 Task: Look for space in Hope Mills, United States from 12th August, 2023 to 16th August, 2023 for 8 adults in price range Rs.10000 to Rs.16000. Place can be private room with 8 bedrooms having 8 beds and 8 bathrooms. Property type can be house, flat, guest house, hotel. Amenities needed are: wifi, TV, free parkinig on premises, gym, breakfast. Booking option can be shelf check-in. Required host language is English.
Action: Mouse moved to (607, 142)
Screenshot: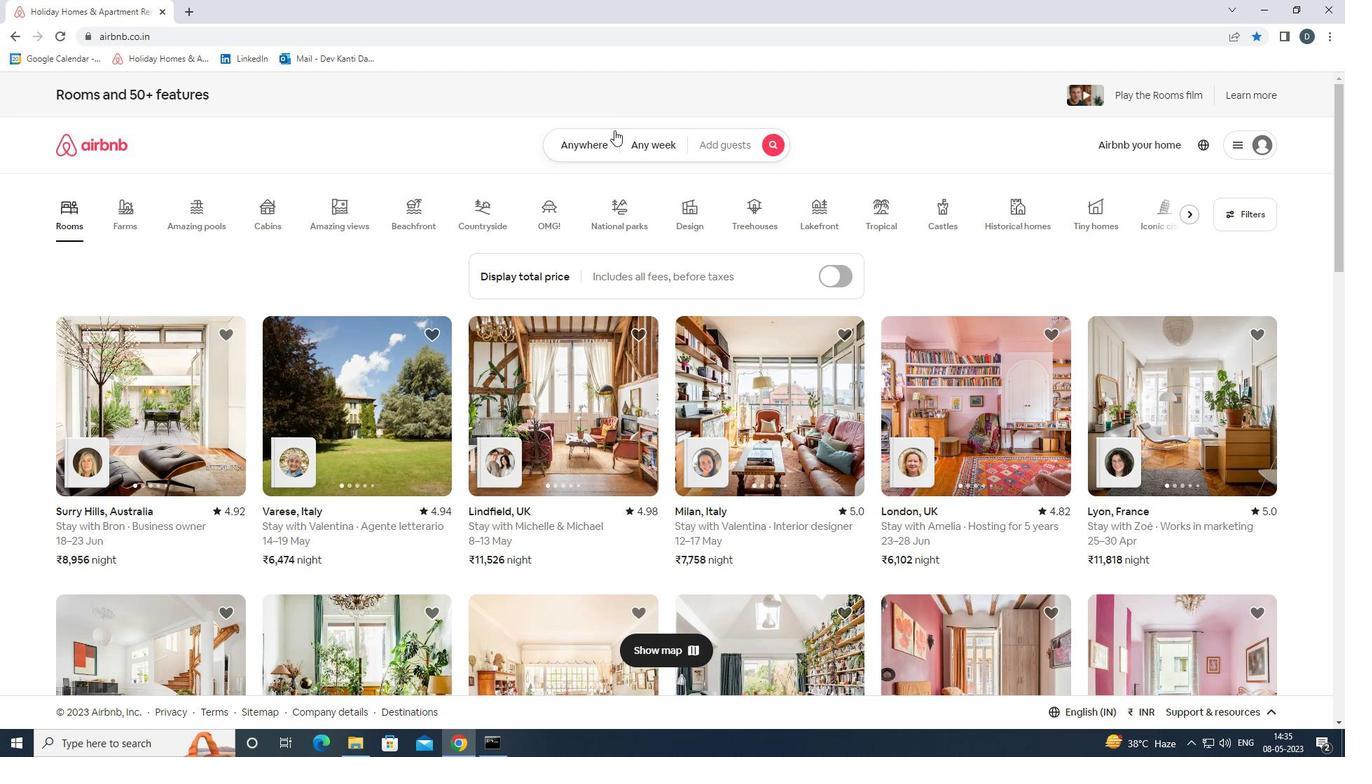 
Action: Mouse pressed left at (607, 142)
Screenshot: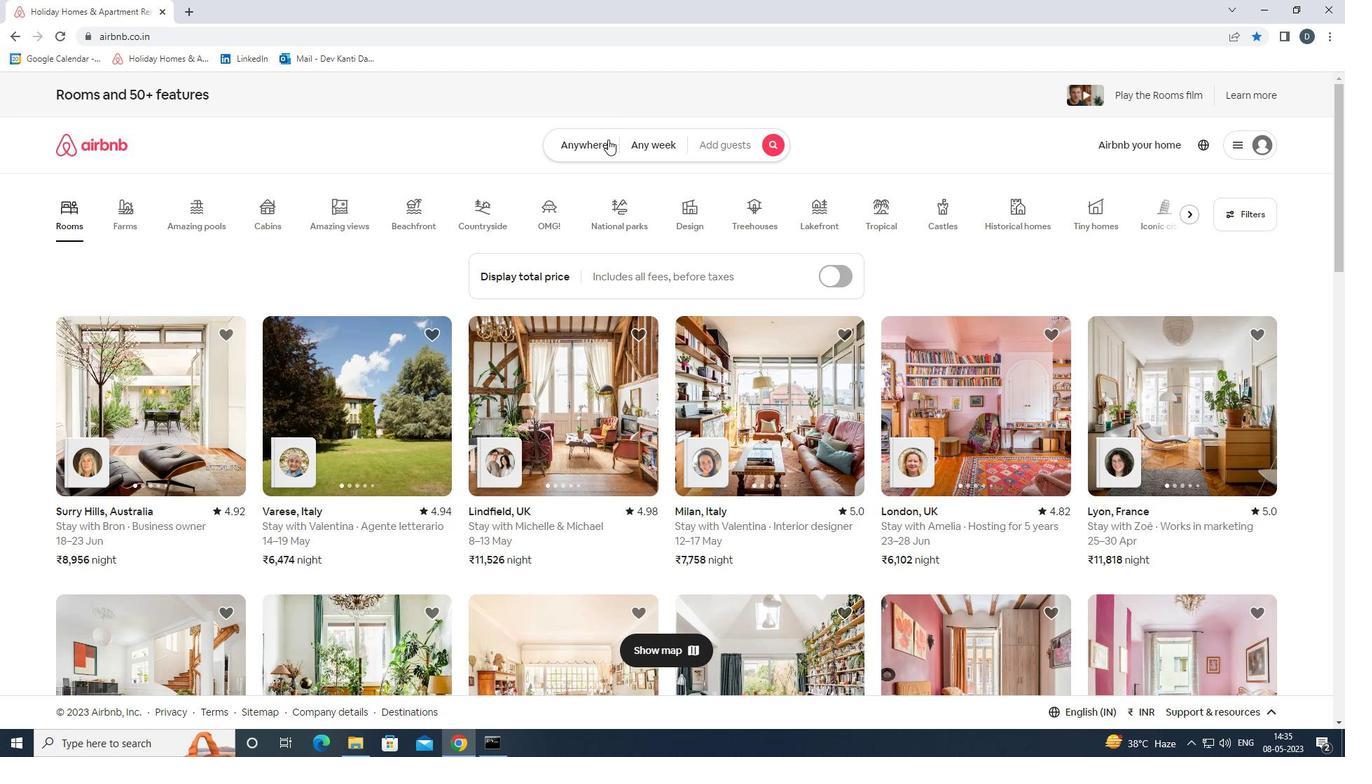 
Action: Mouse moved to (533, 202)
Screenshot: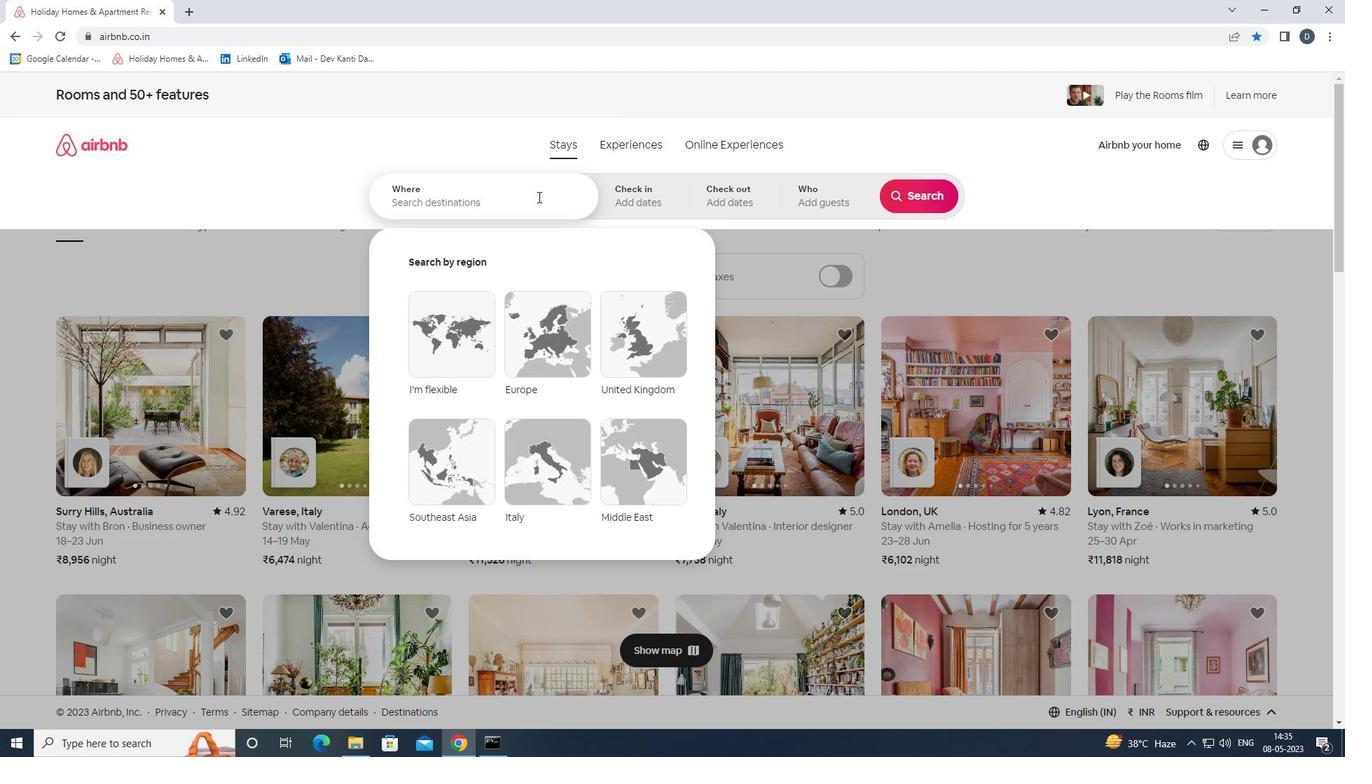 
Action: Mouse pressed left at (533, 202)
Screenshot: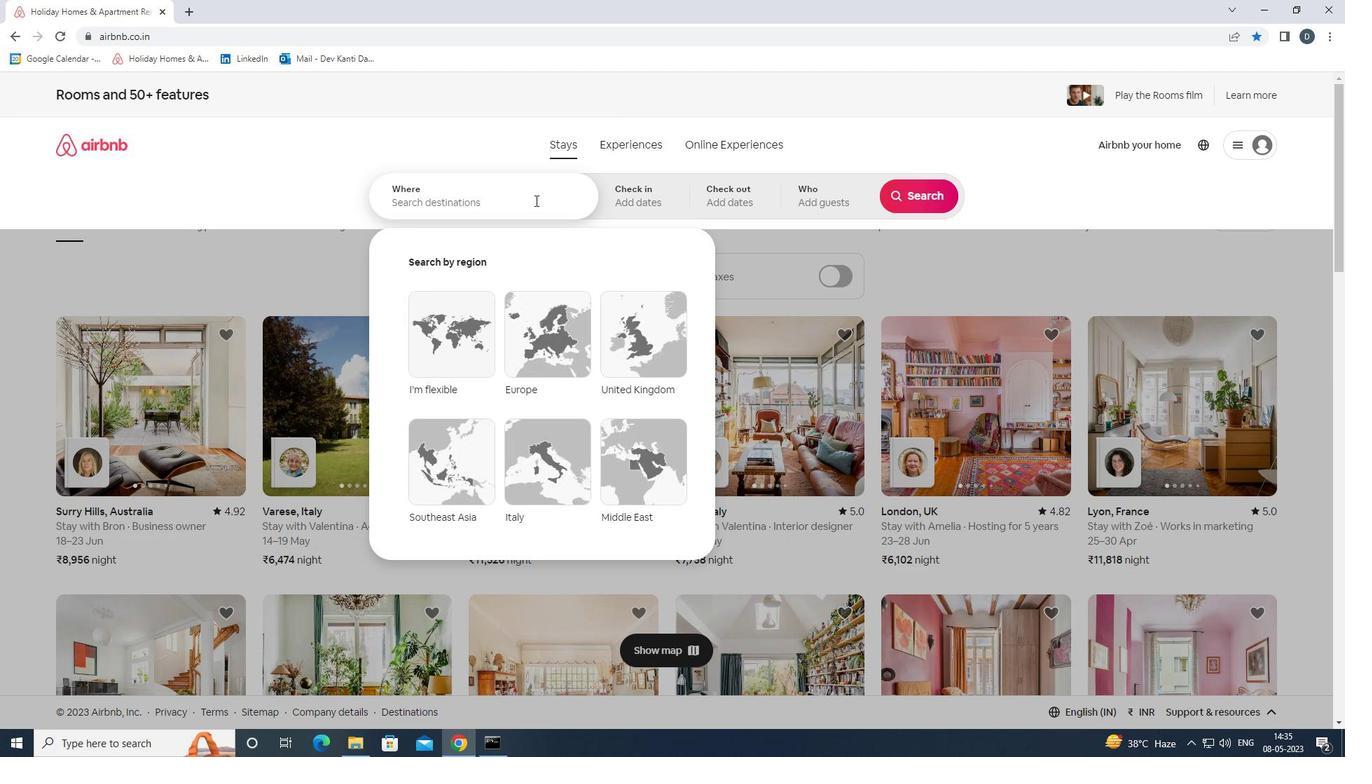 
Action: Mouse moved to (529, 203)
Screenshot: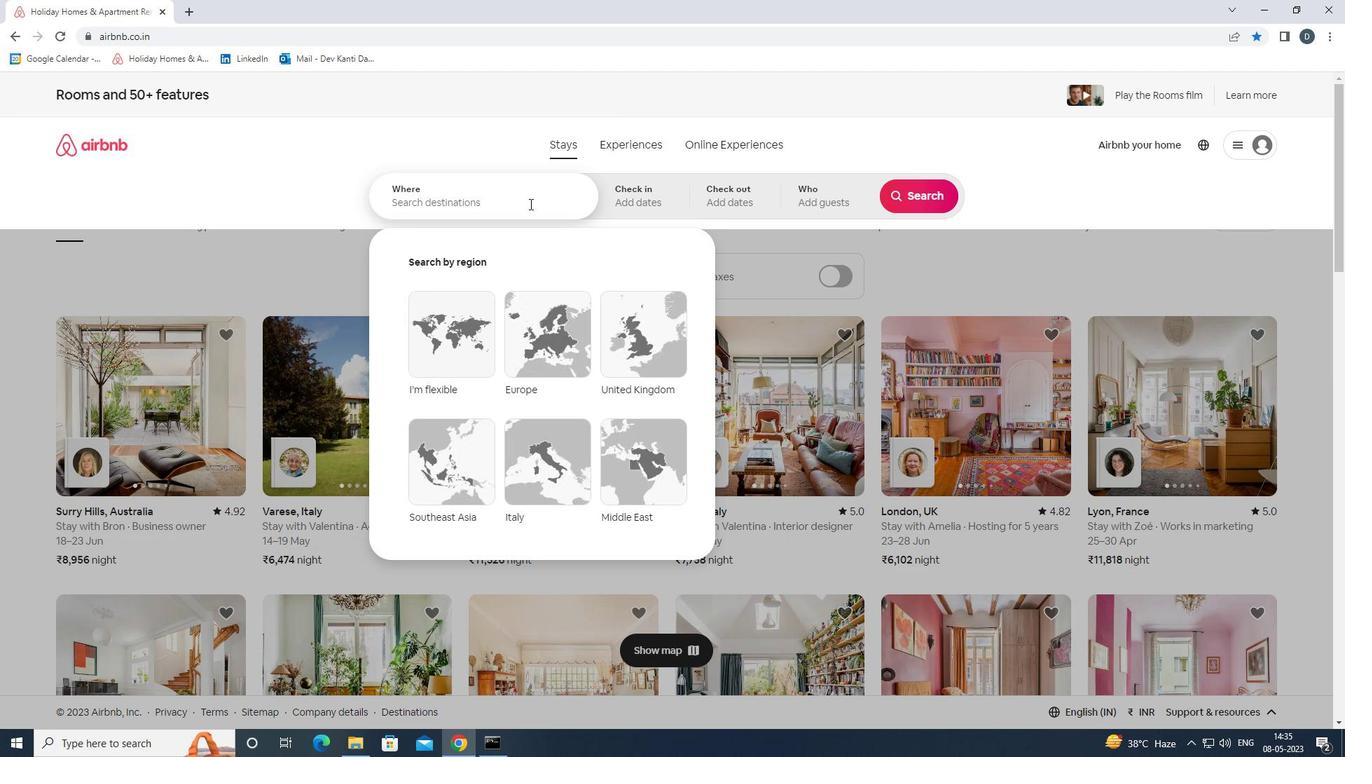 
Action: Key pressed <Key.shift>HOPE<Key.space><Key.shift><Key.shift>MILLS,<Key.shift><Key.shift><Key.shift><Key.shift><Key.shift><Key.shift><Key.shift><Key.shift><Key.shift><Key.shift><Key.shift><Key.shift><Key.shift><Key.shift><Key.shift><Key.shift><Key.shift><Key.shift><Key.shift><Key.shift><Key.shift><Key.shift><Key.shift><Key.shift><Key.shift><Key.shift><Key.shift><Key.shift><Key.shift><Key.shift>UNITED<Key.space><Key.shift><Key.shift>STATES<Key.enter>
Screenshot: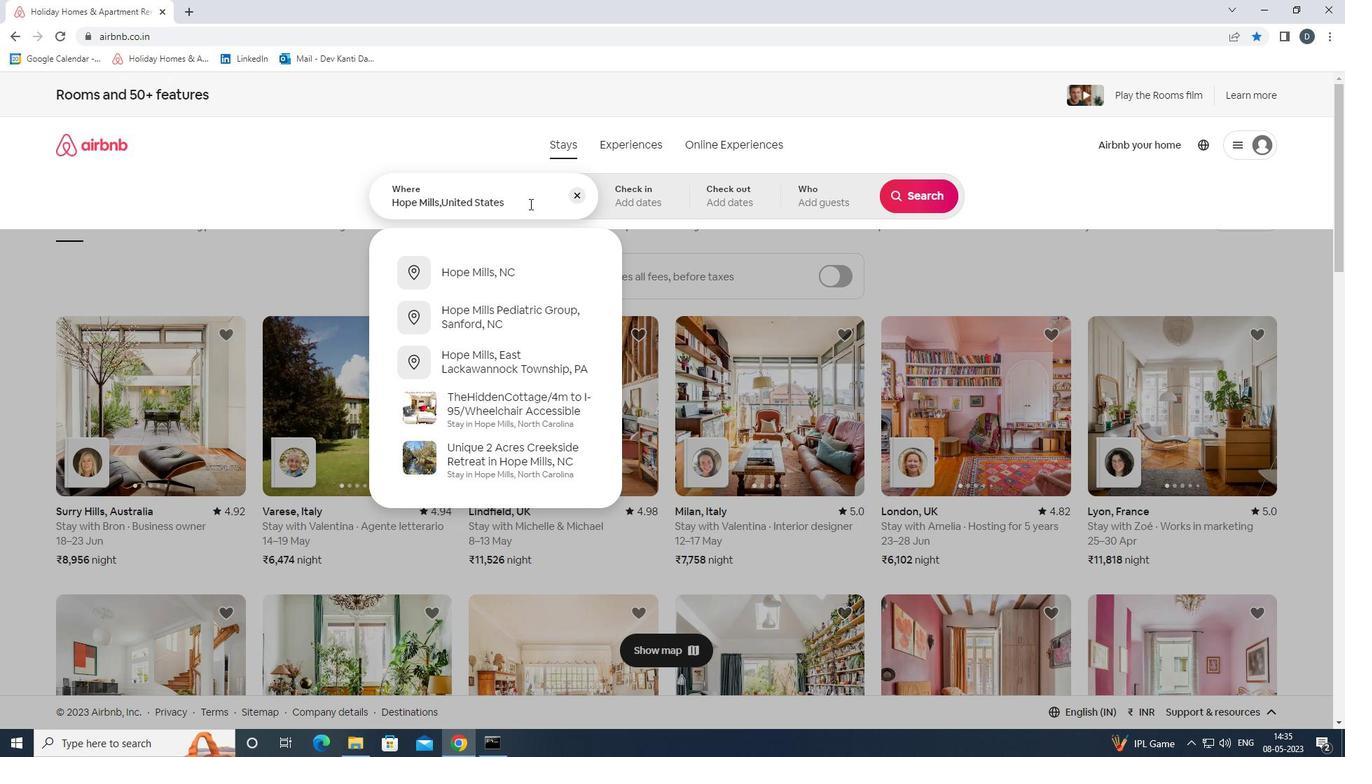 
Action: Mouse moved to (911, 305)
Screenshot: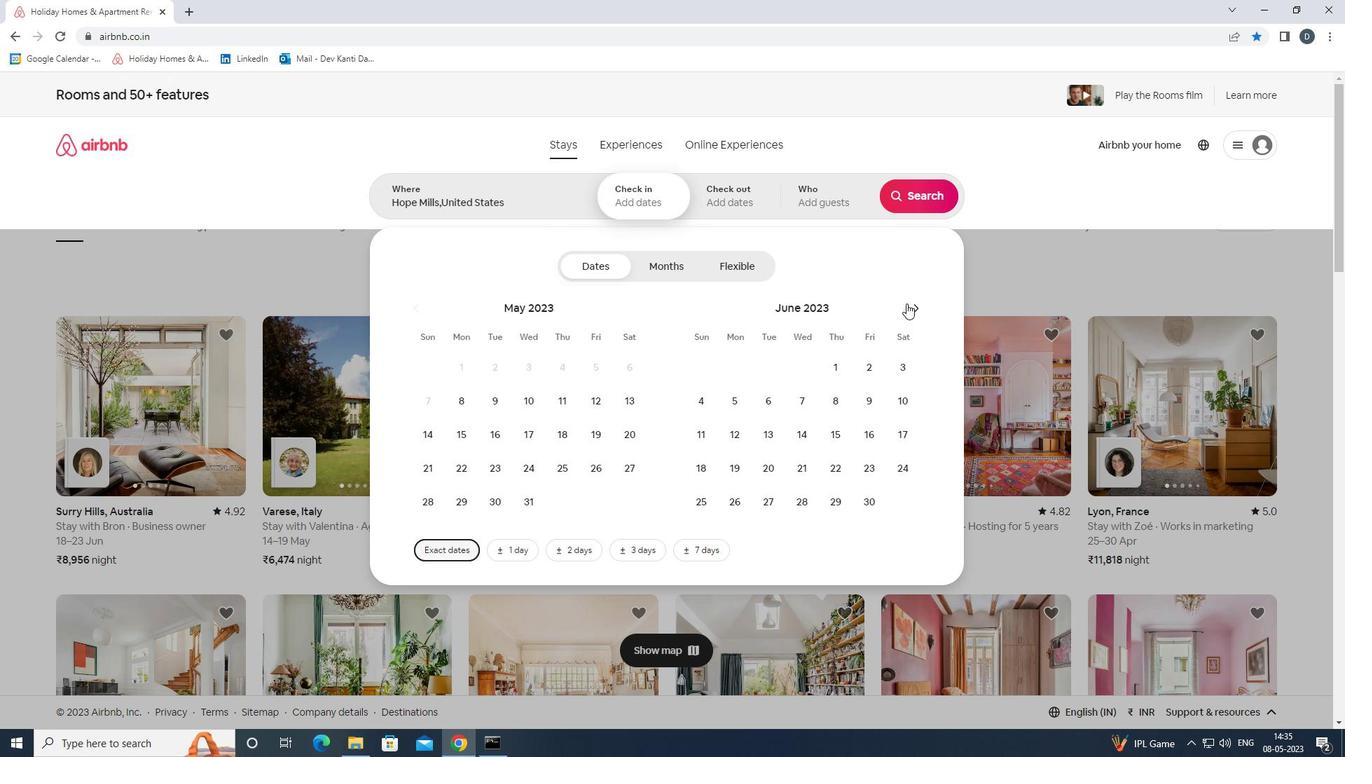 
Action: Mouse pressed left at (911, 305)
Screenshot: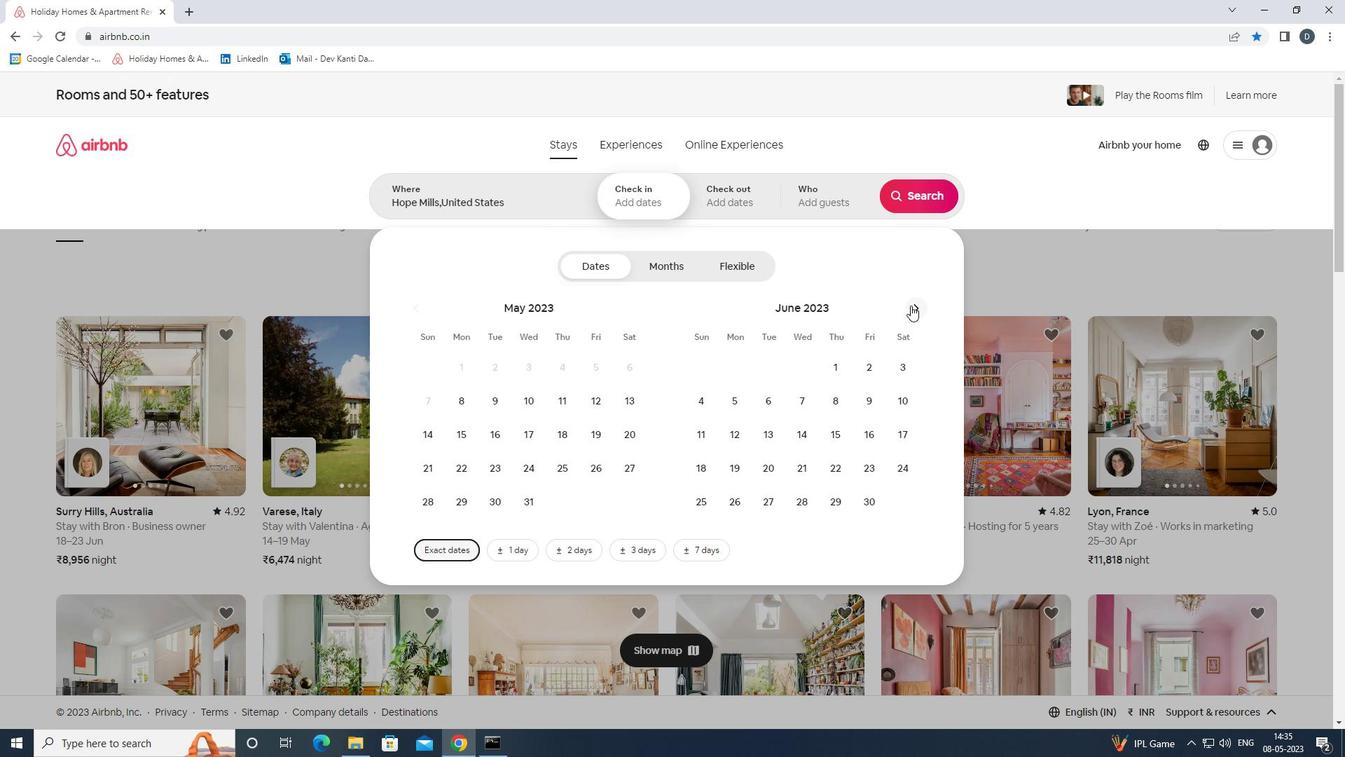 
Action: Mouse pressed left at (911, 305)
Screenshot: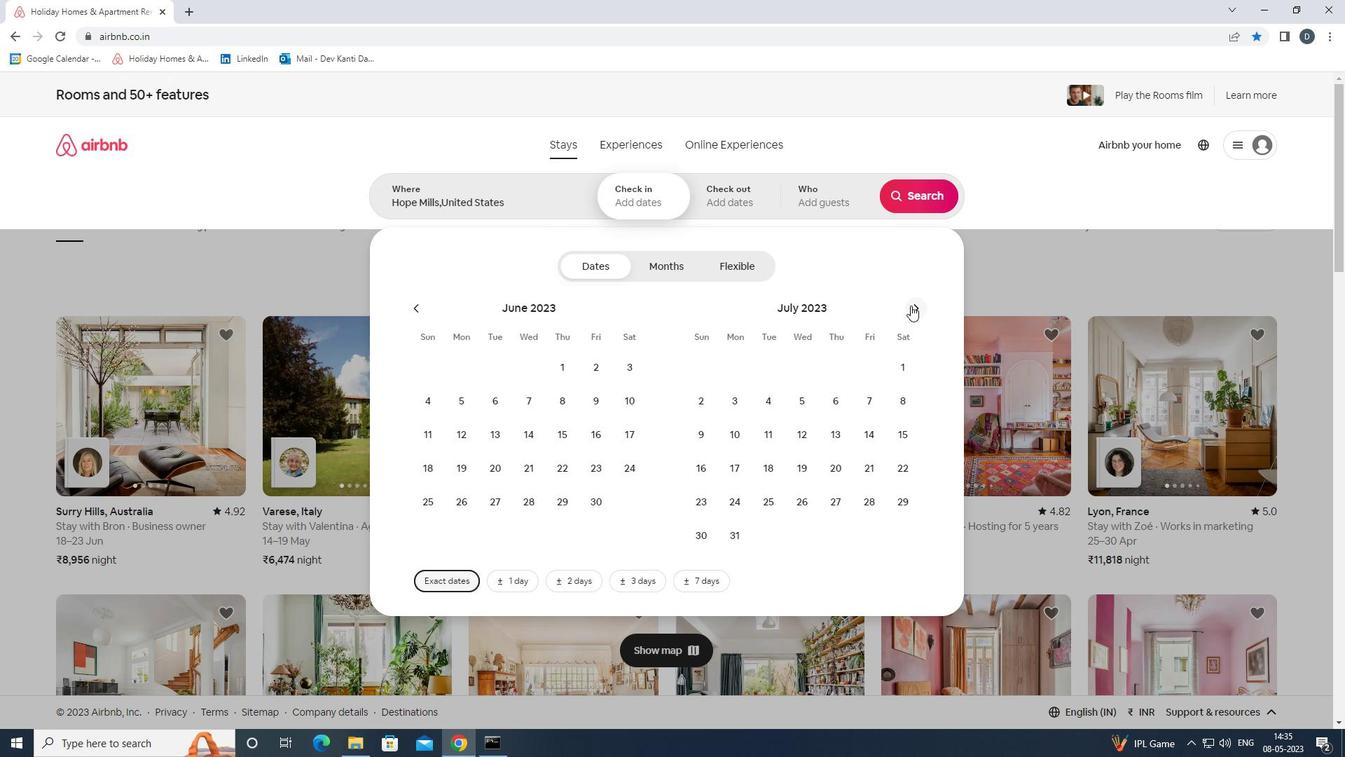 
Action: Mouse moved to (904, 393)
Screenshot: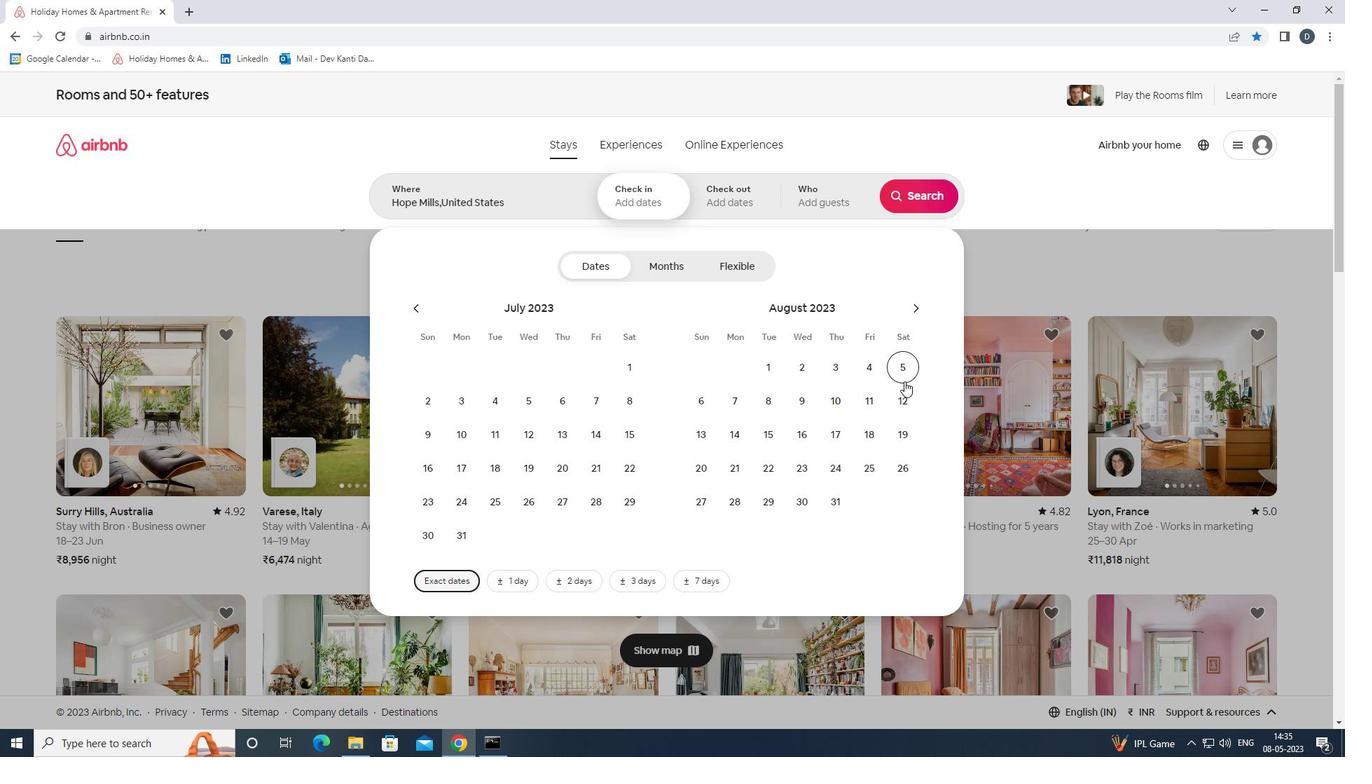 
Action: Mouse pressed left at (904, 393)
Screenshot: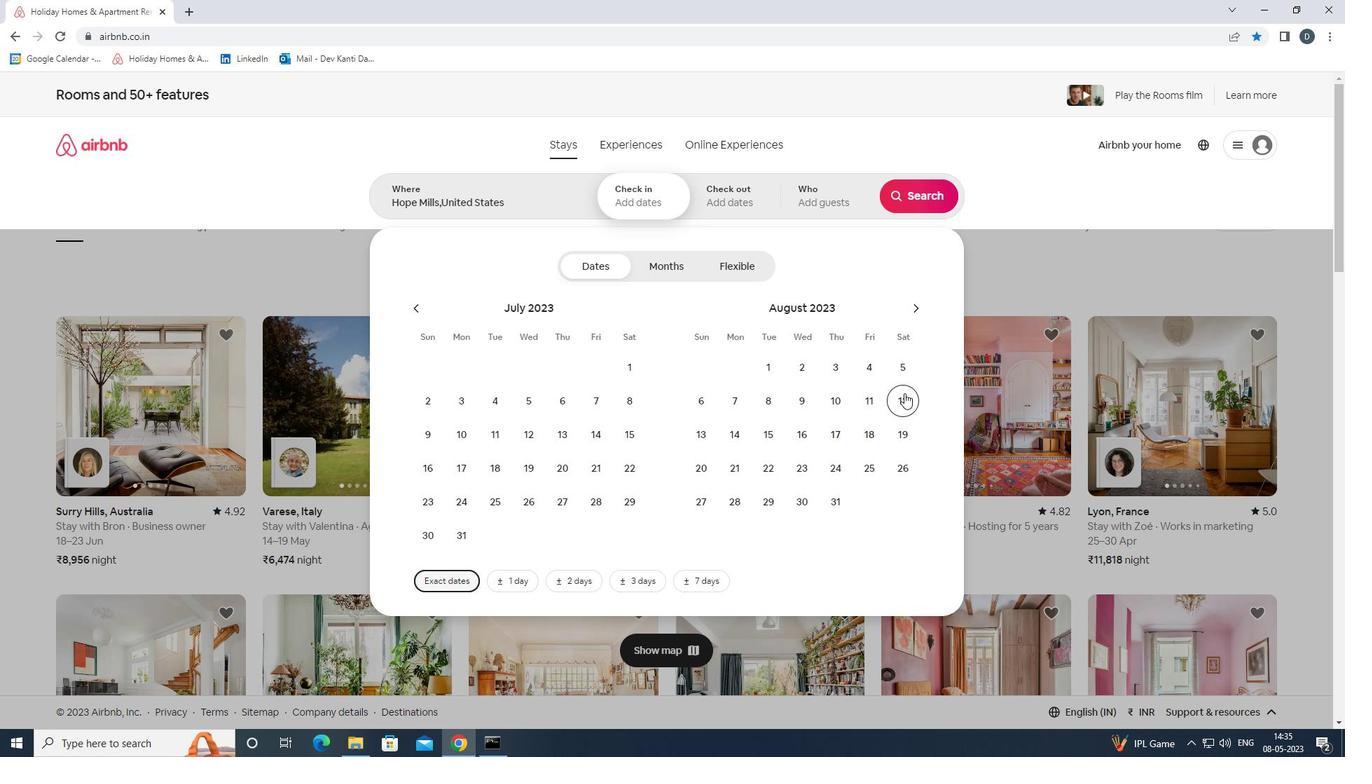 
Action: Mouse moved to (811, 431)
Screenshot: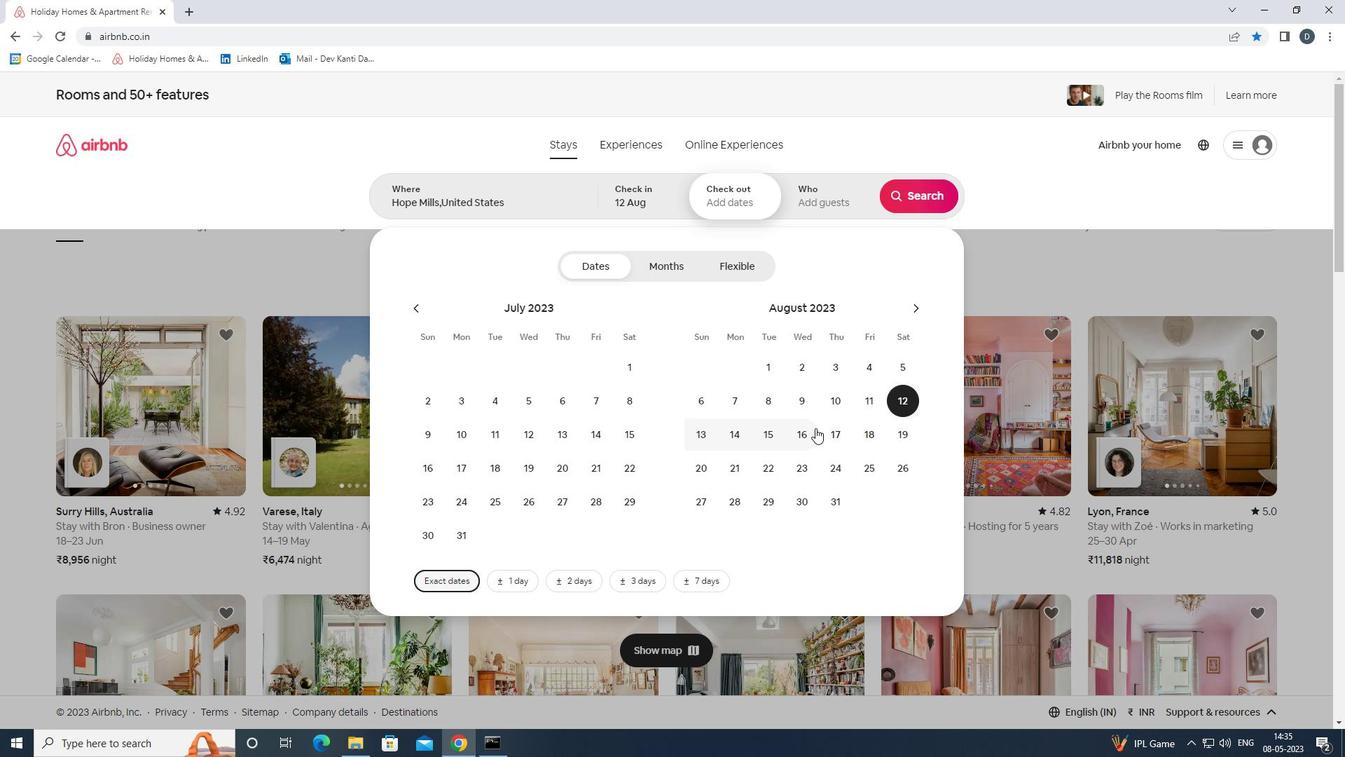 
Action: Mouse pressed left at (811, 431)
Screenshot: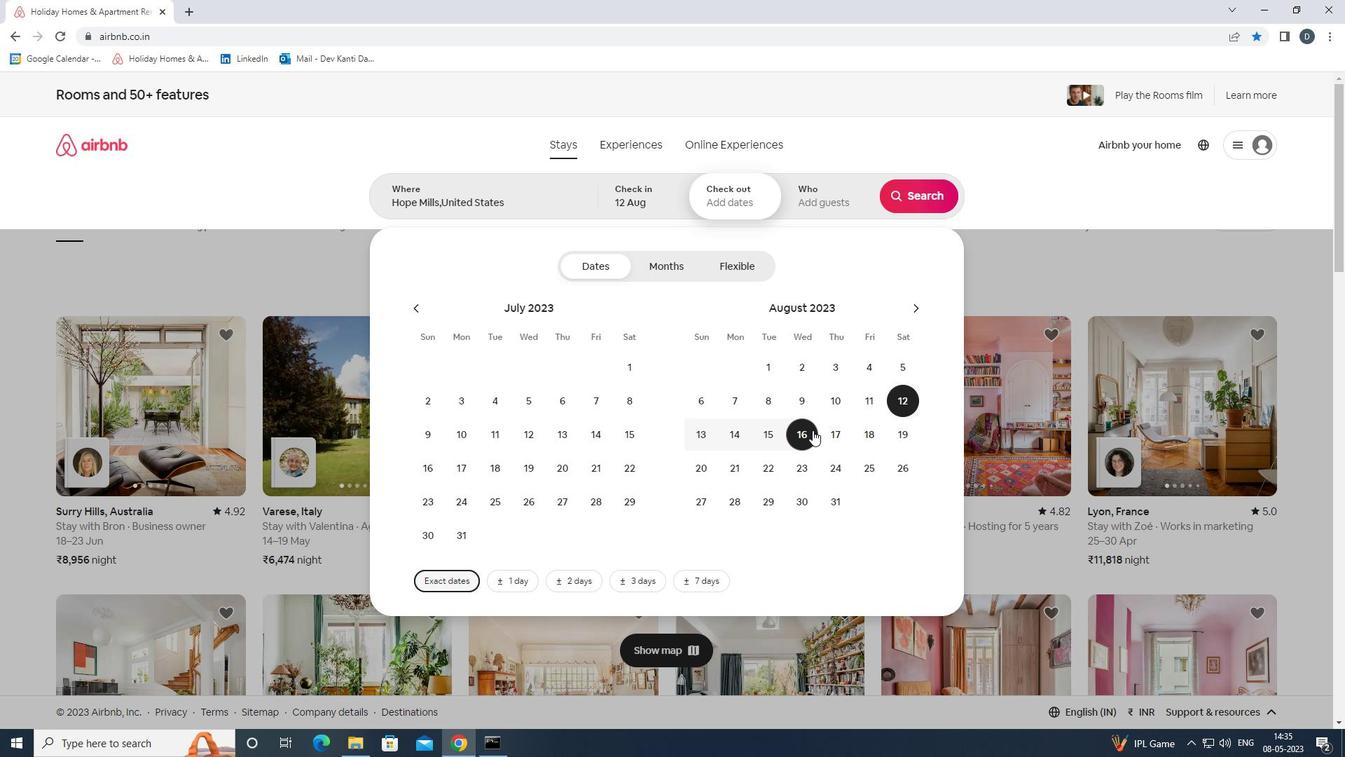
Action: Mouse moved to (835, 219)
Screenshot: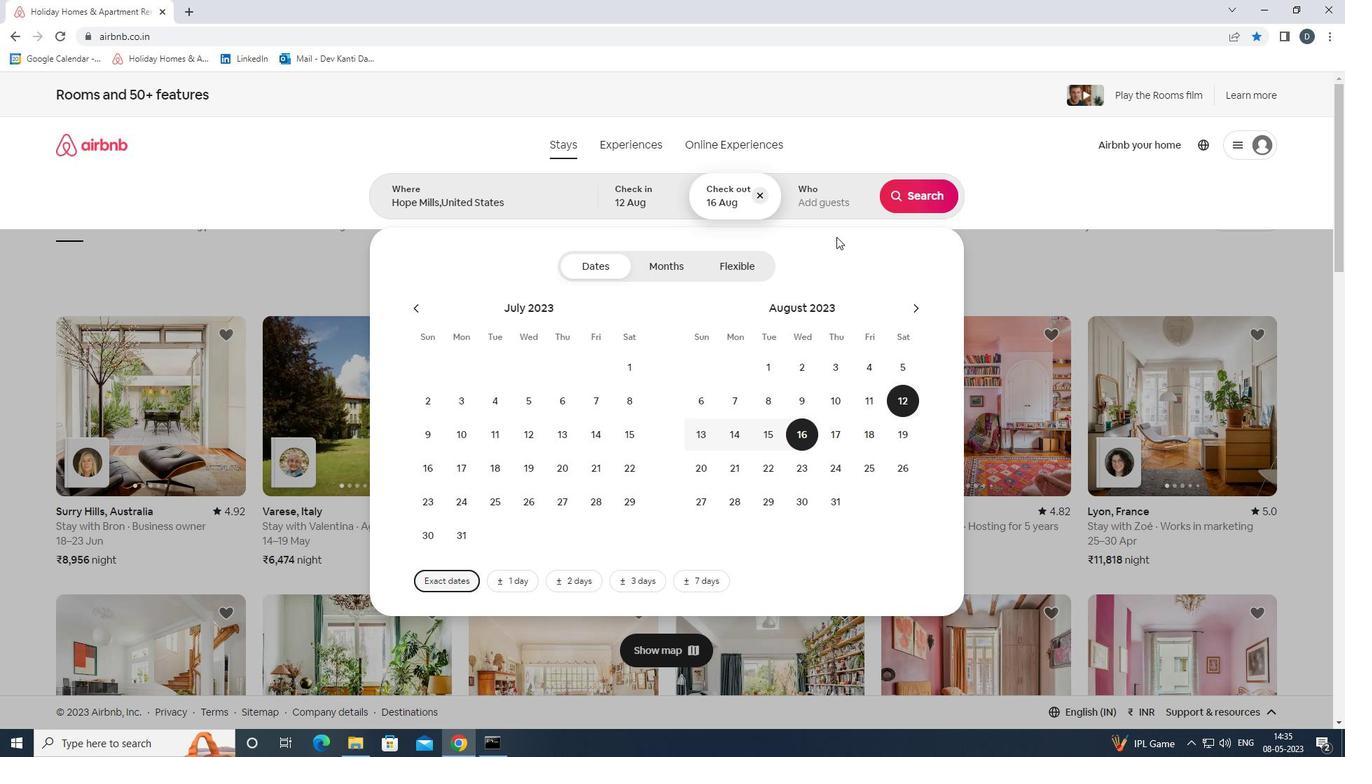
Action: Mouse pressed left at (835, 219)
Screenshot: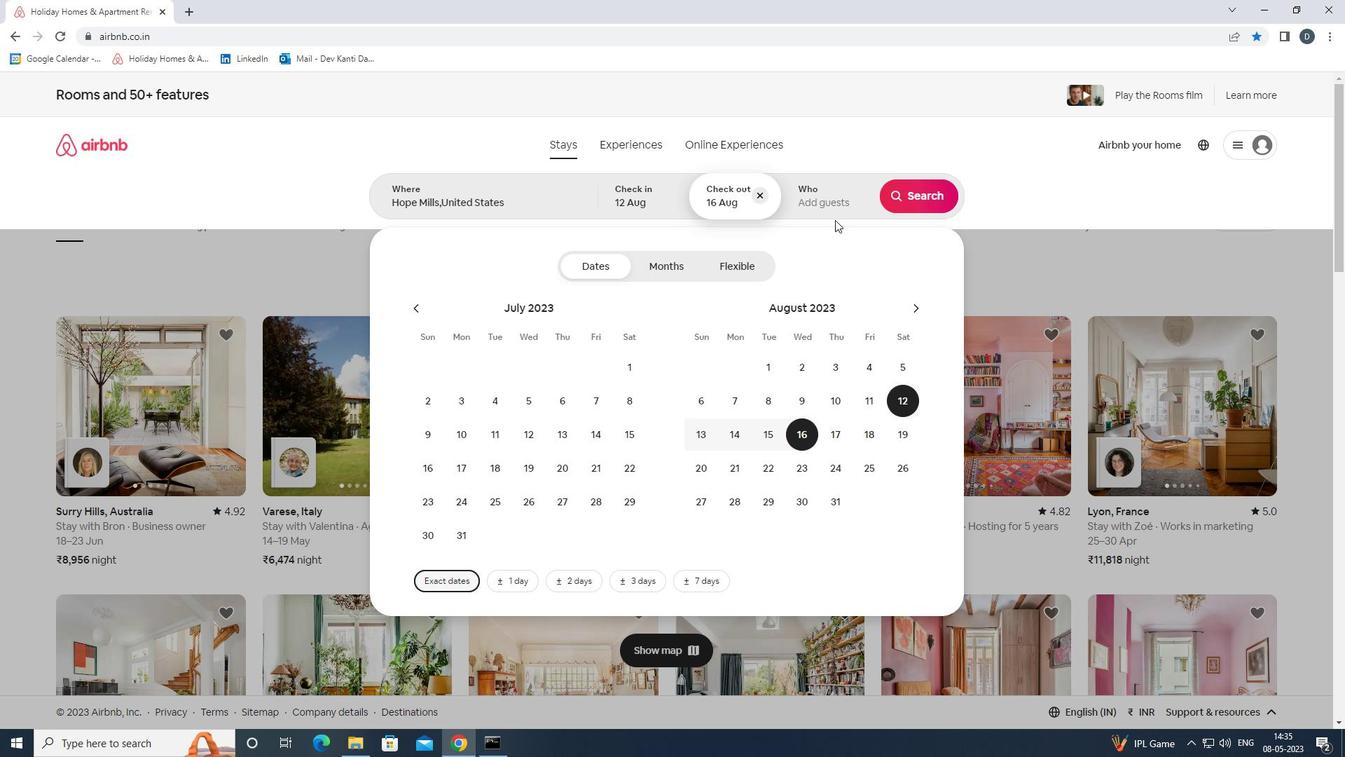 
Action: Mouse moved to (835, 213)
Screenshot: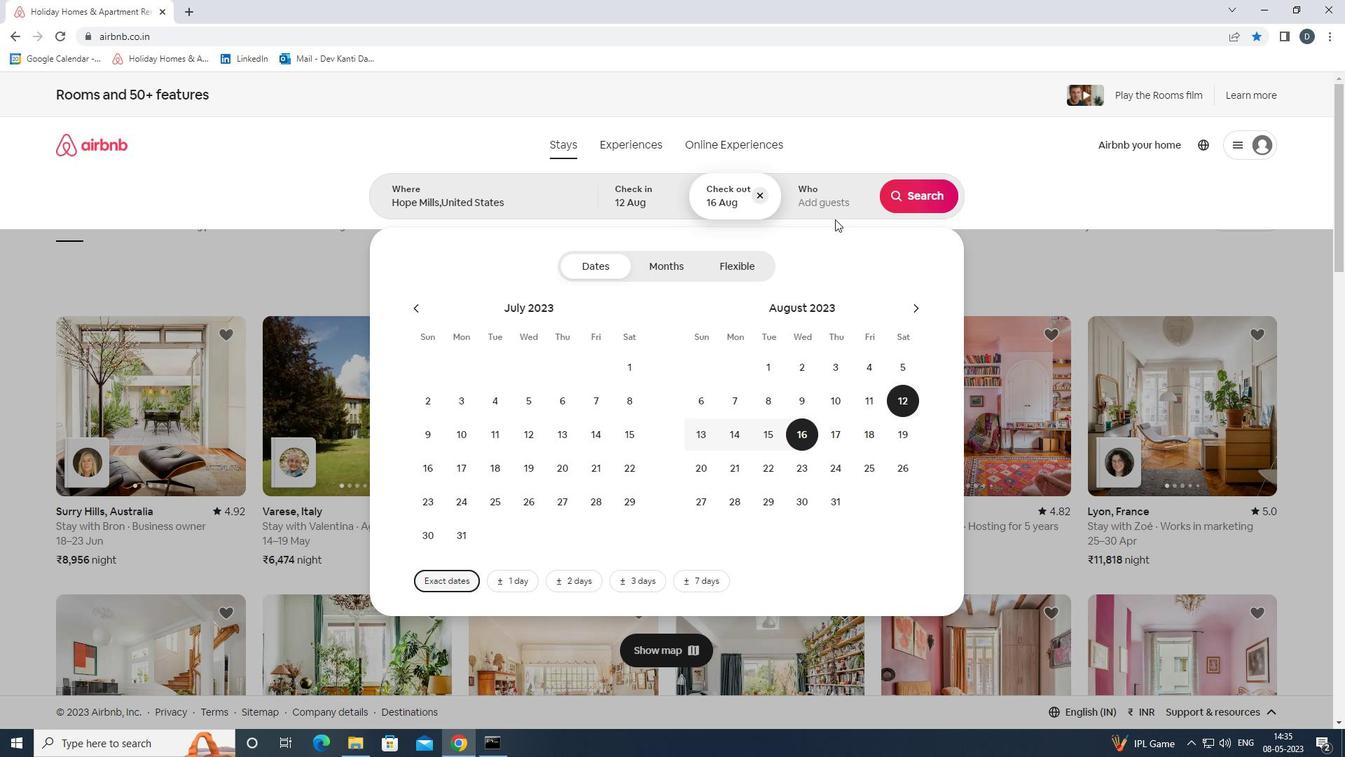 
Action: Mouse pressed left at (835, 213)
Screenshot: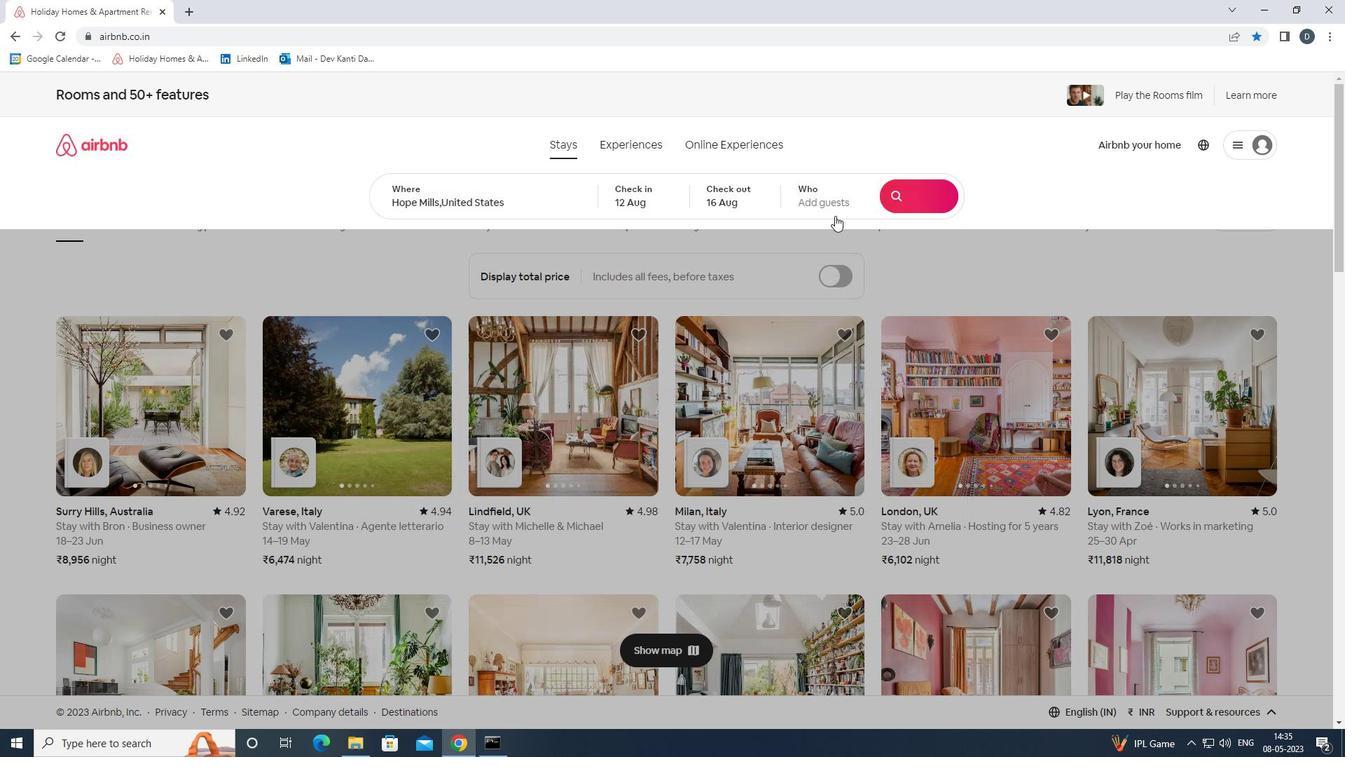 
Action: Mouse moved to (919, 270)
Screenshot: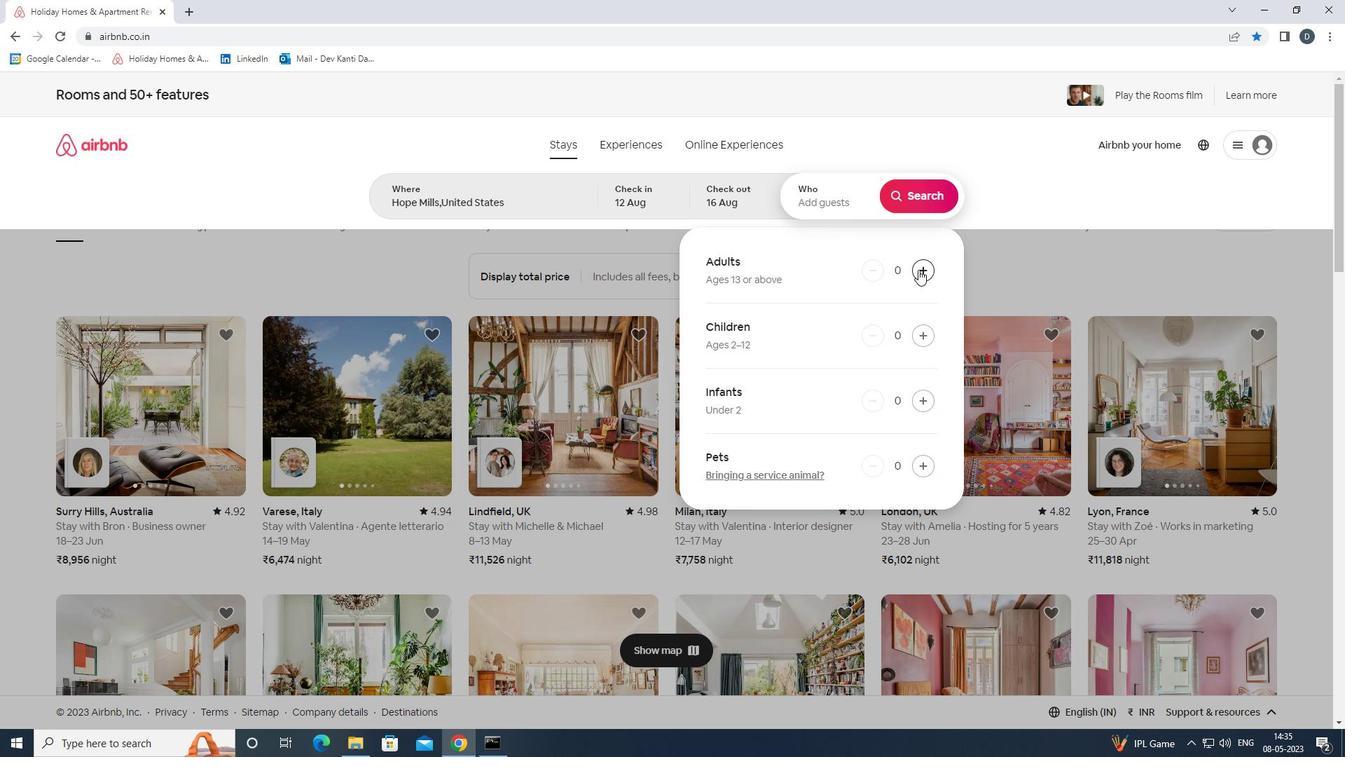 
Action: Mouse pressed left at (919, 270)
Screenshot: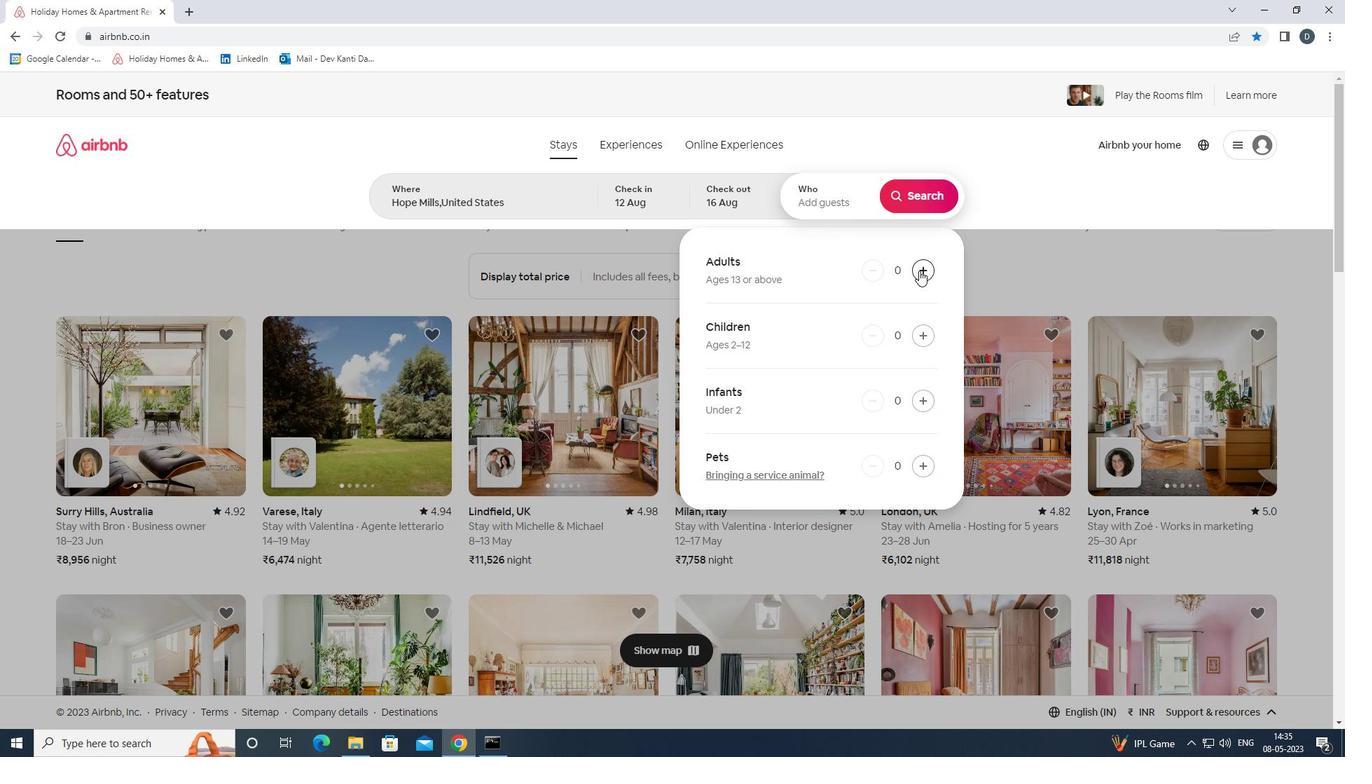 
Action: Mouse pressed left at (919, 270)
Screenshot: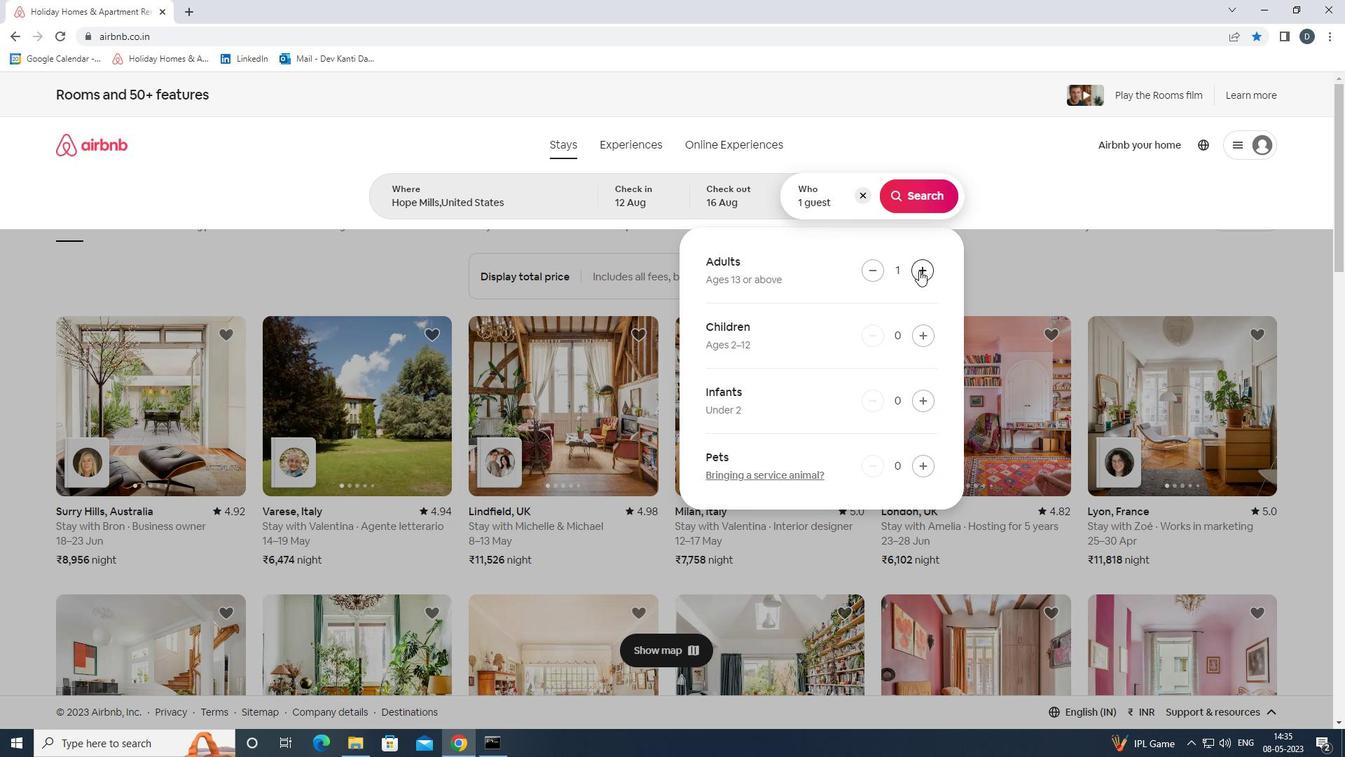 
Action: Mouse pressed left at (919, 270)
Screenshot: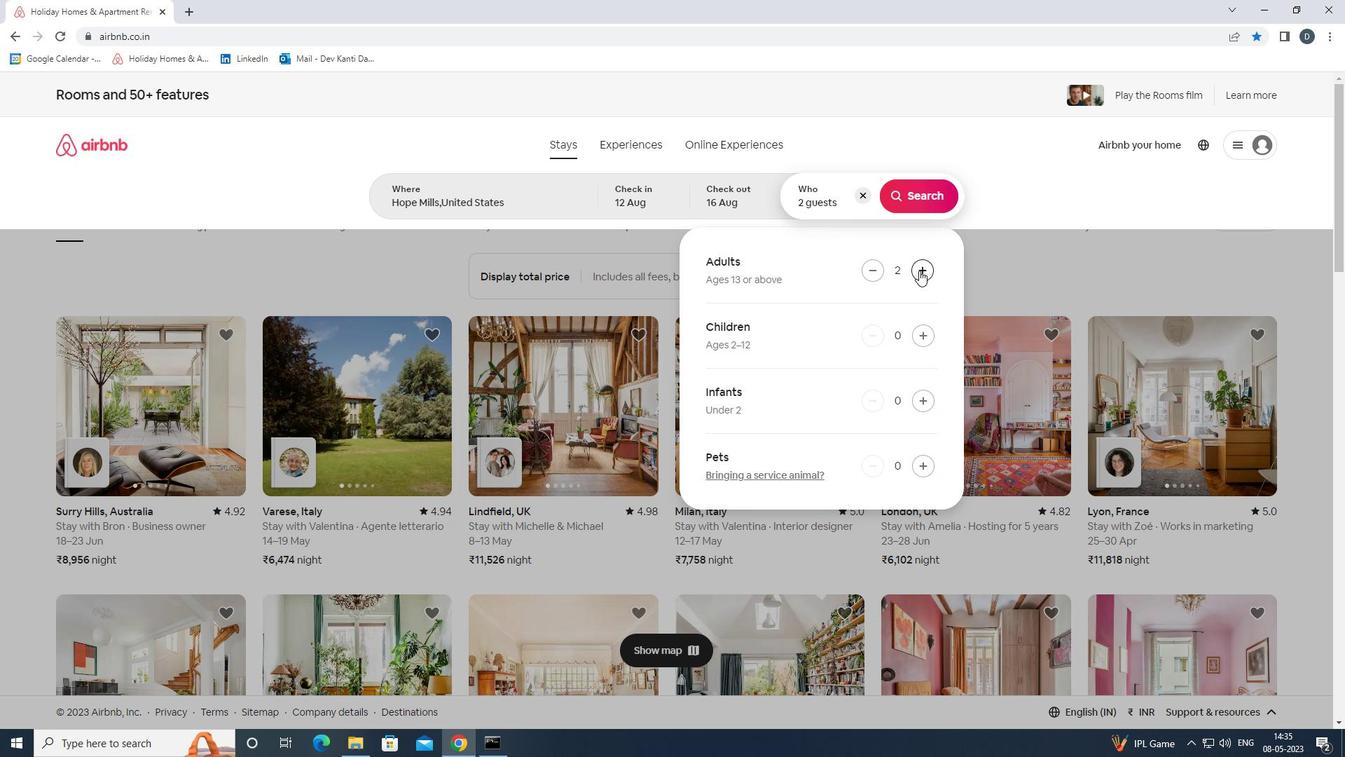
Action: Mouse pressed left at (919, 270)
Screenshot: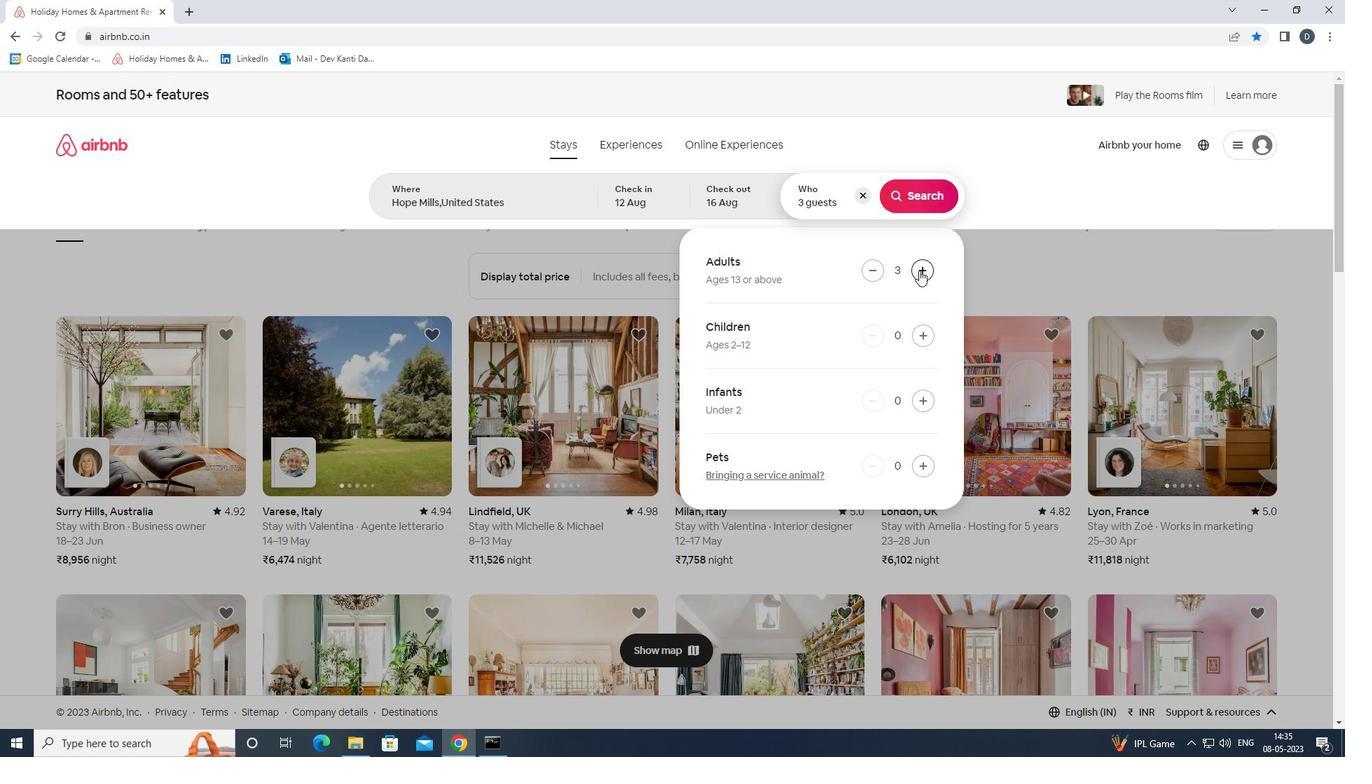 
Action: Mouse pressed left at (919, 270)
Screenshot: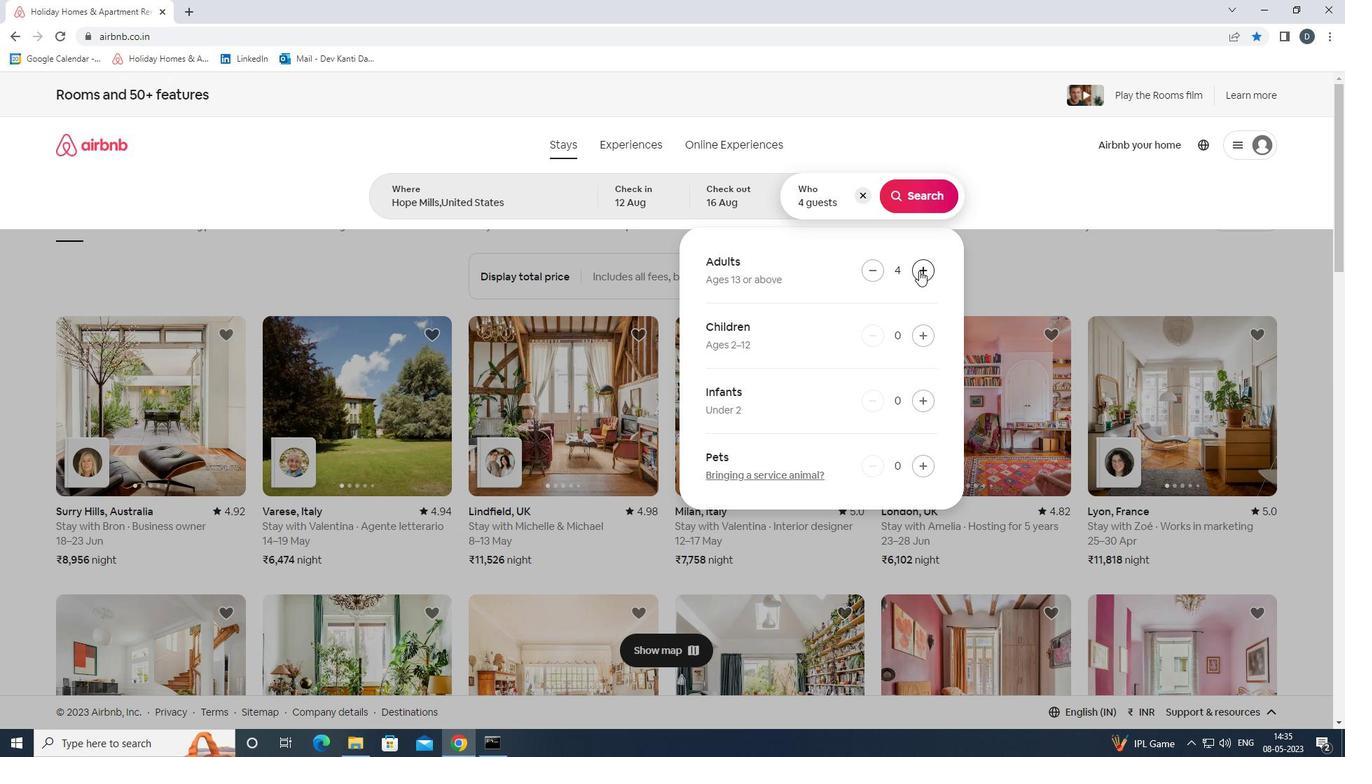 
Action: Mouse pressed left at (919, 270)
Screenshot: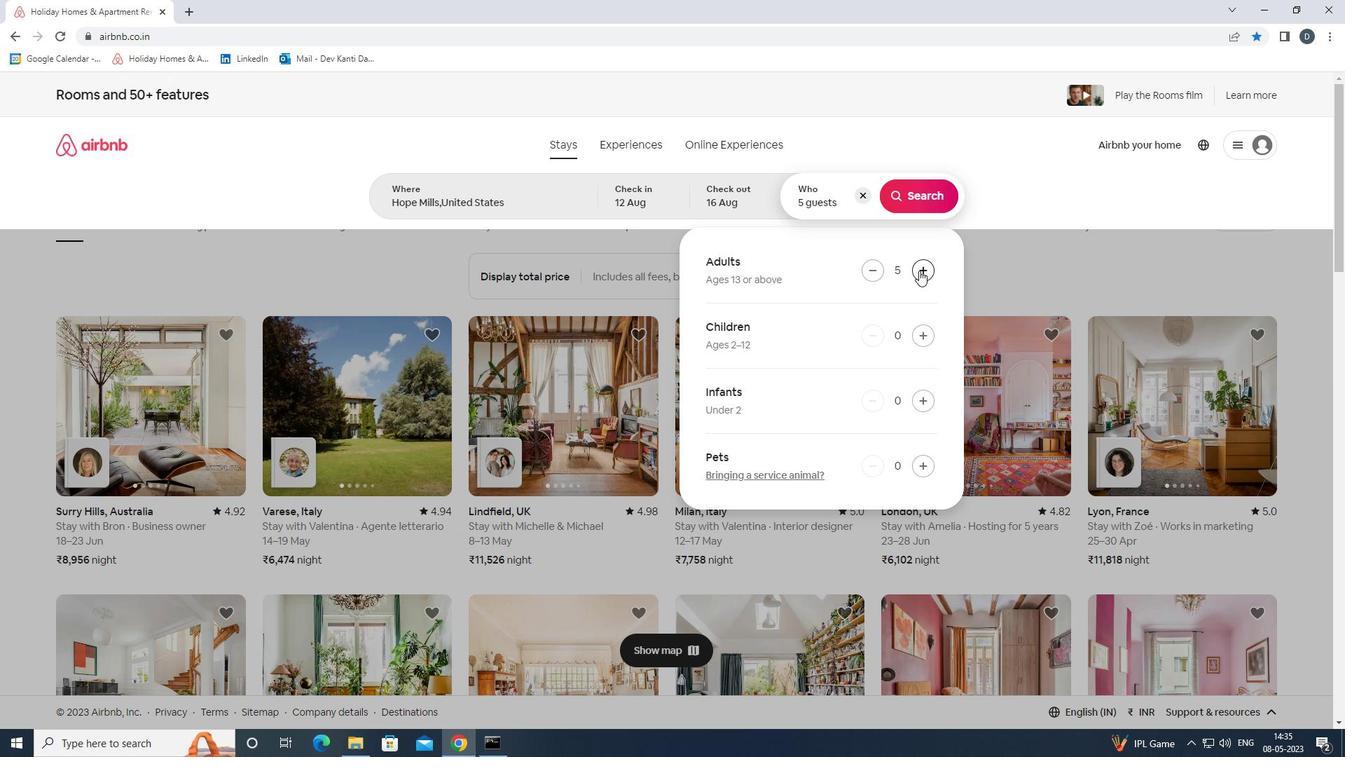 
Action: Mouse pressed left at (919, 270)
Screenshot: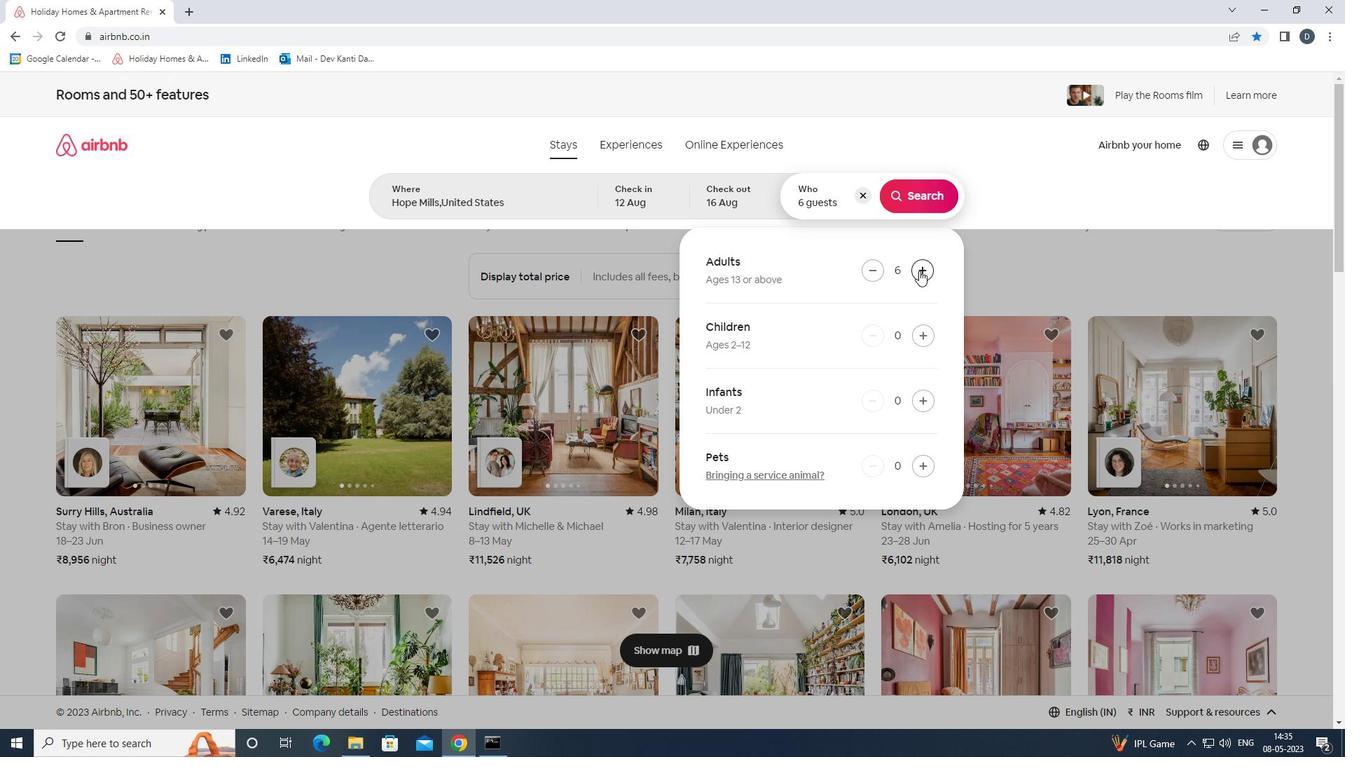 
Action: Mouse pressed left at (919, 270)
Screenshot: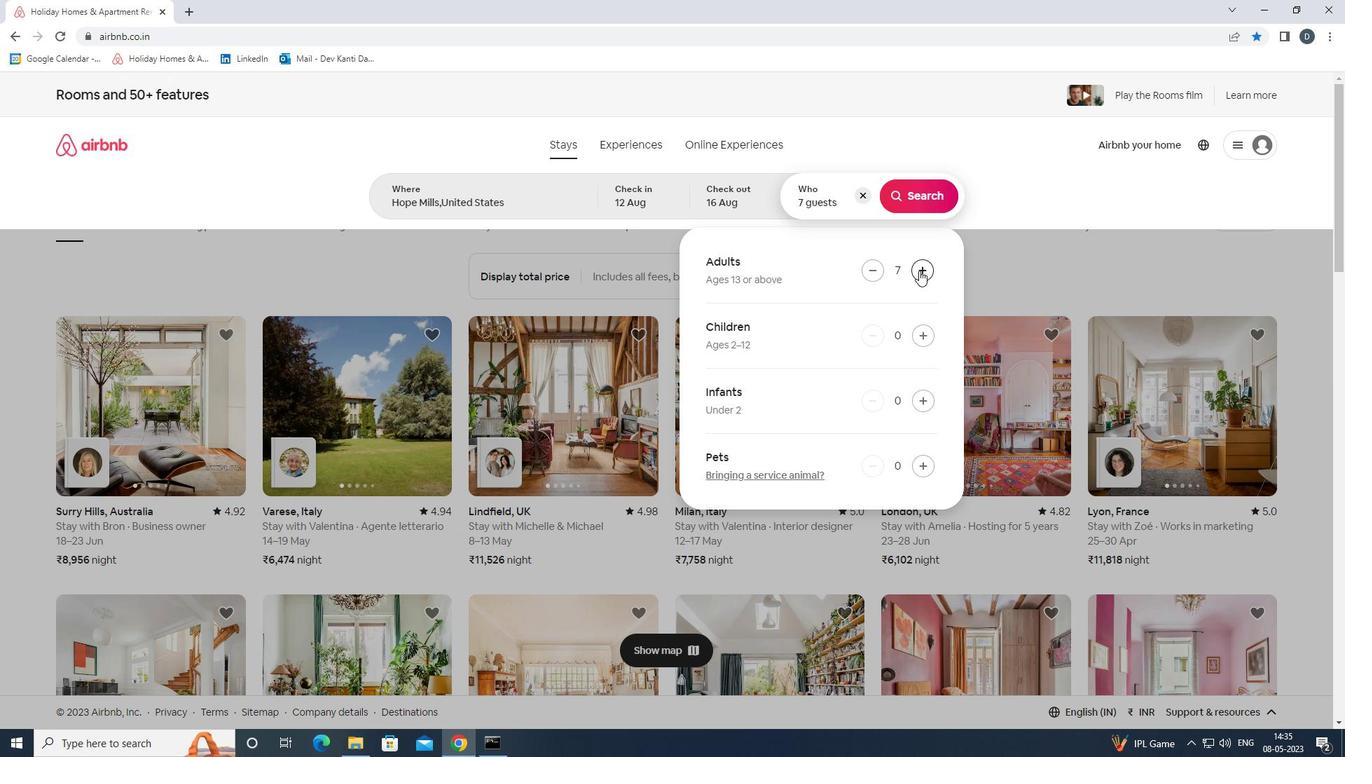 
Action: Mouse moved to (925, 204)
Screenshot: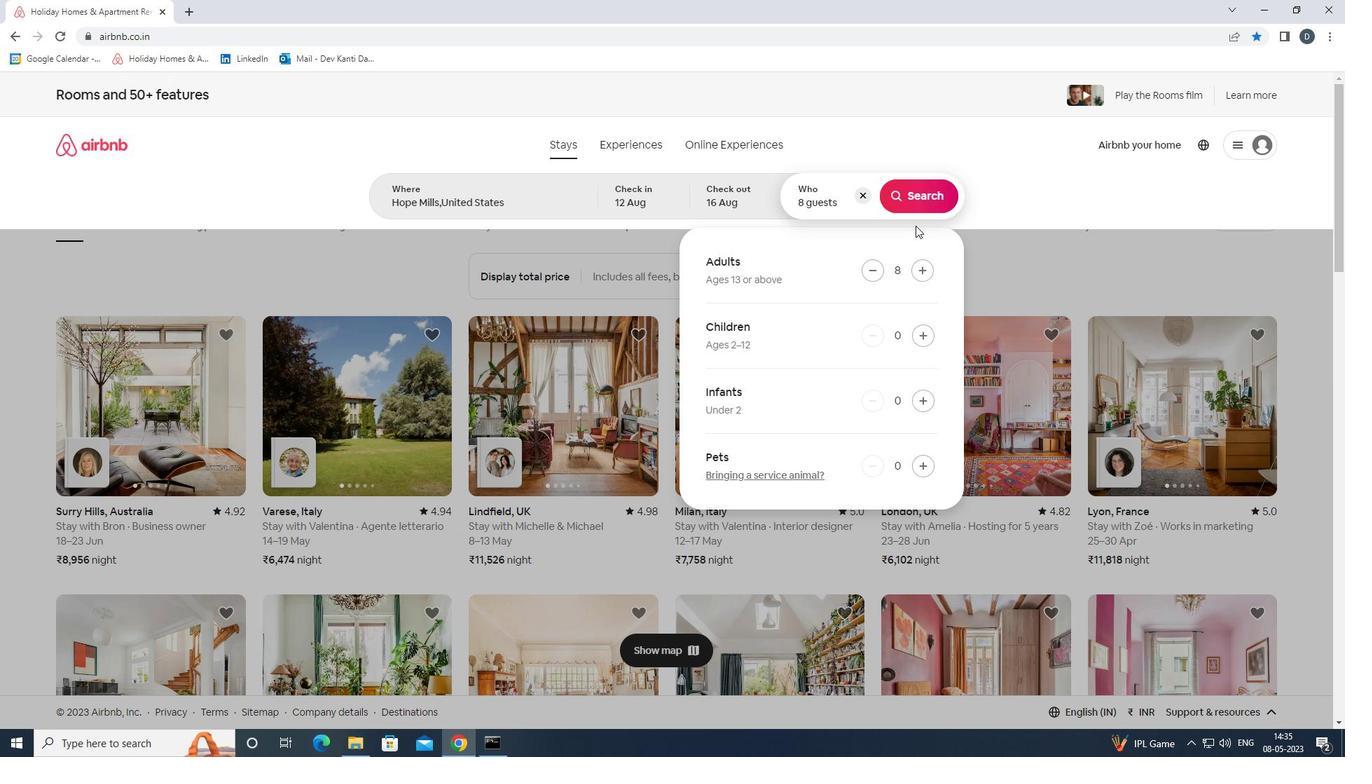 
Action: Mouse pressed left at (925, 204)
Screenshot: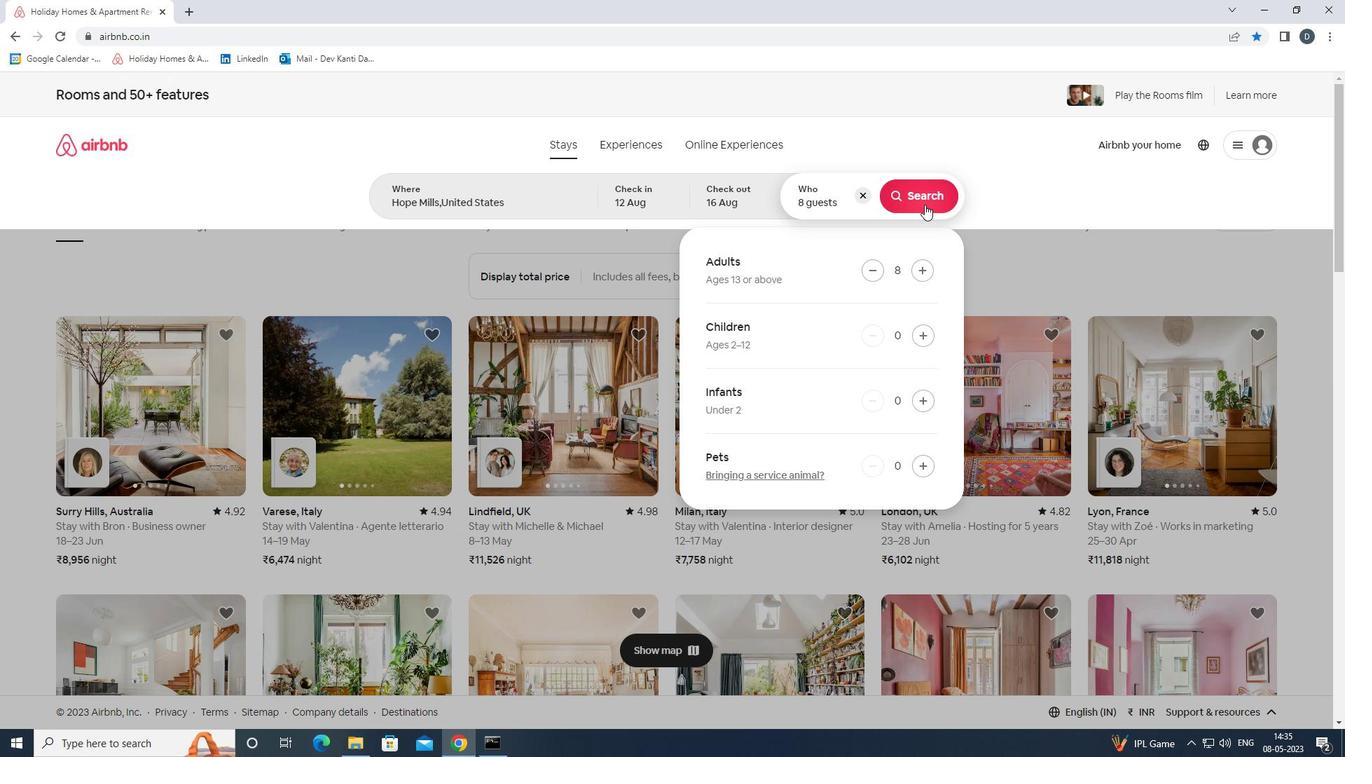 
Action: Mouse moved to (1282, 160)
Screenshot: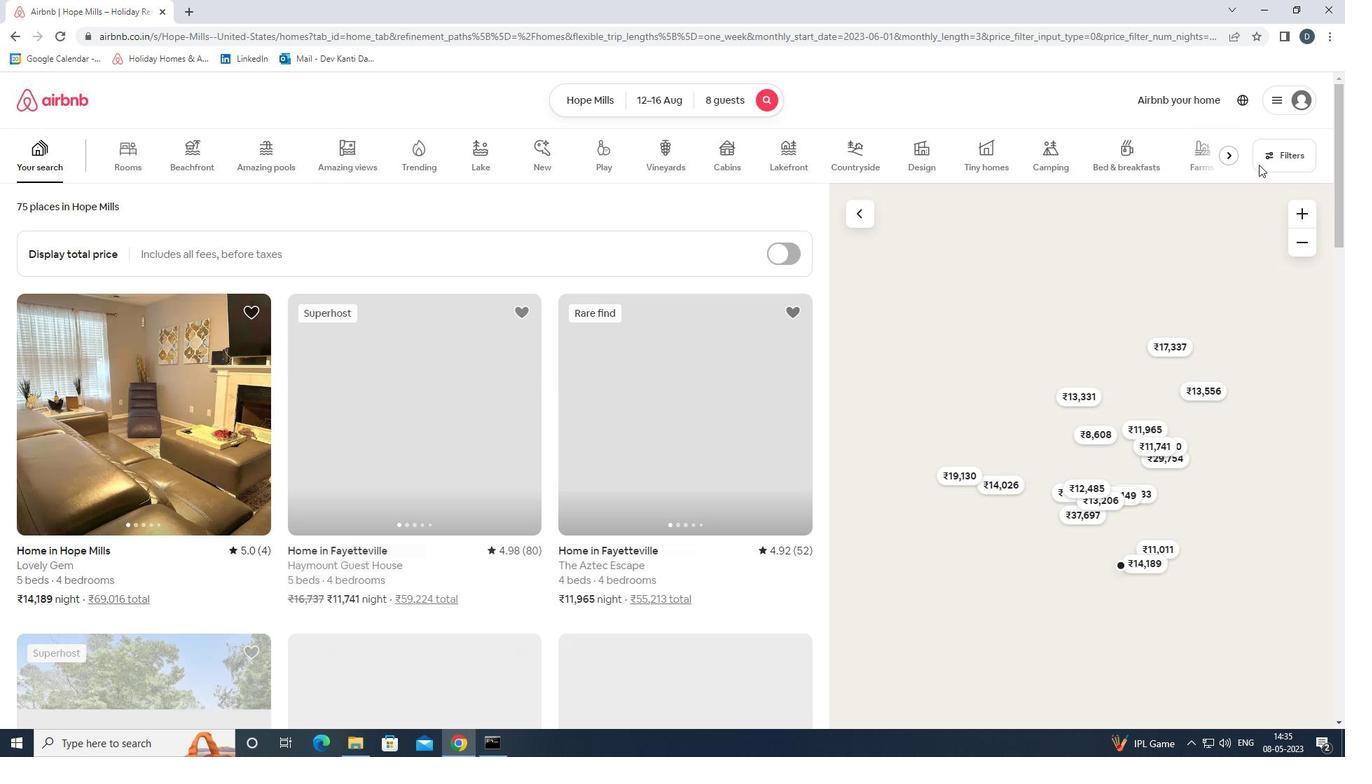 
Action: Mouse pressed left at (1282, 160)
Screenshot: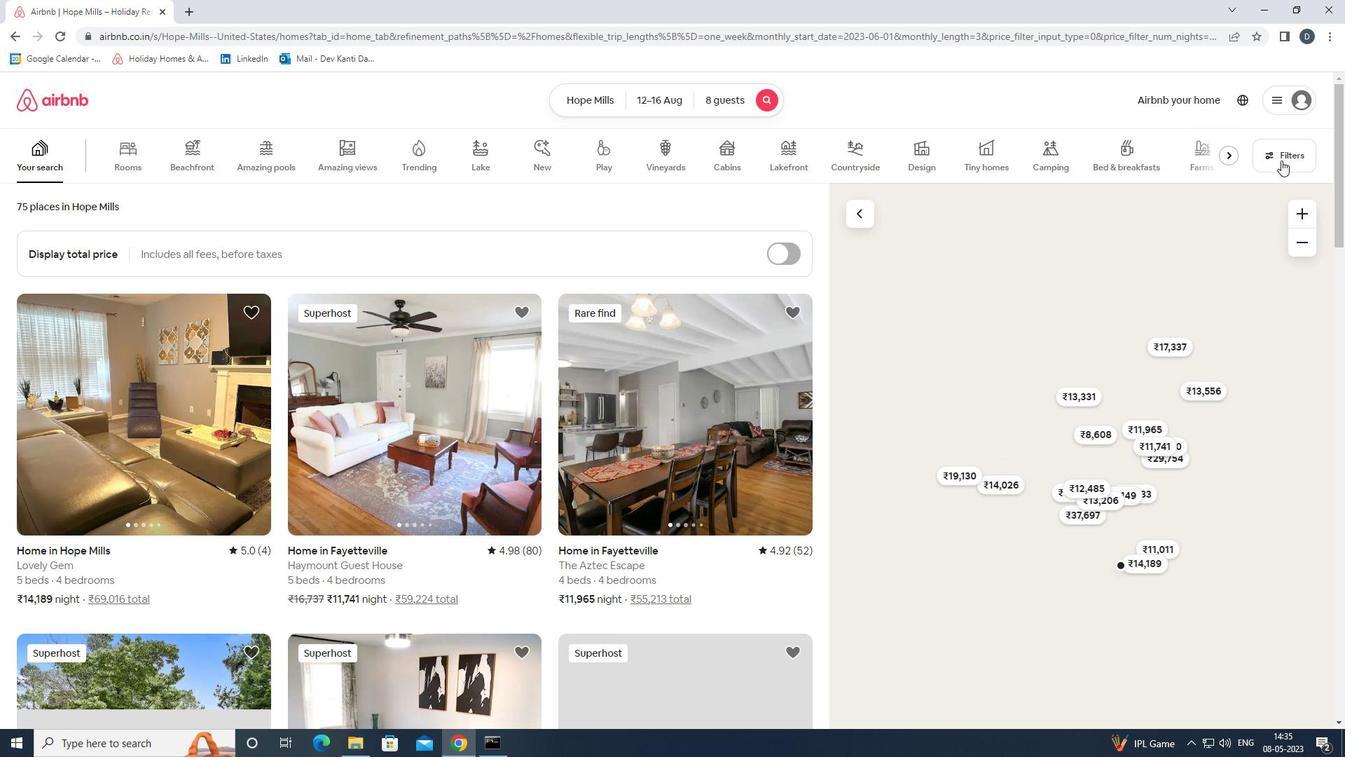 
Action: Mouse moved to (564, 504)
Screenshot: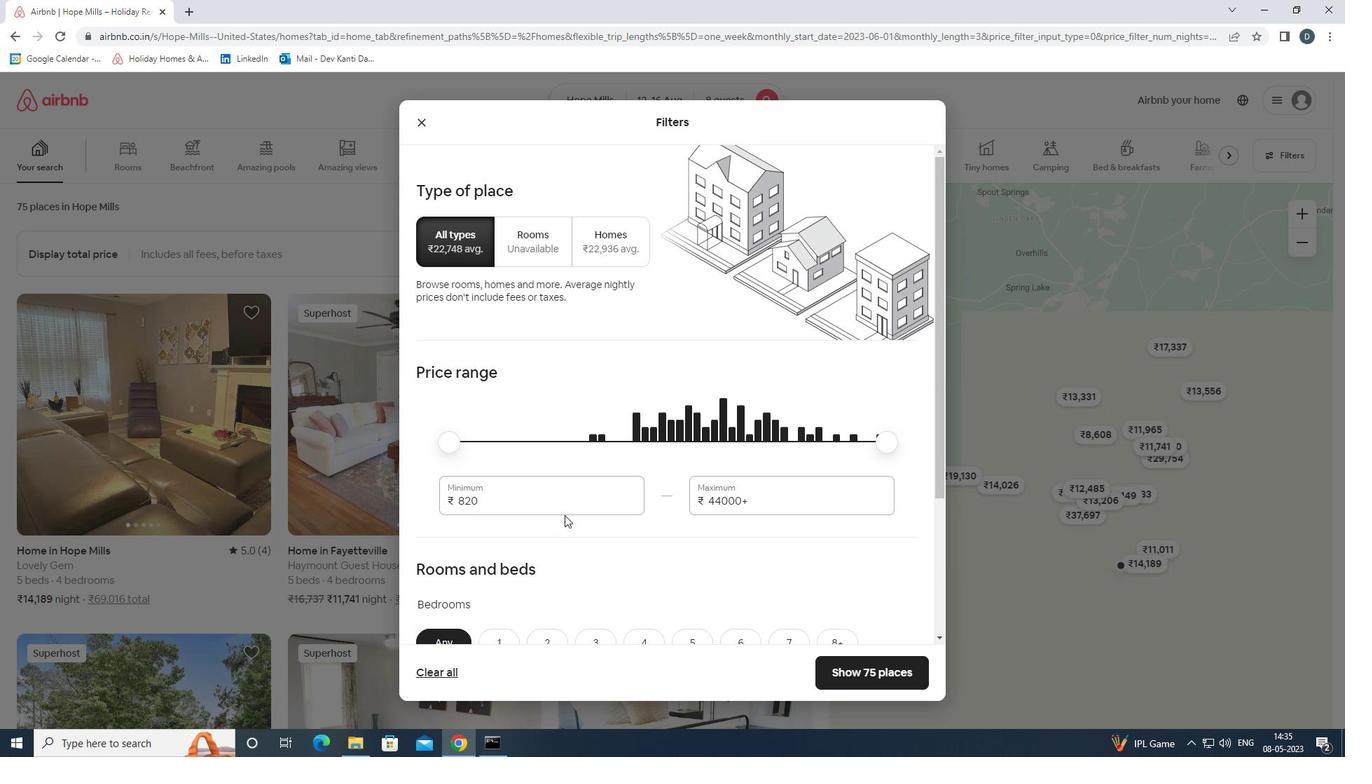 
Action: Mouse pressed left at (564, 504)
Screenshot: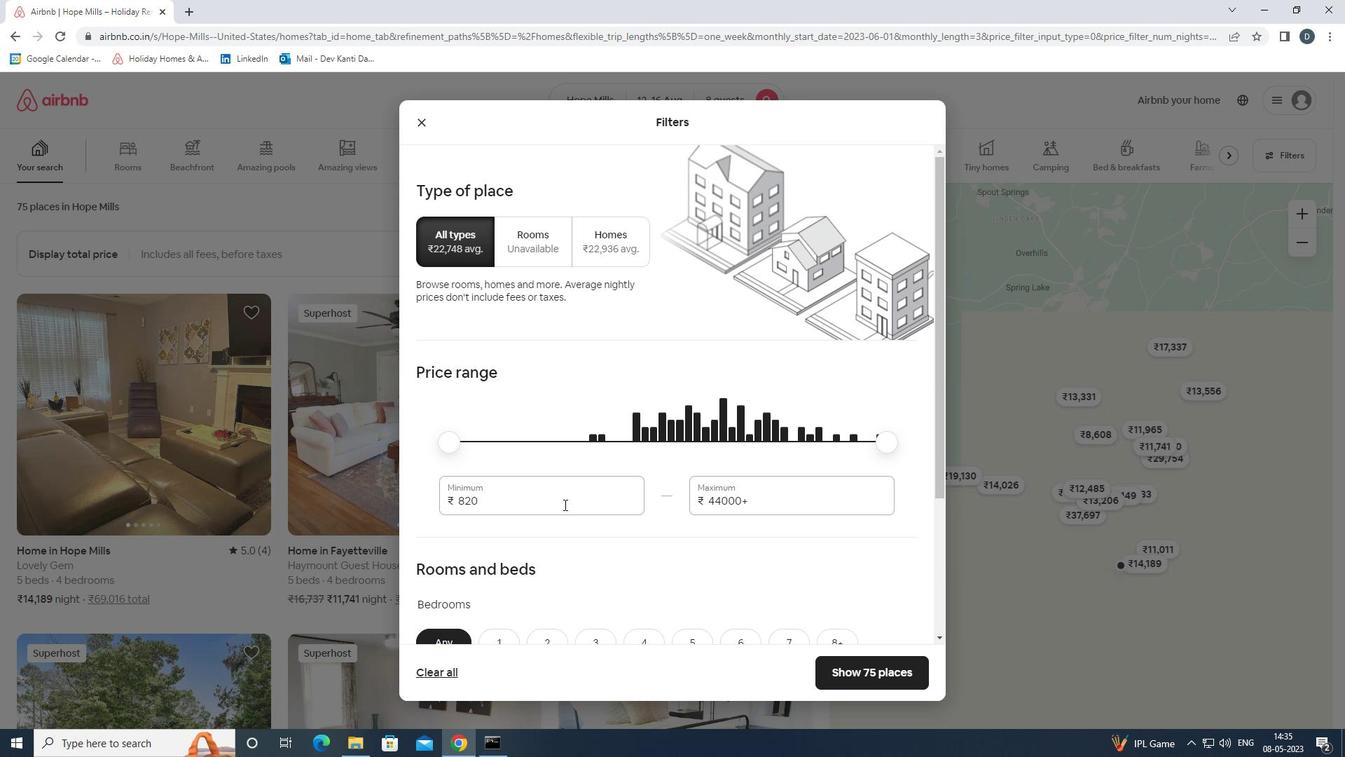 
Action: Mouse pressed left at (564, 504)
Screenshot: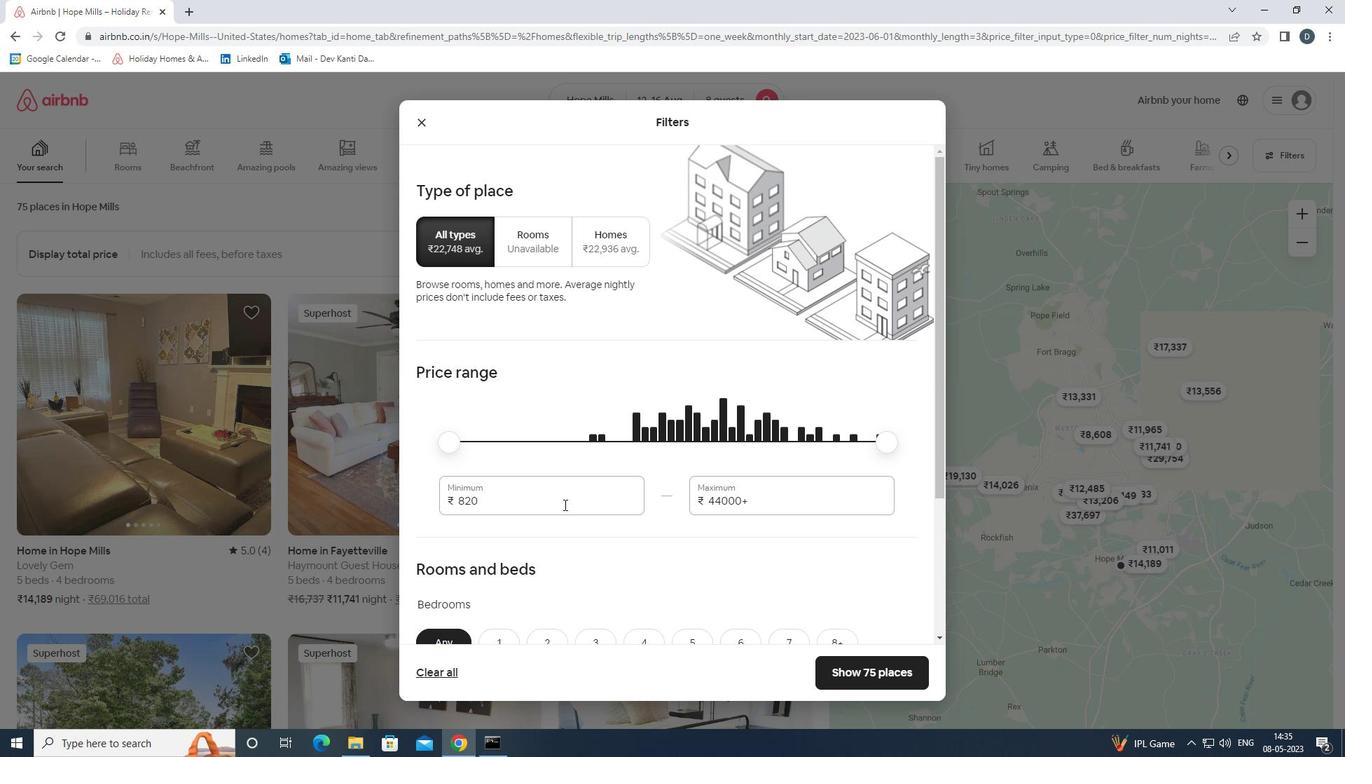 
Action: Mouse moved to (577, 499)
Screenshot: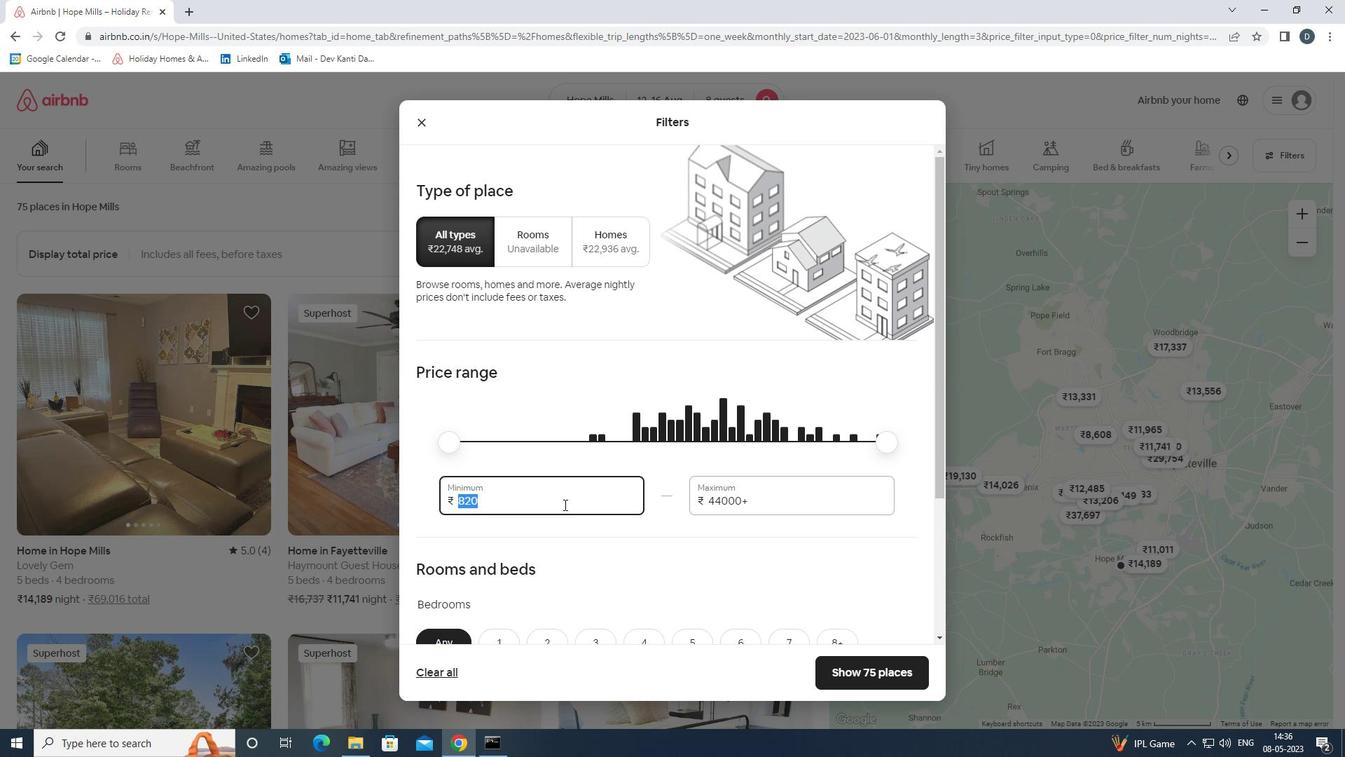 
Action: Key pressed 10000<Key.tab>16000
Screenshot: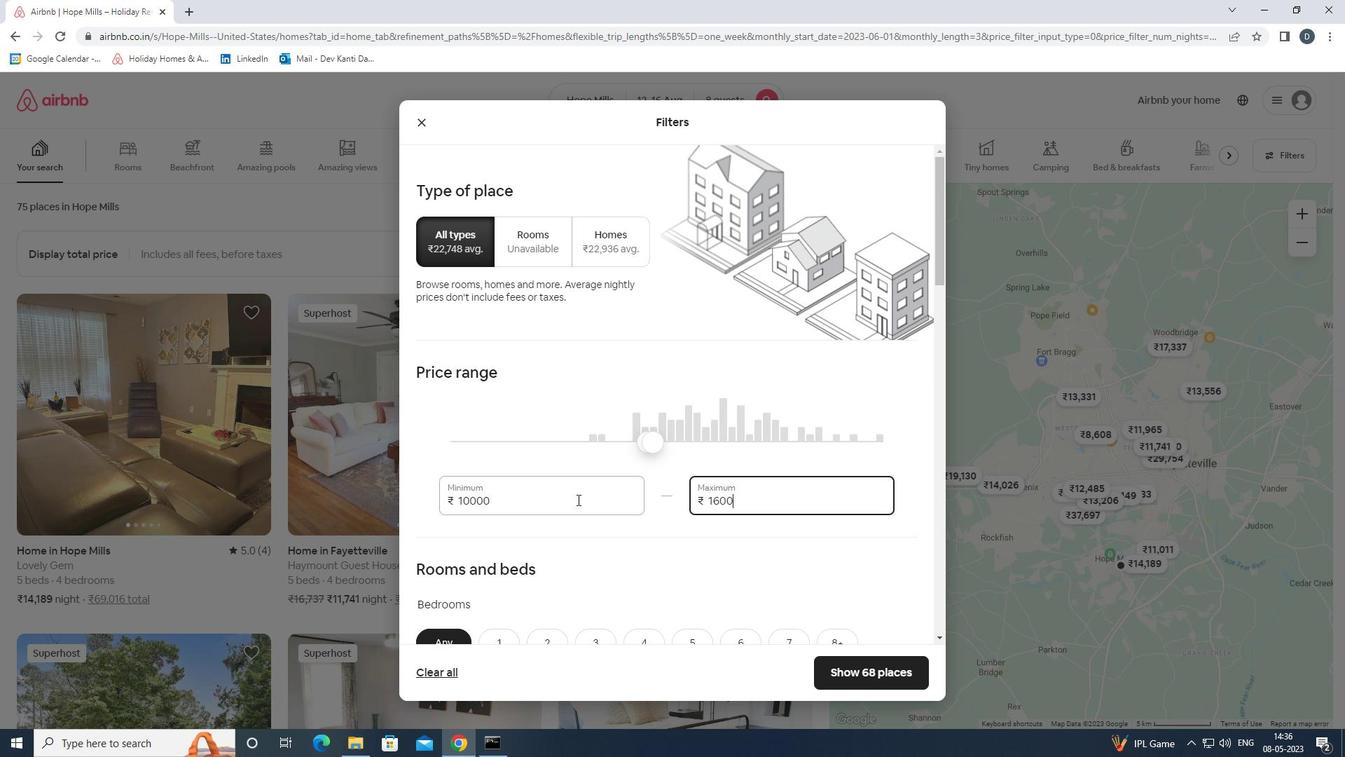 
Action: Mouse scrolled (577, 499) with delta (0, 0)
Screenshot: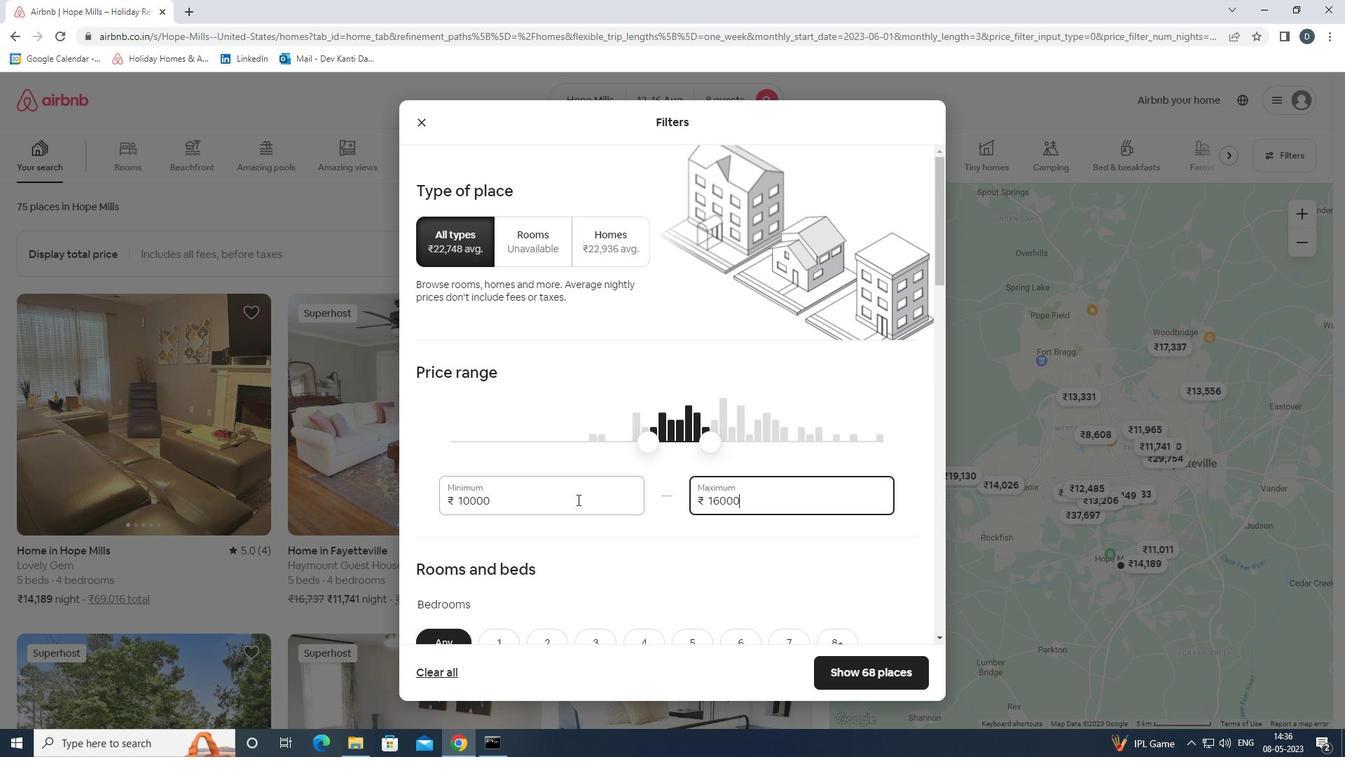 
Action: Mouse scrolled (577, 499) with delta (0, 0)
Screenshot: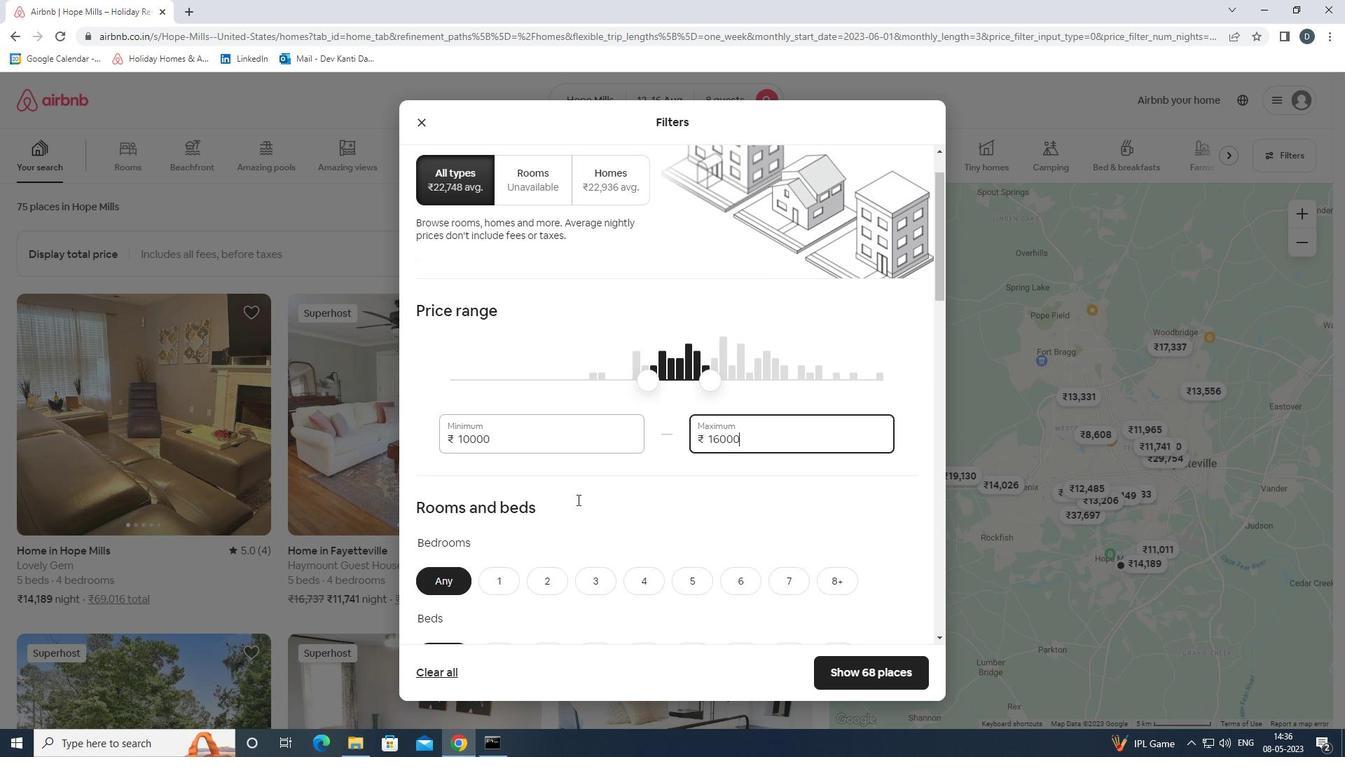 
Action: Mouse scrolled (577, 499) with delta (0, 0)
Screenshot: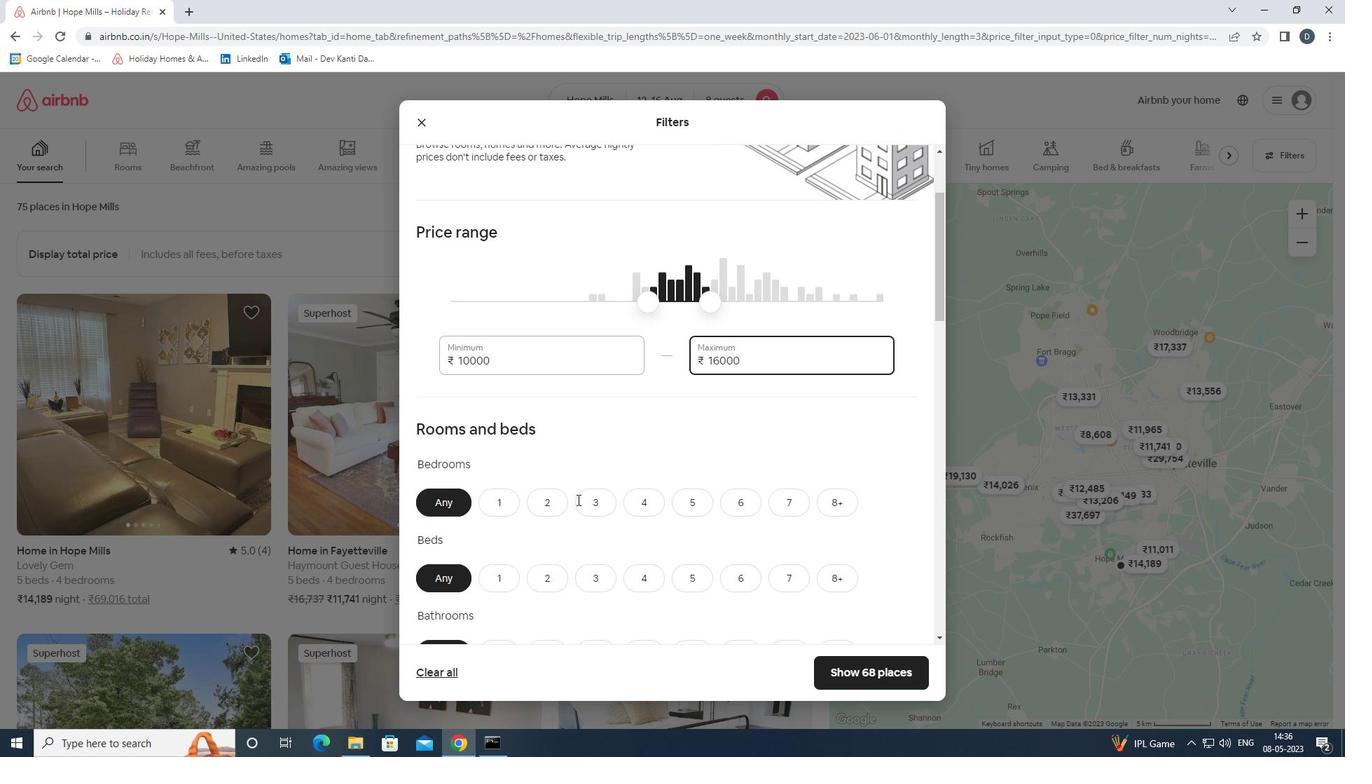 
Action: Mouse moved to (829, 440)
Screenshot: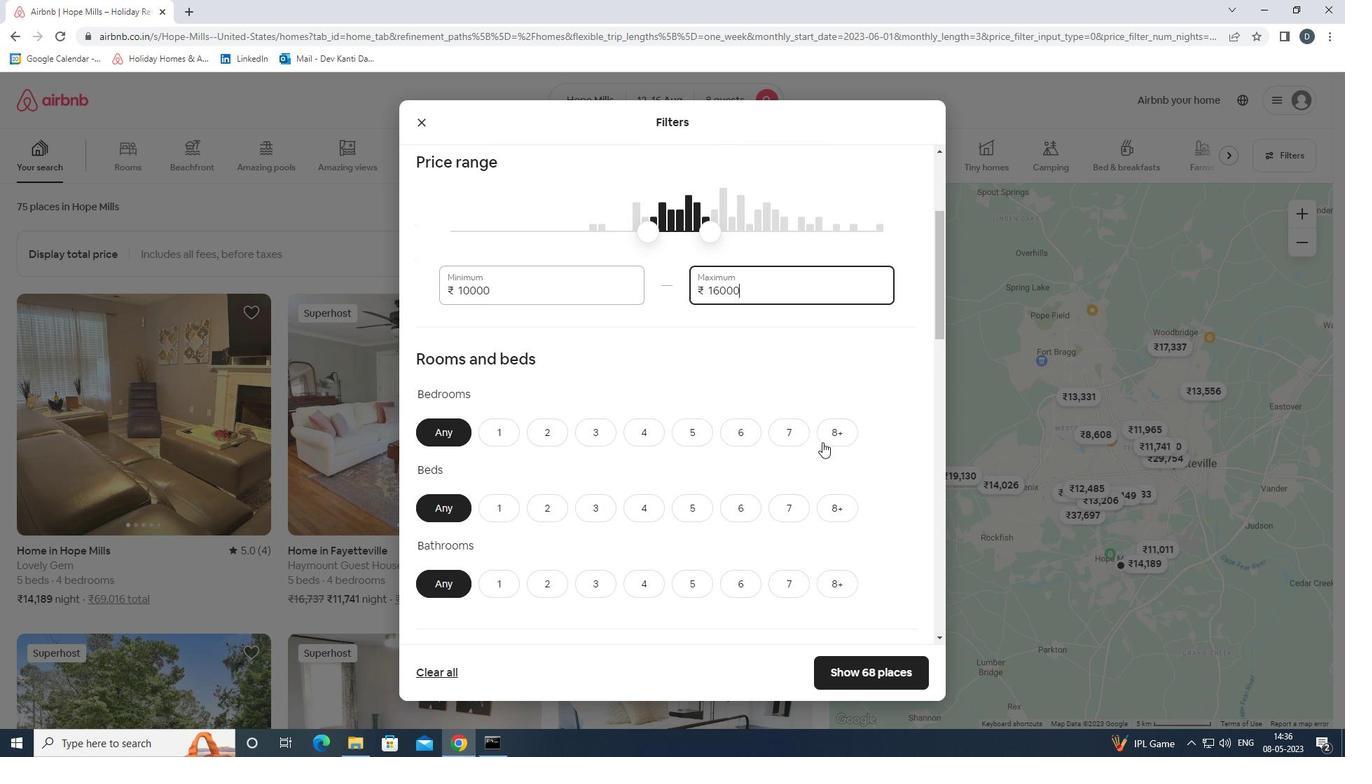
Action: Mouse pressed left at (829, 440)
Screenshot: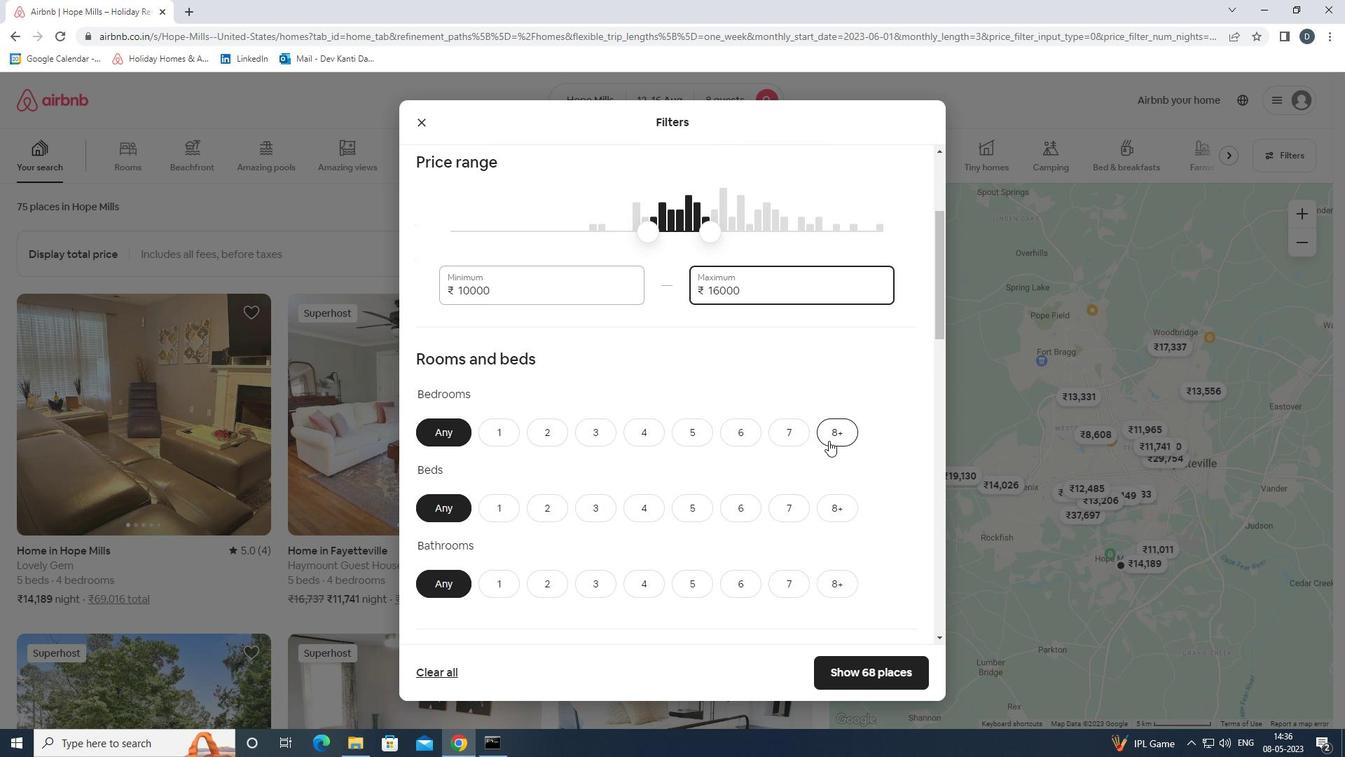 
Action: Mouse moved to (838, 502)
Screenshot: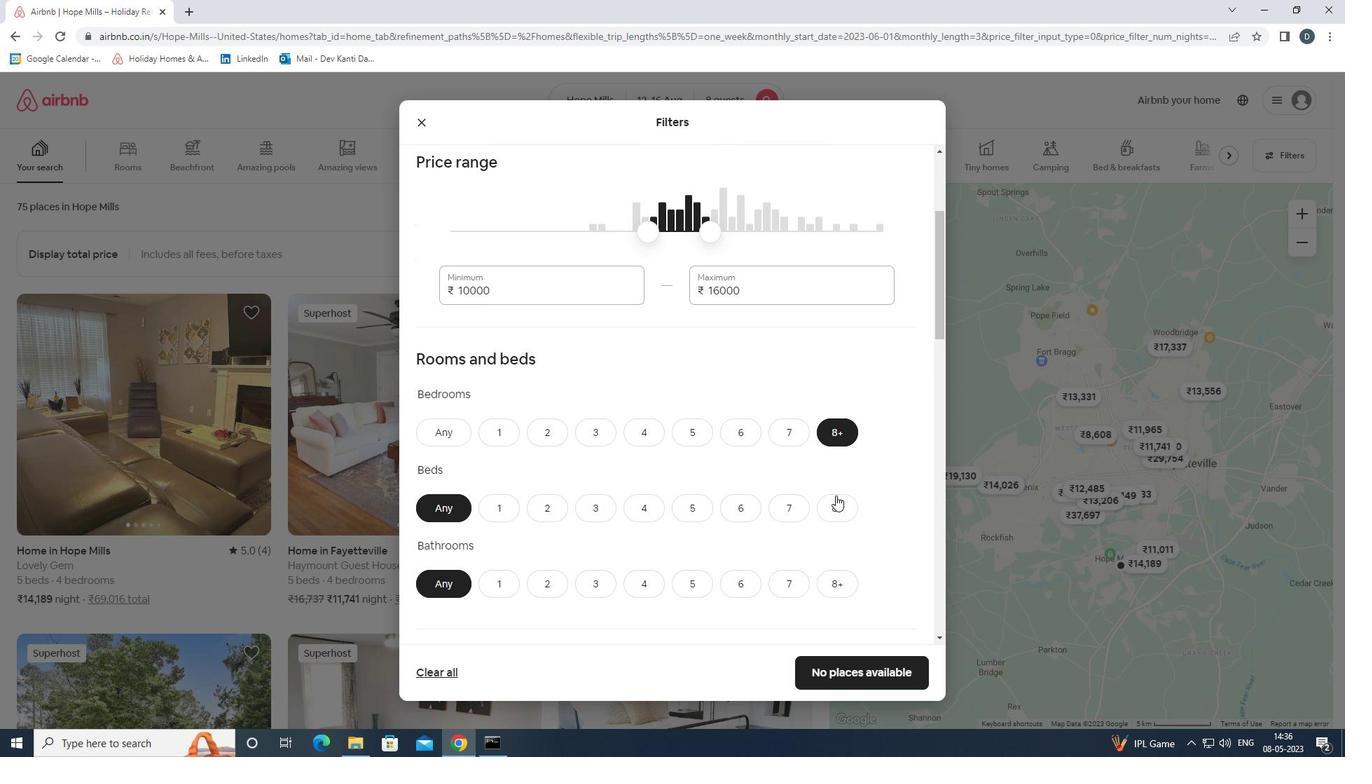 
Action: Mouse pressed left at (838, 502)
Screenshot: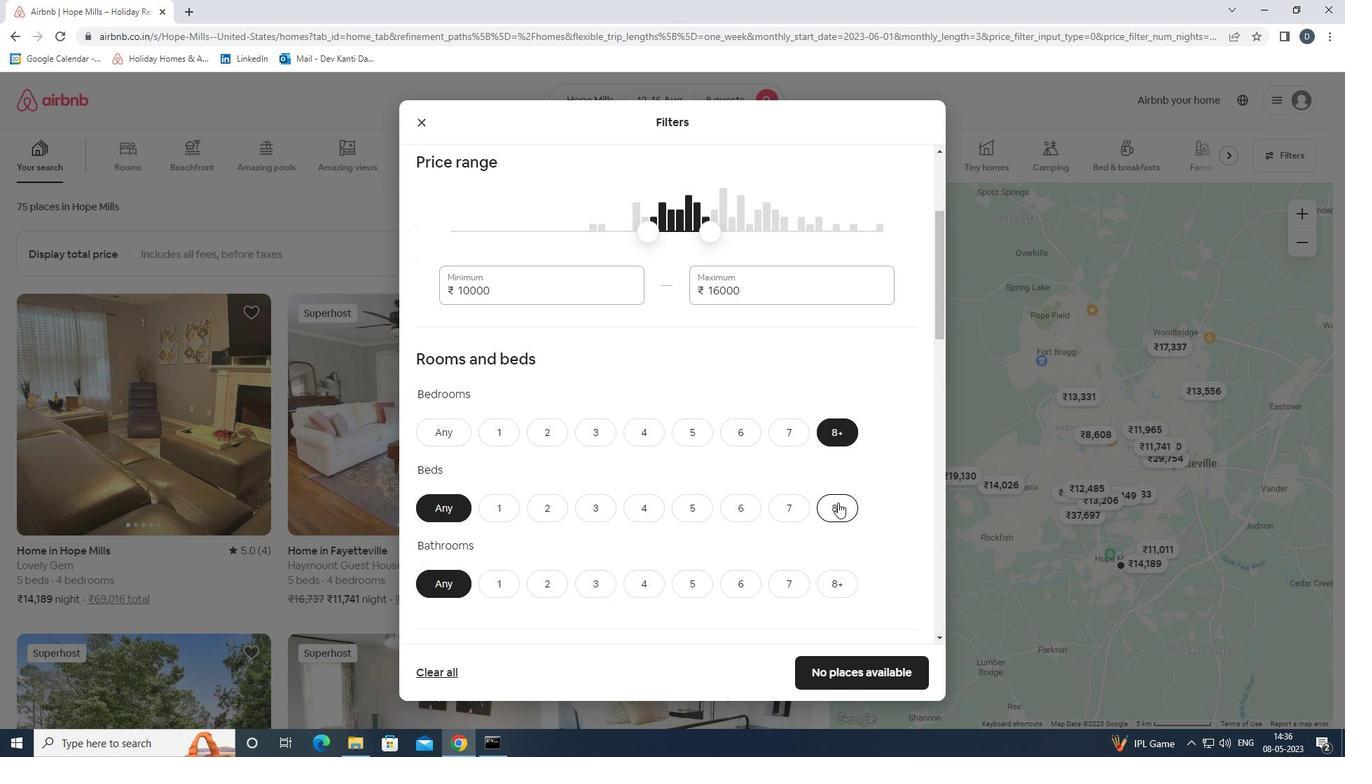 
Action: Mouse moved to (831, 576)
Screenshot: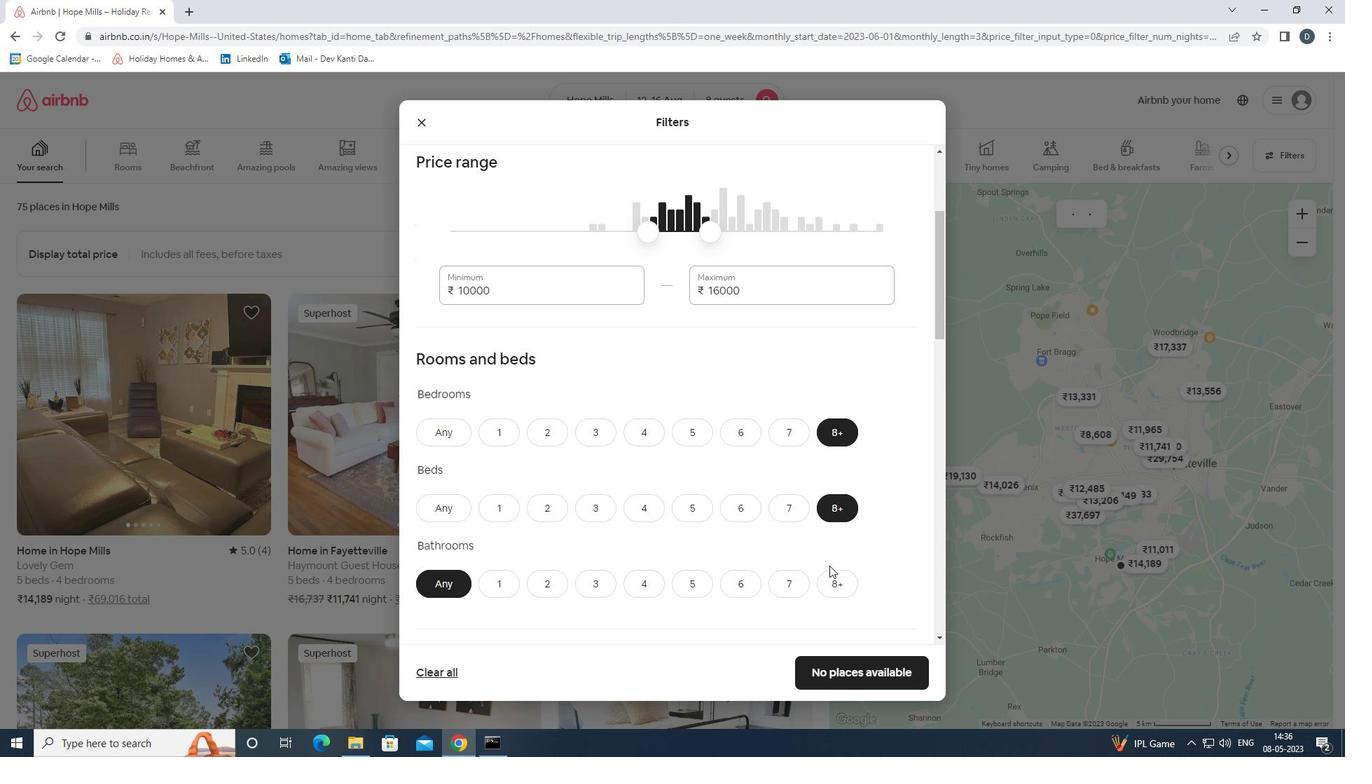 
Action: Mouse pressed left at (831, 576)
Screenshot: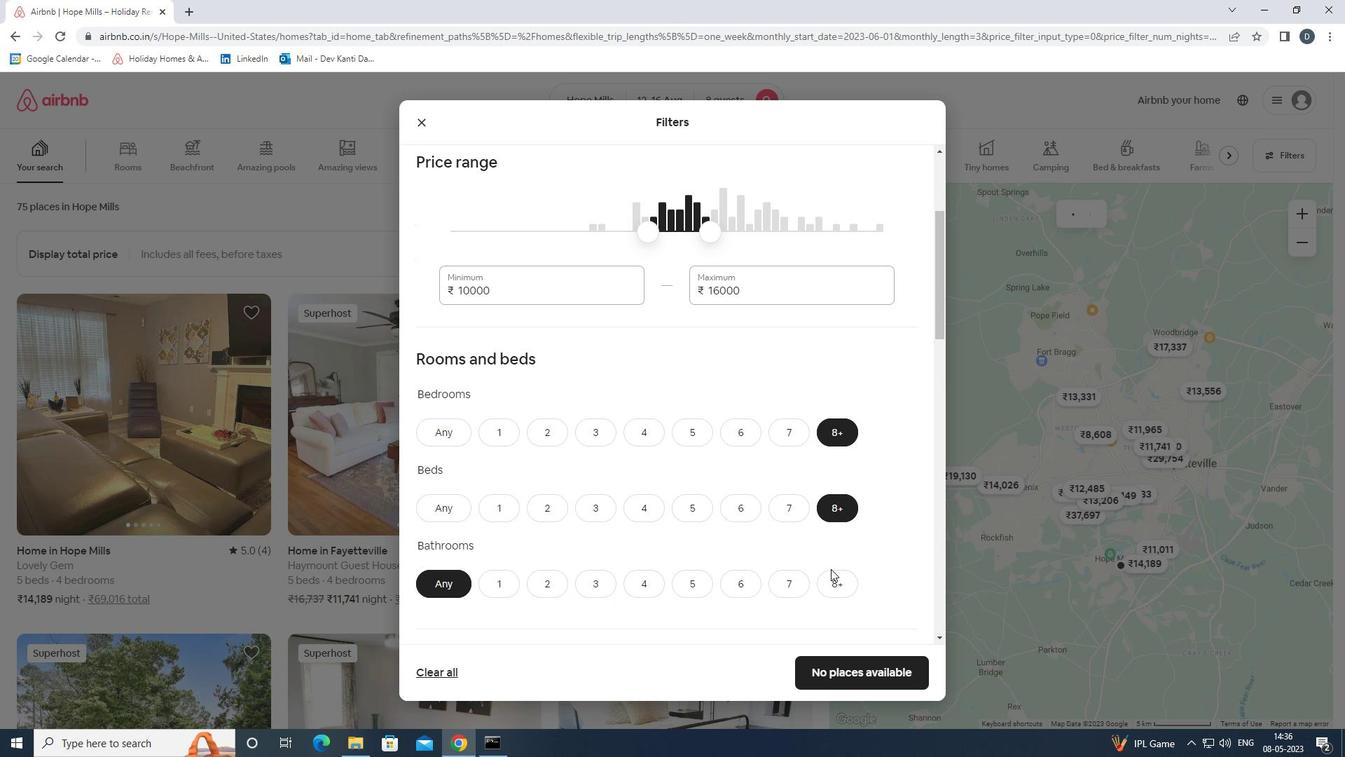 
Action: Mouse scrolled (831, 575) with delta (0, 0)
Screenshot: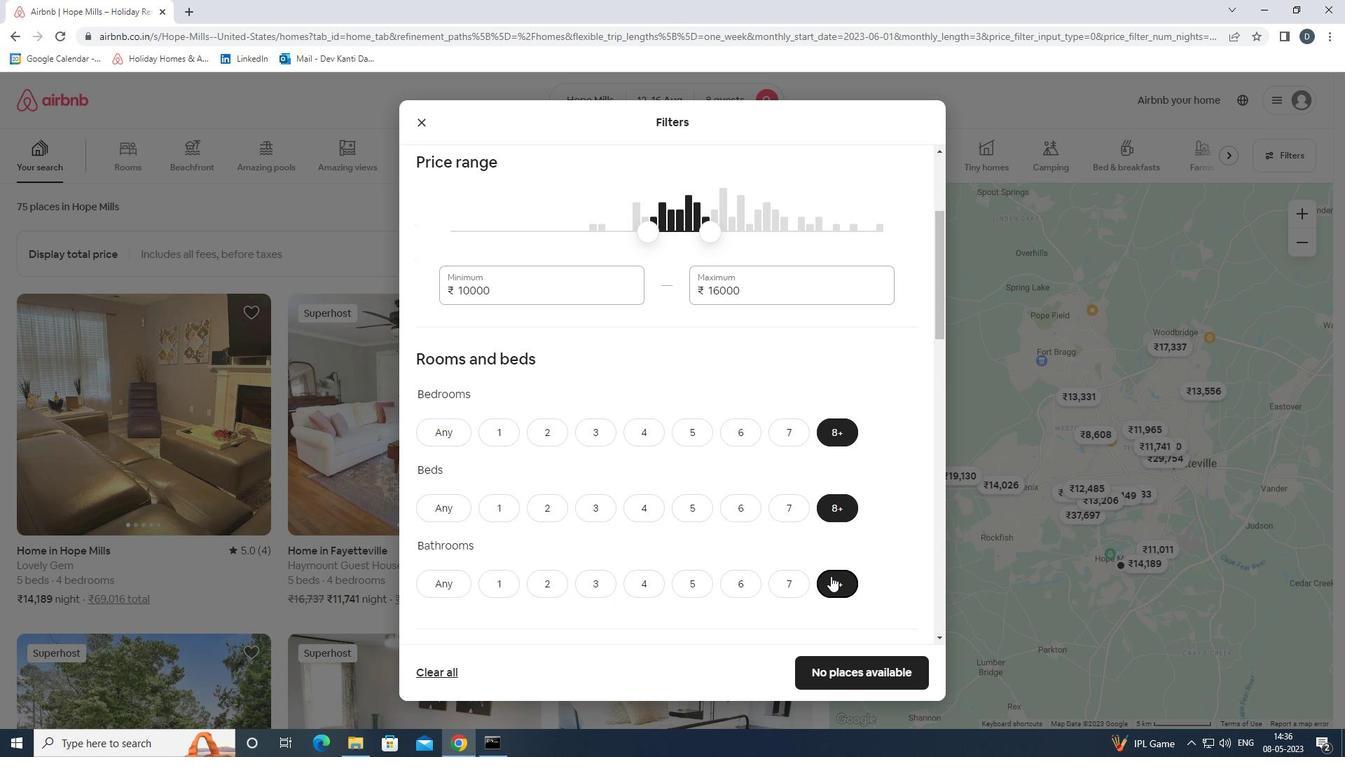 
Action: Mouse scrolled (831, 575) with delta (0, 0)
Screenshot: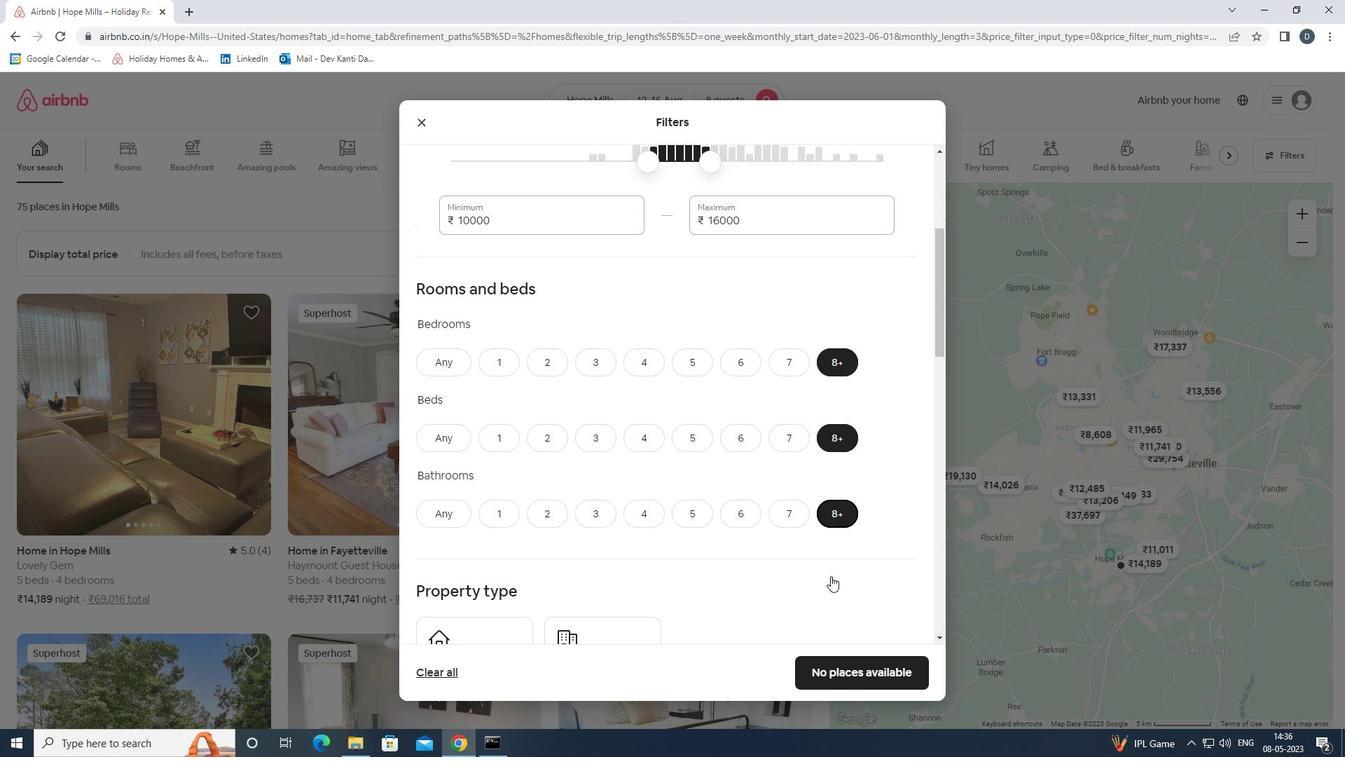 
Action: Mouse scrolled (831, 575) with delta (0, 0)
Screenshot: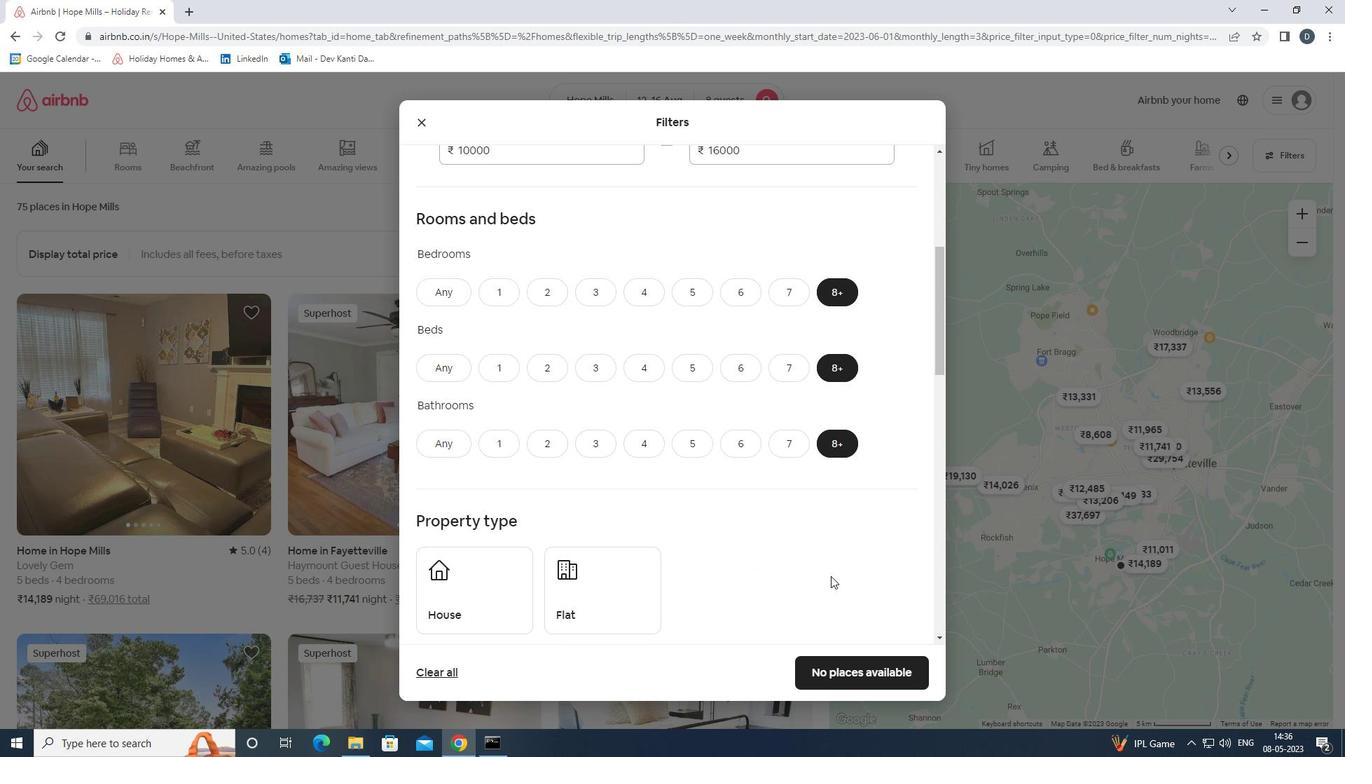 
Action: Mouse moved to (482, 553)
Screenshot: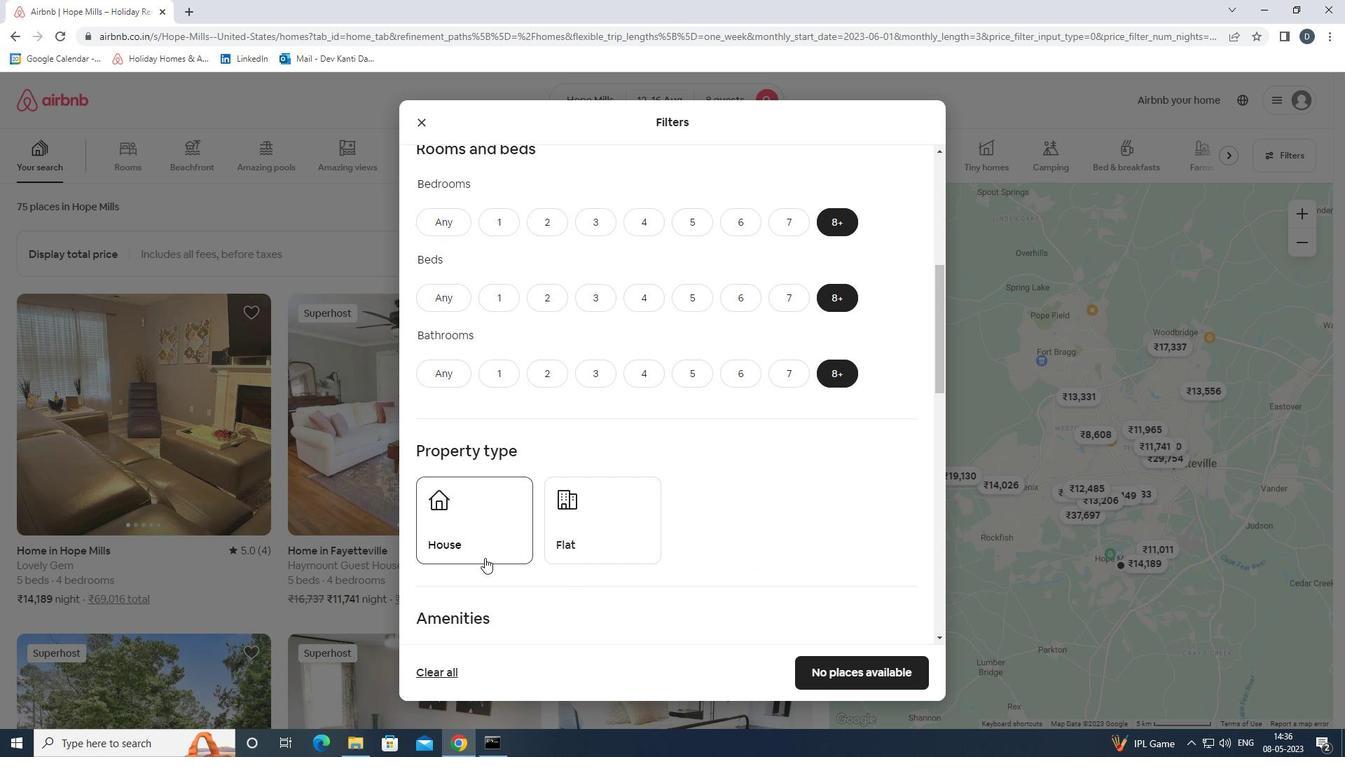 
Action: Mouse pressed left at (482, 553)
Screenshot: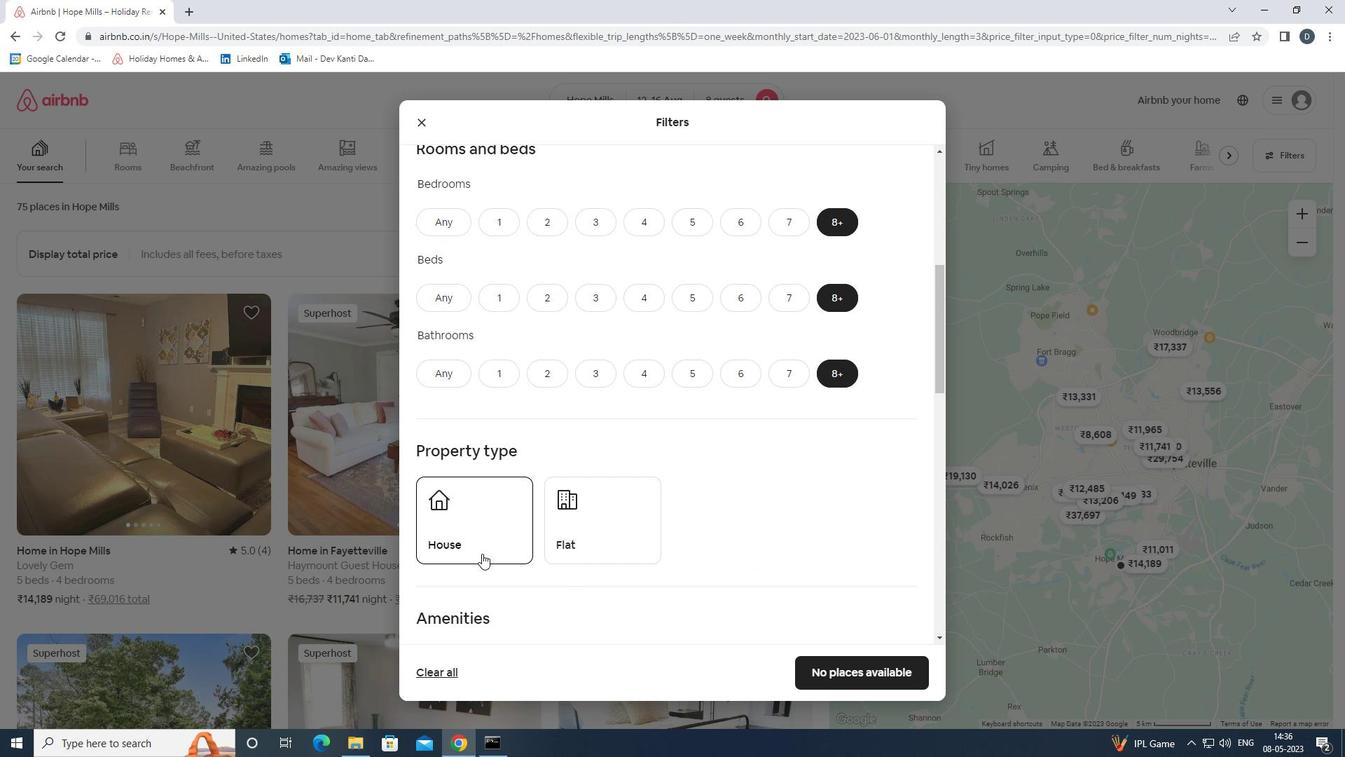 
Action: Mouse moved to (593, 539)
Screenshot: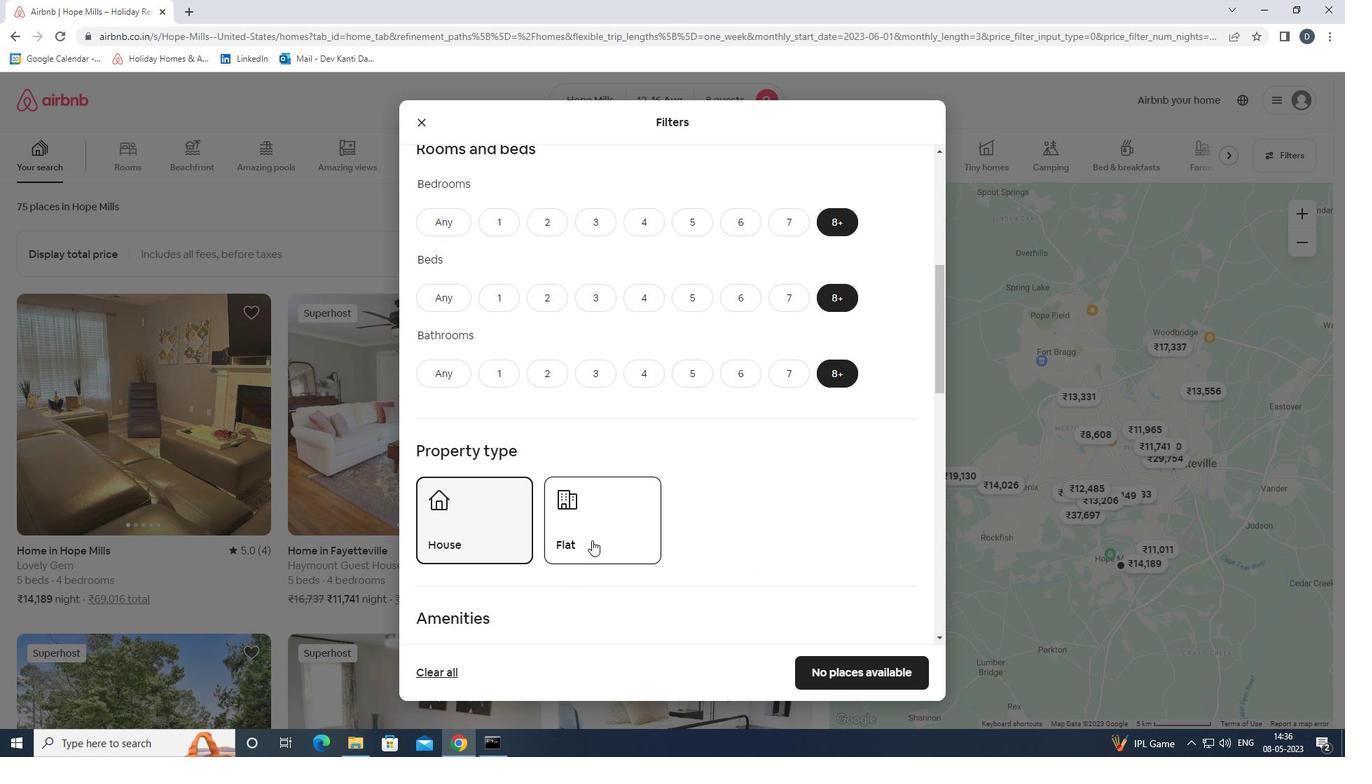 
Action: Mouse pressed left at (593, 539)
Screenshot: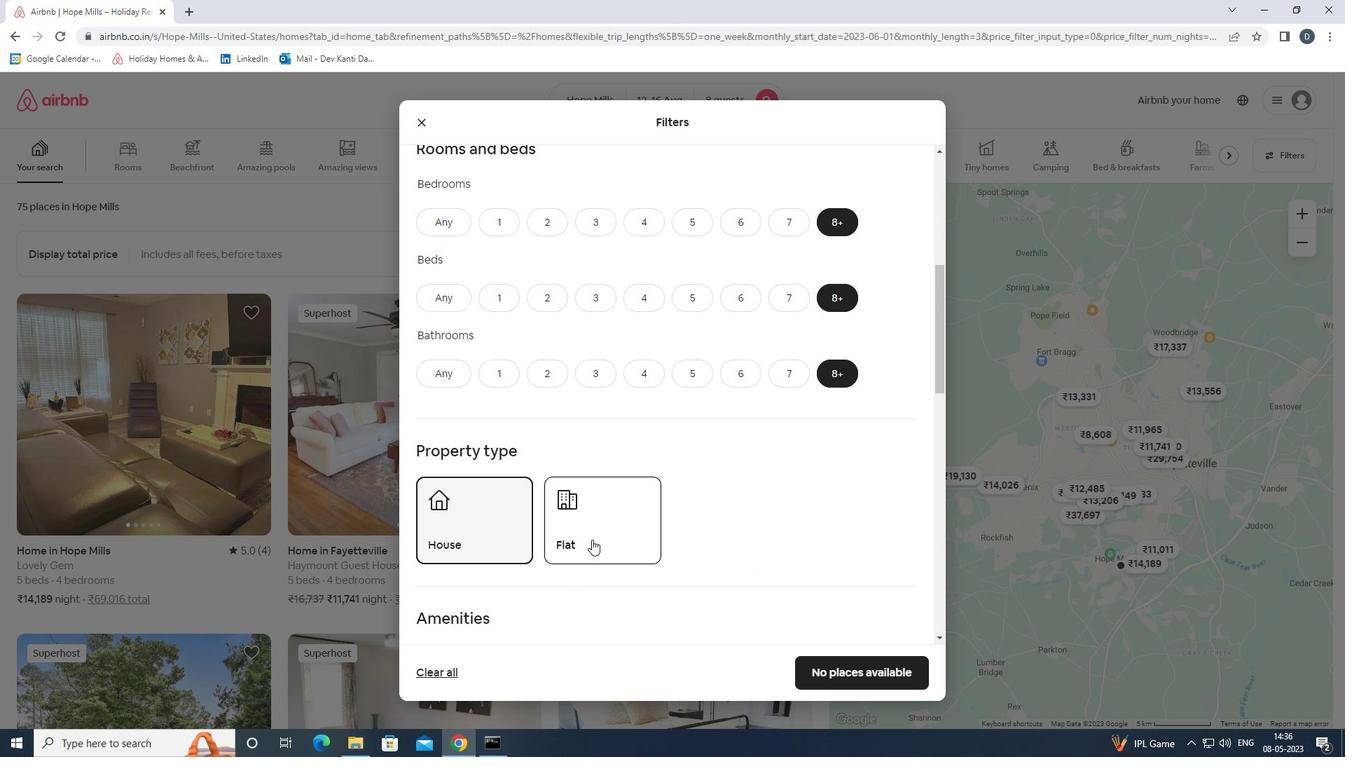 
Action: Mouse moved to (655, 494)
Screenshot: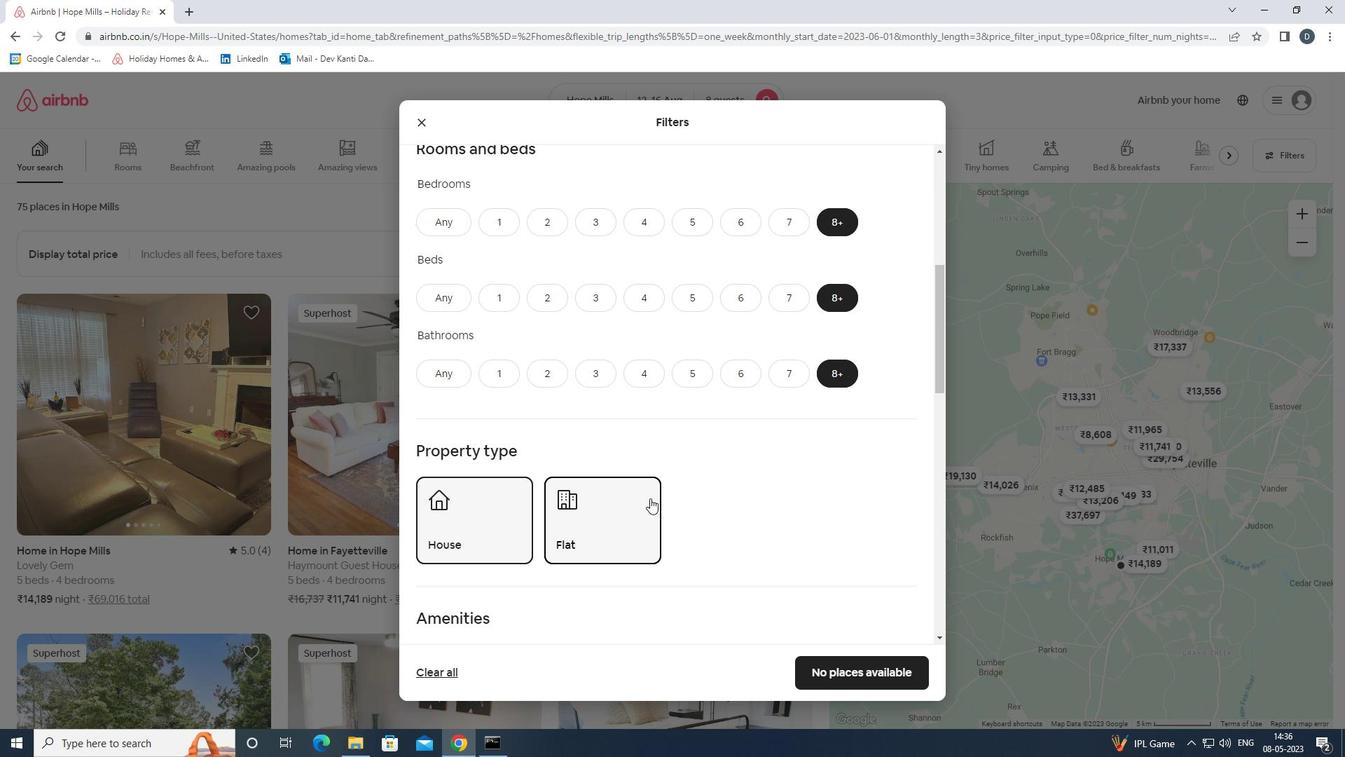 
Action: Mouse scrolled (655, 494) with delta (0, 0)
Screenshot: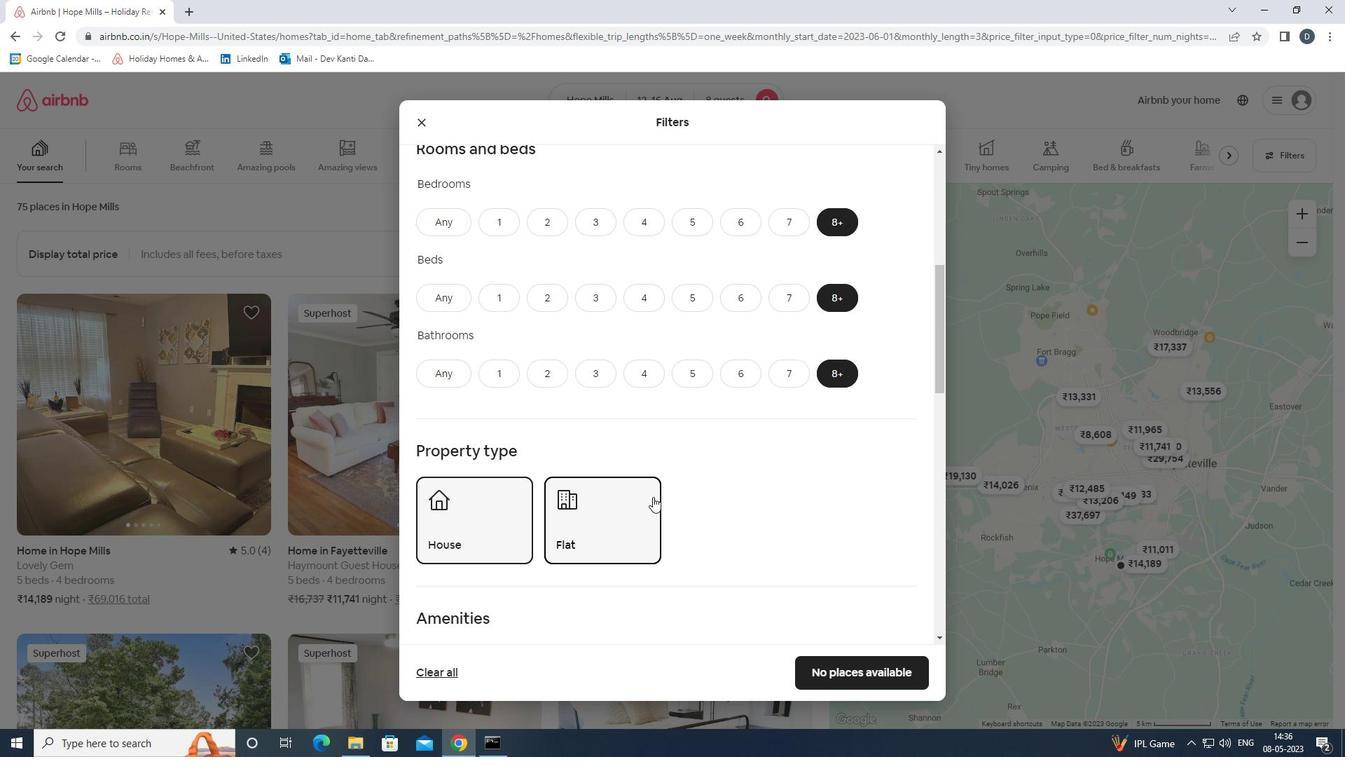 
Action: Mouse moved to (656, 494)
Screenshot: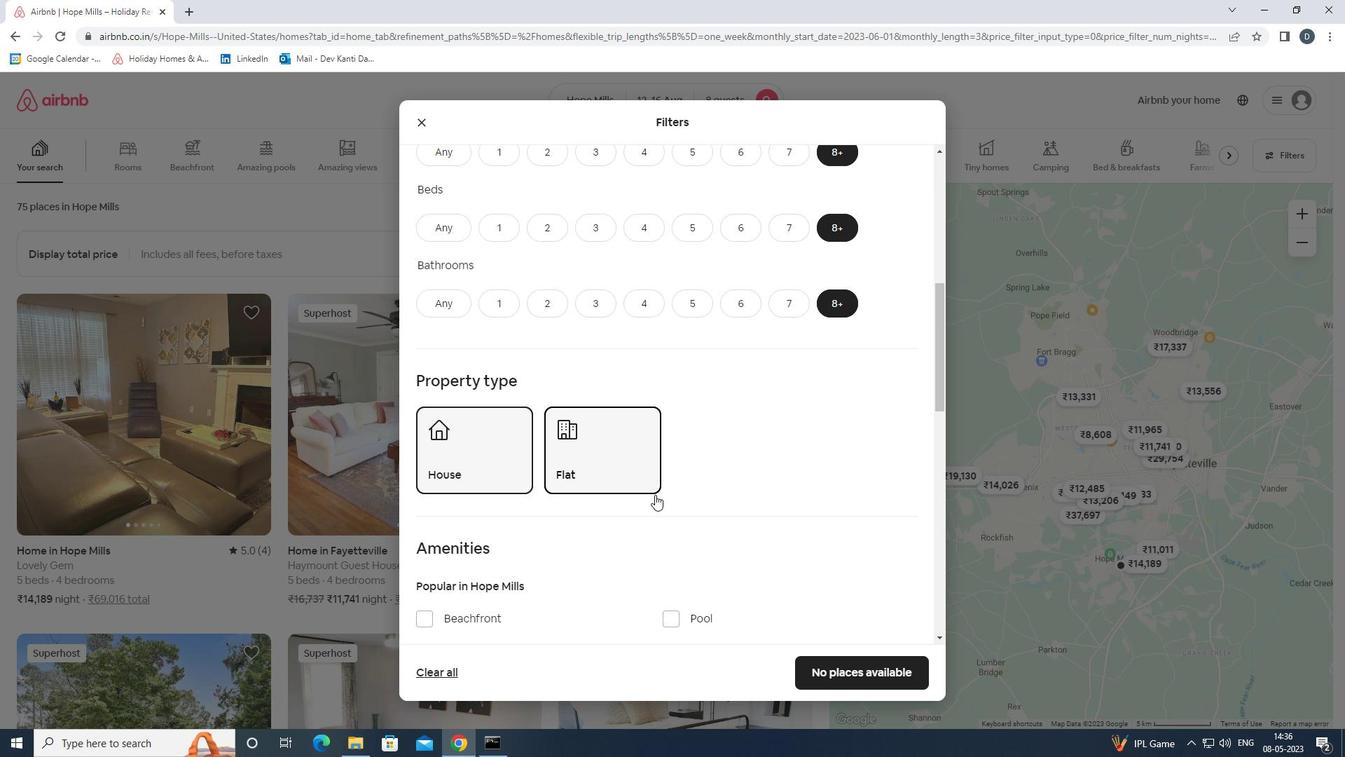 
Action: Mouse scrolled (656, 494) with delta (0, 0)
Screenshot: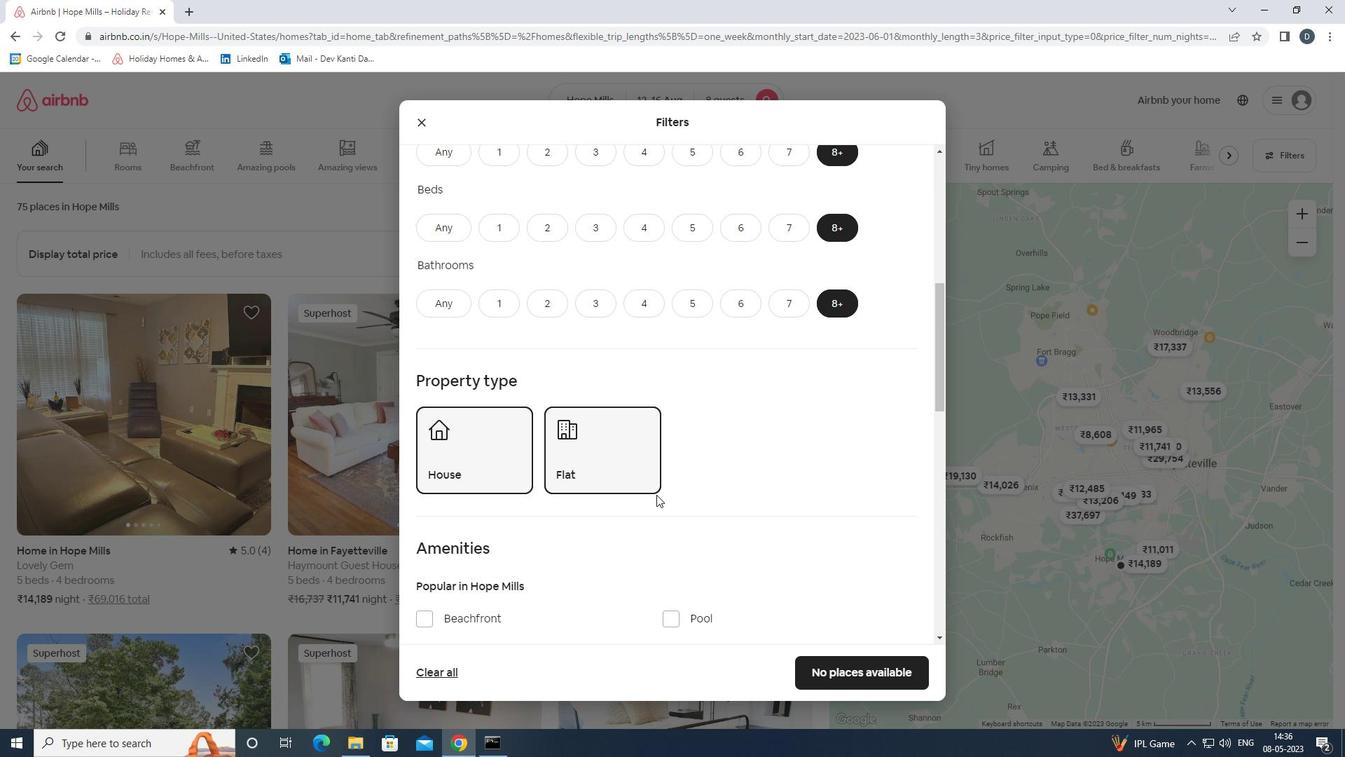 
Action: Mouse moved to (657, 488)
Screenshot: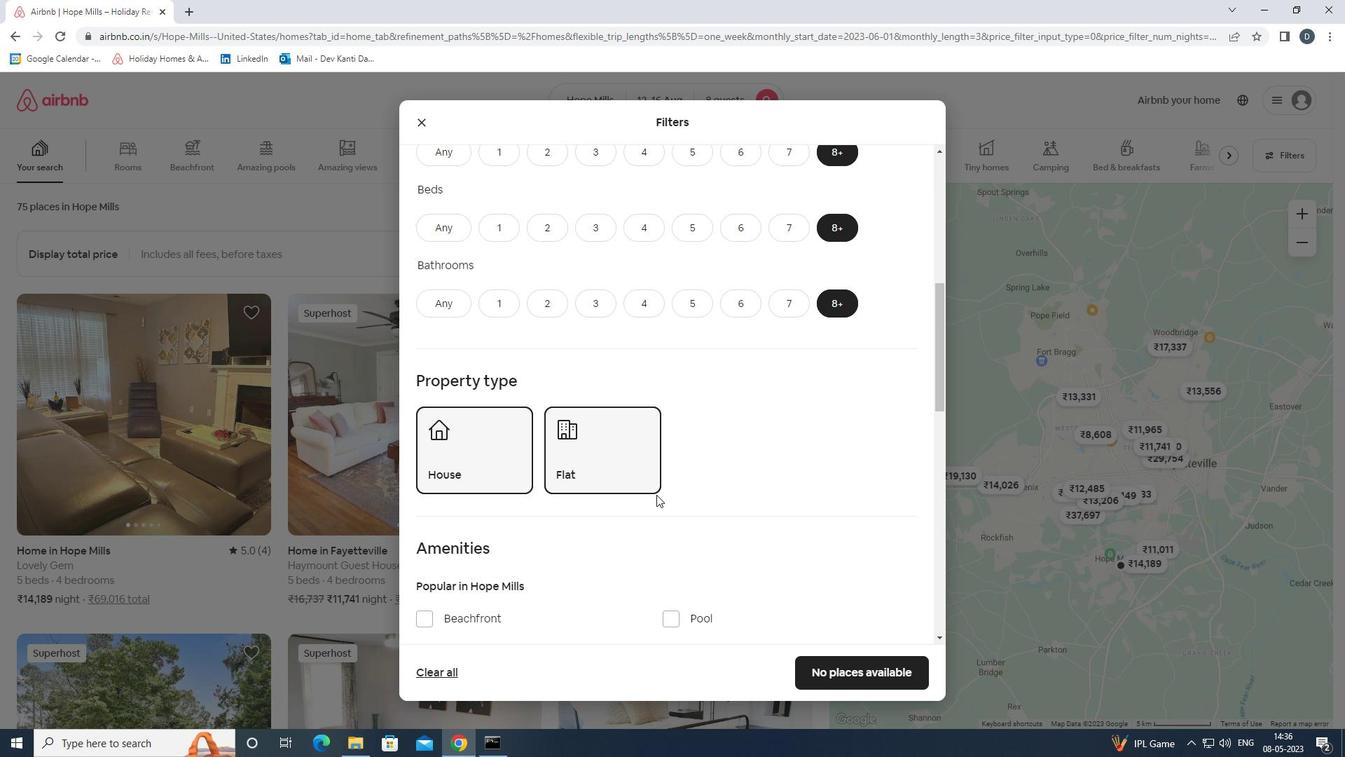 
Action: Mouse scrolled (657, 487) with delta (0, 0)
Screenshot: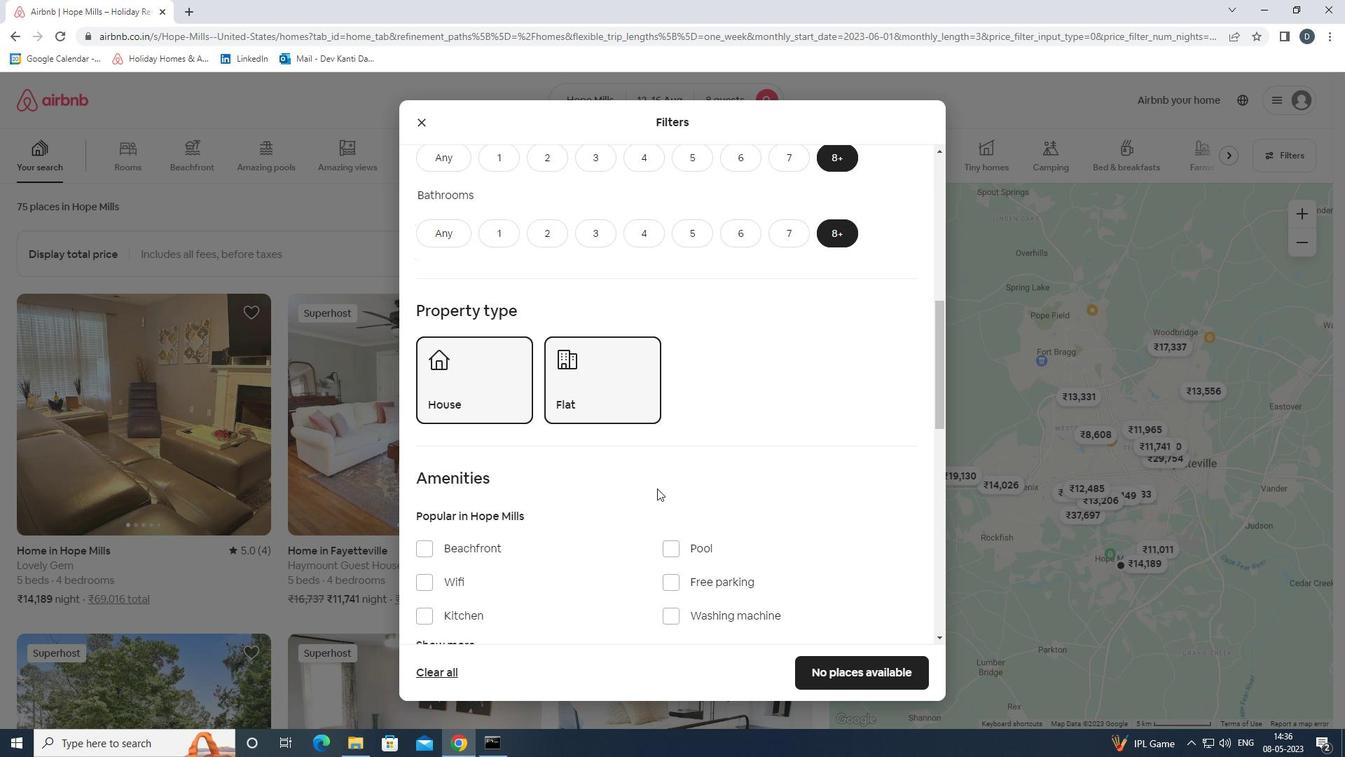 
Action: Mouse moved to (668, 505)
Screenshot: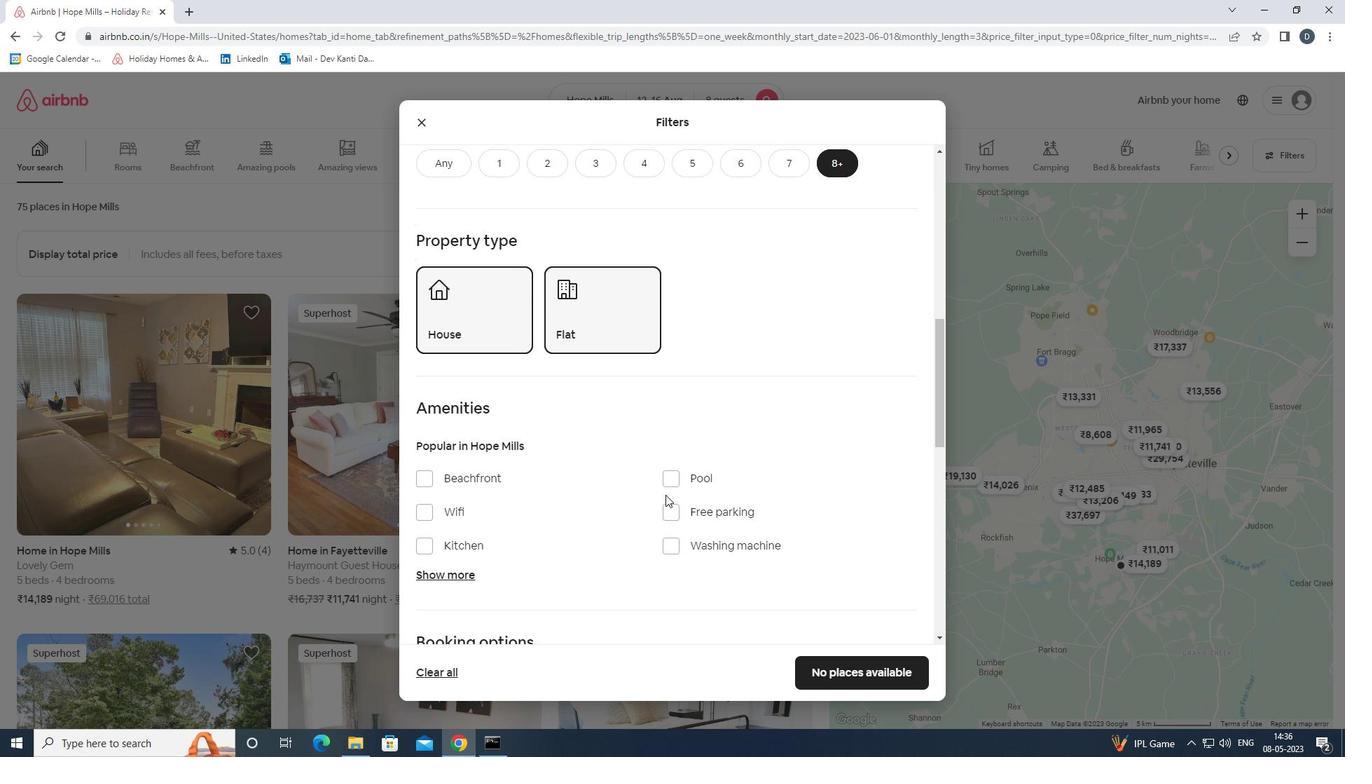 
Action: Mouse pressed left at (668, 505)
Screenshot: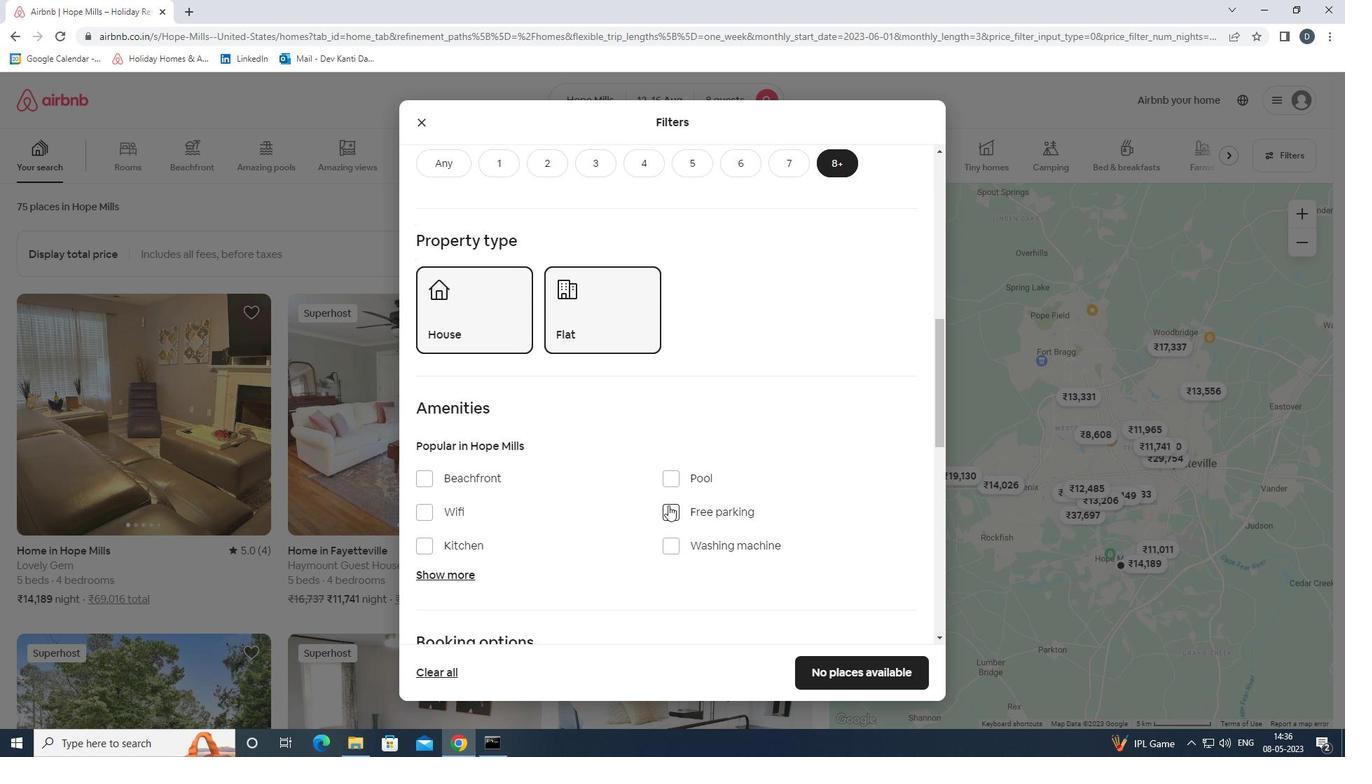 
Action: Mouse moved to (464, 510)
Screenshot: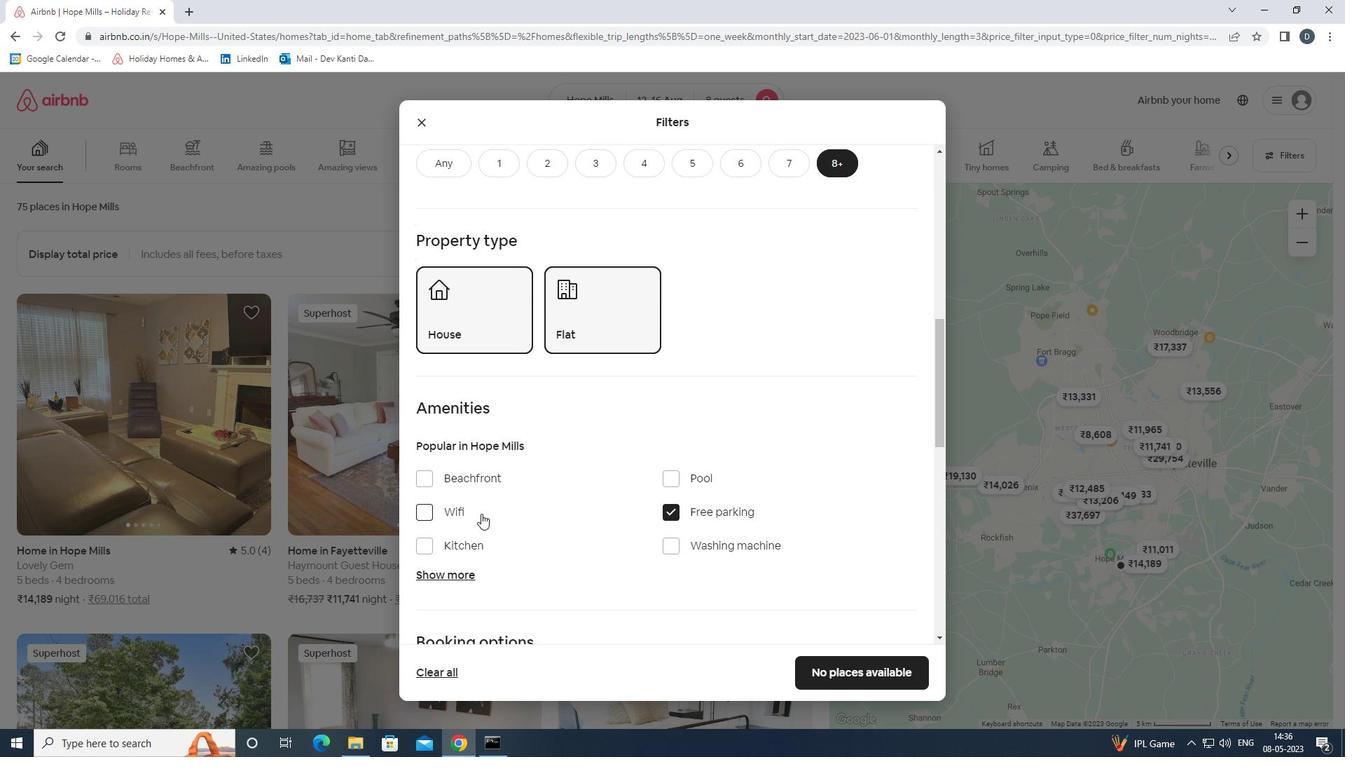 
Action: Mouse pressed left at (464, 510)
Screenshot: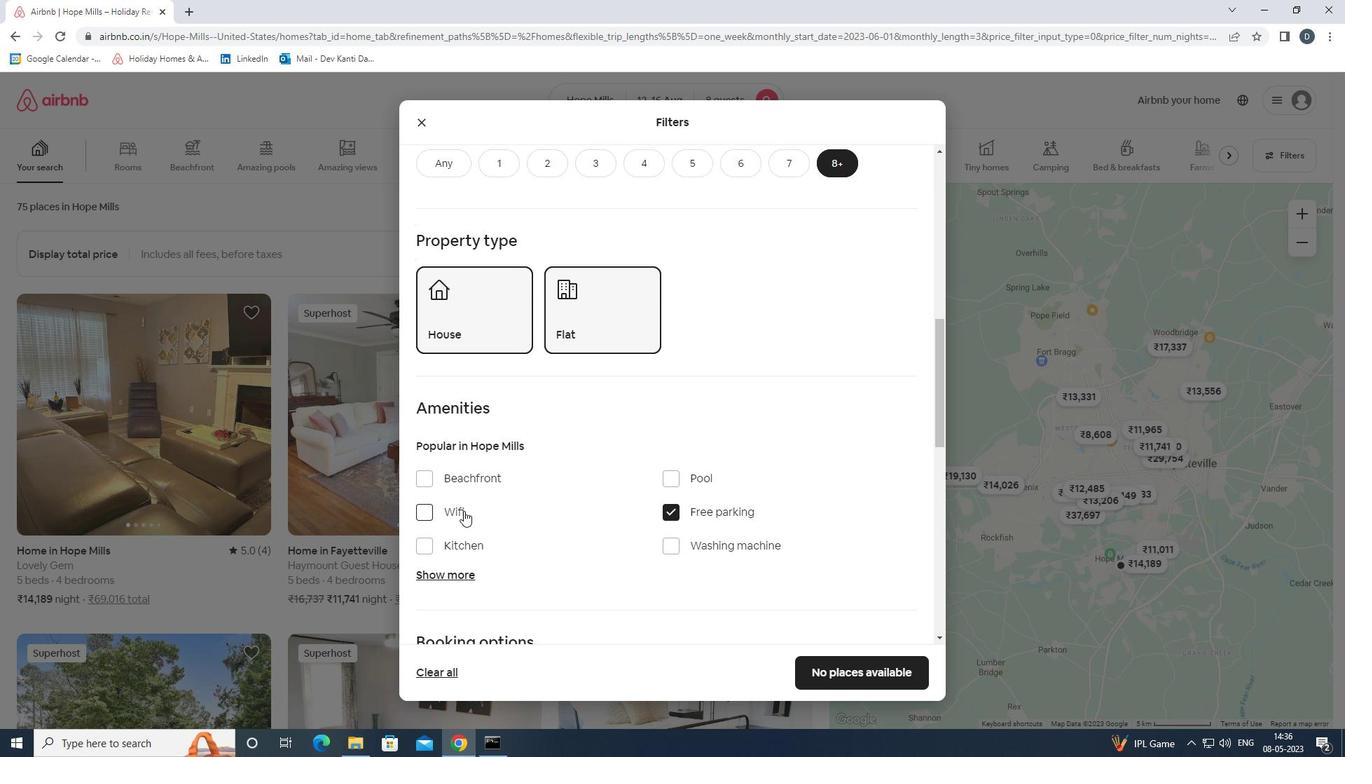 
Action: Mouse moved to (450, 577)
Screenshot: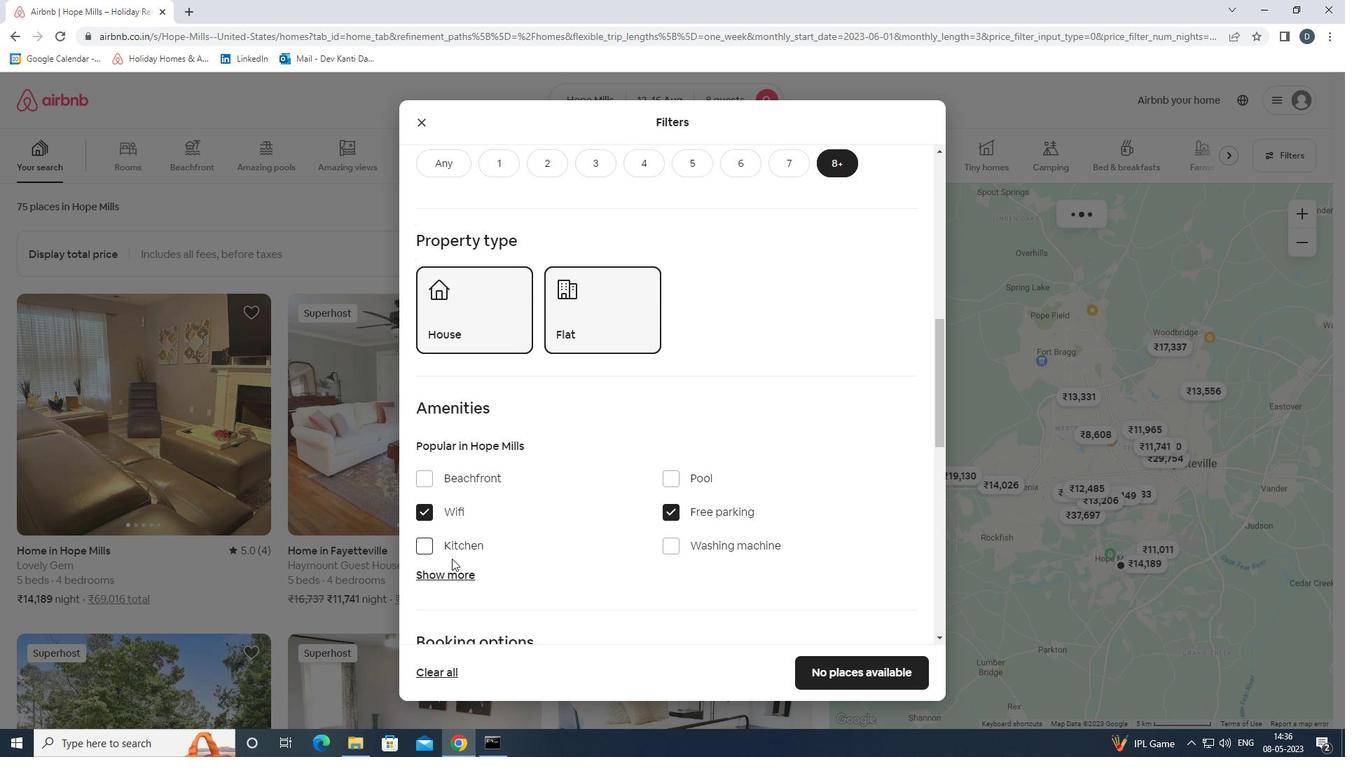 
Action: Mouse pressed left at (450, 577)
Screenshot: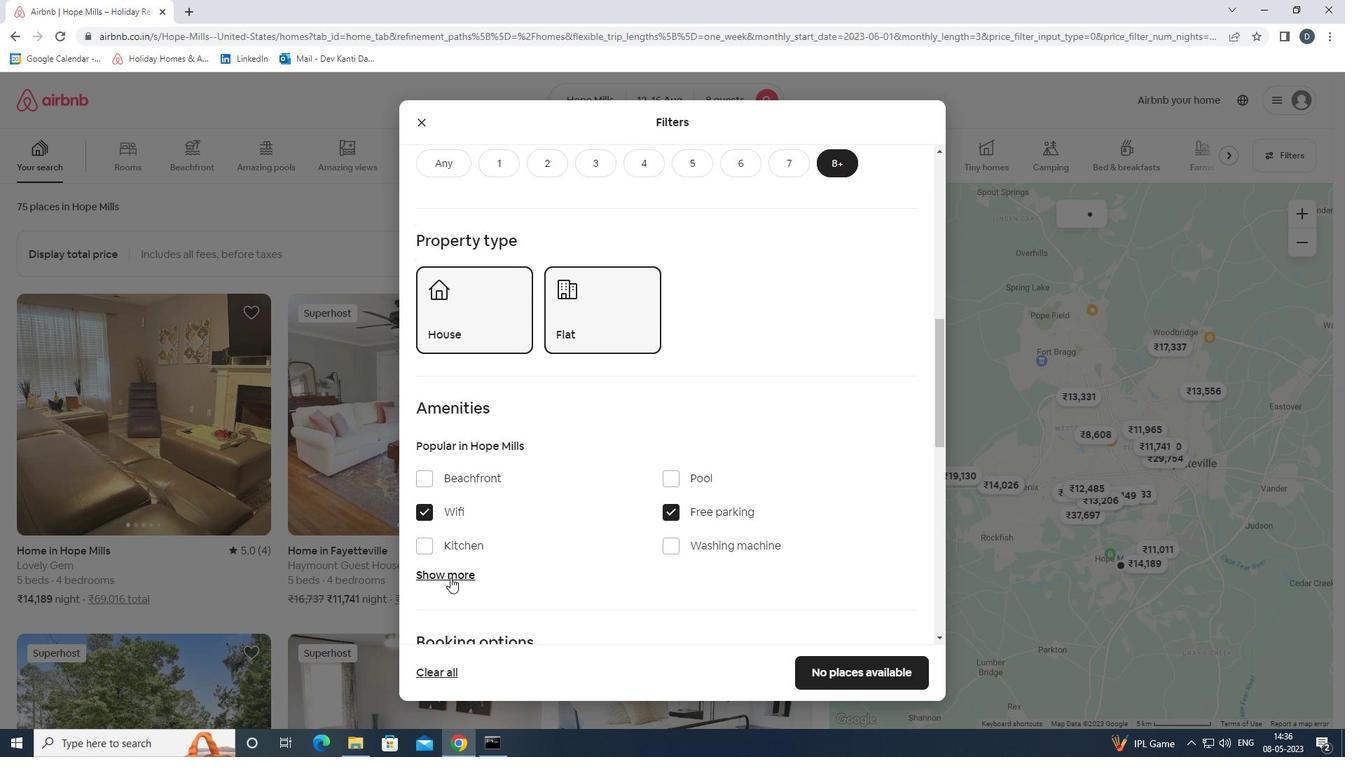 
Action: Mouse moved to (455, 574)
Screenshot: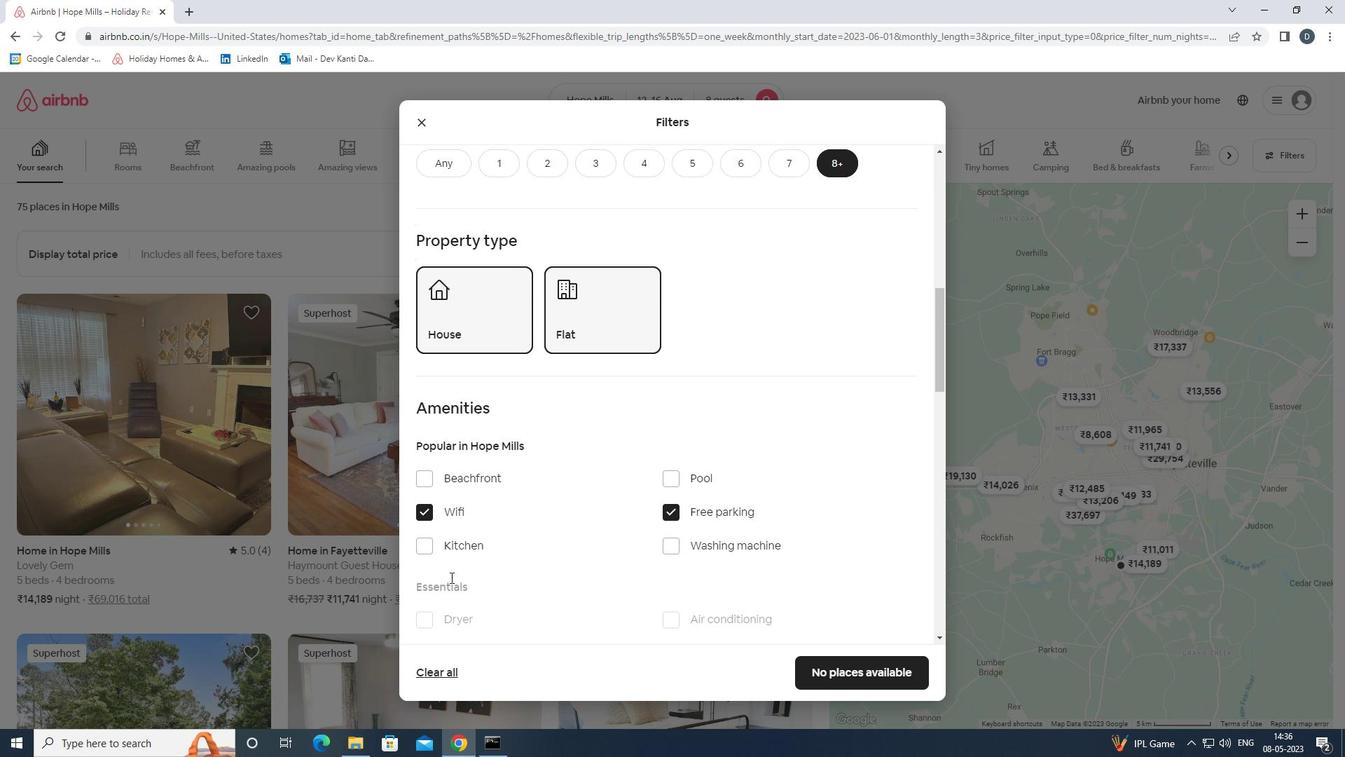 
Action: Mouse scrolled (455, 574) with delta (0, 0)
Screenshot: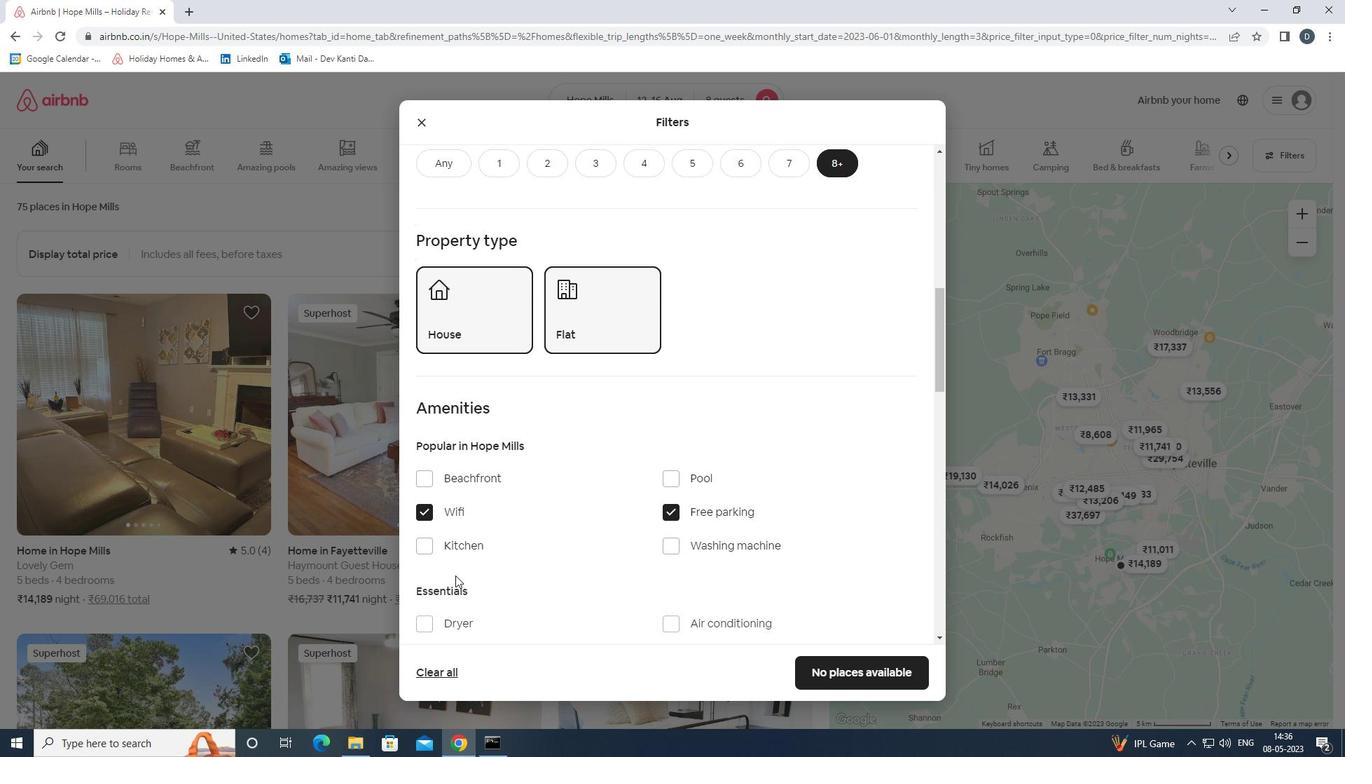 
Action: Mouse scrolled (455, 574) with delta (0, 0)
Screenshot: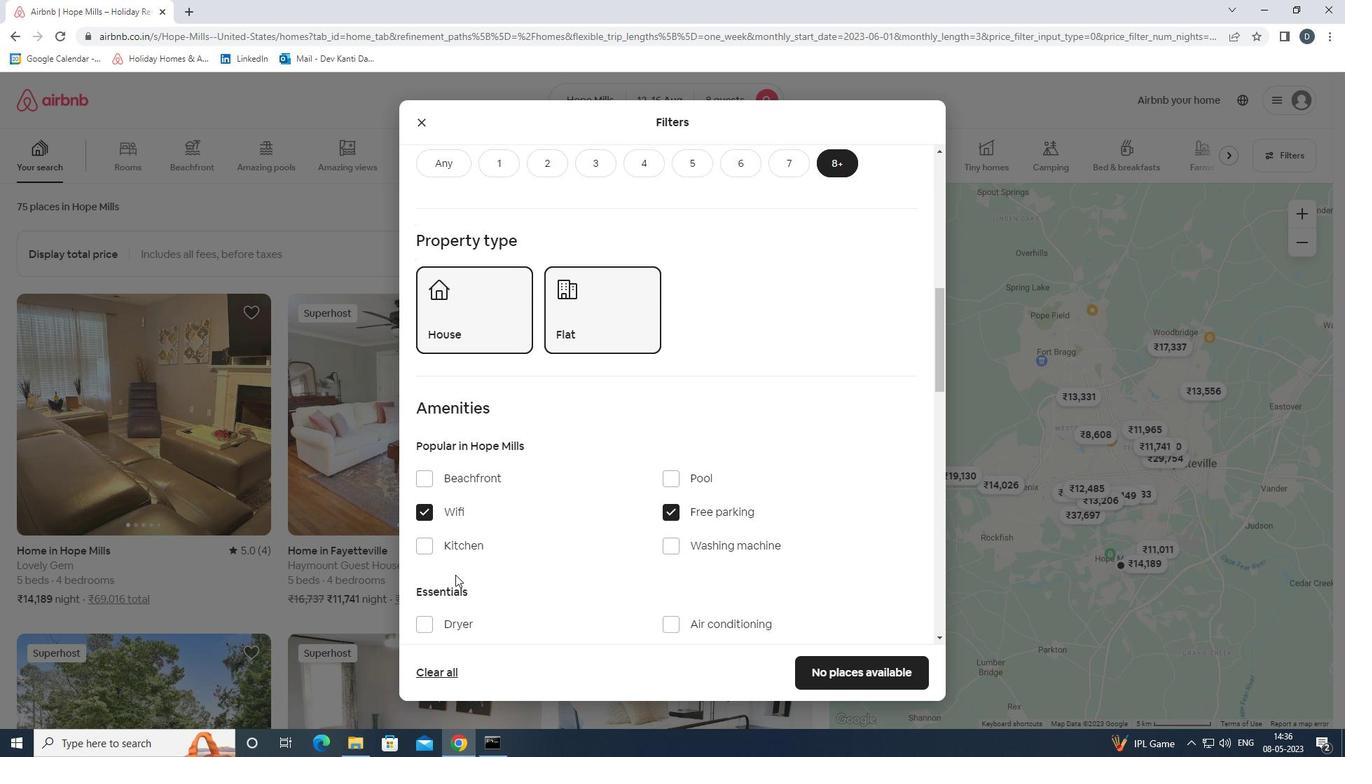 
Action: Mouse scrolled (455, 574) with delta (0, 0)
Screenshot: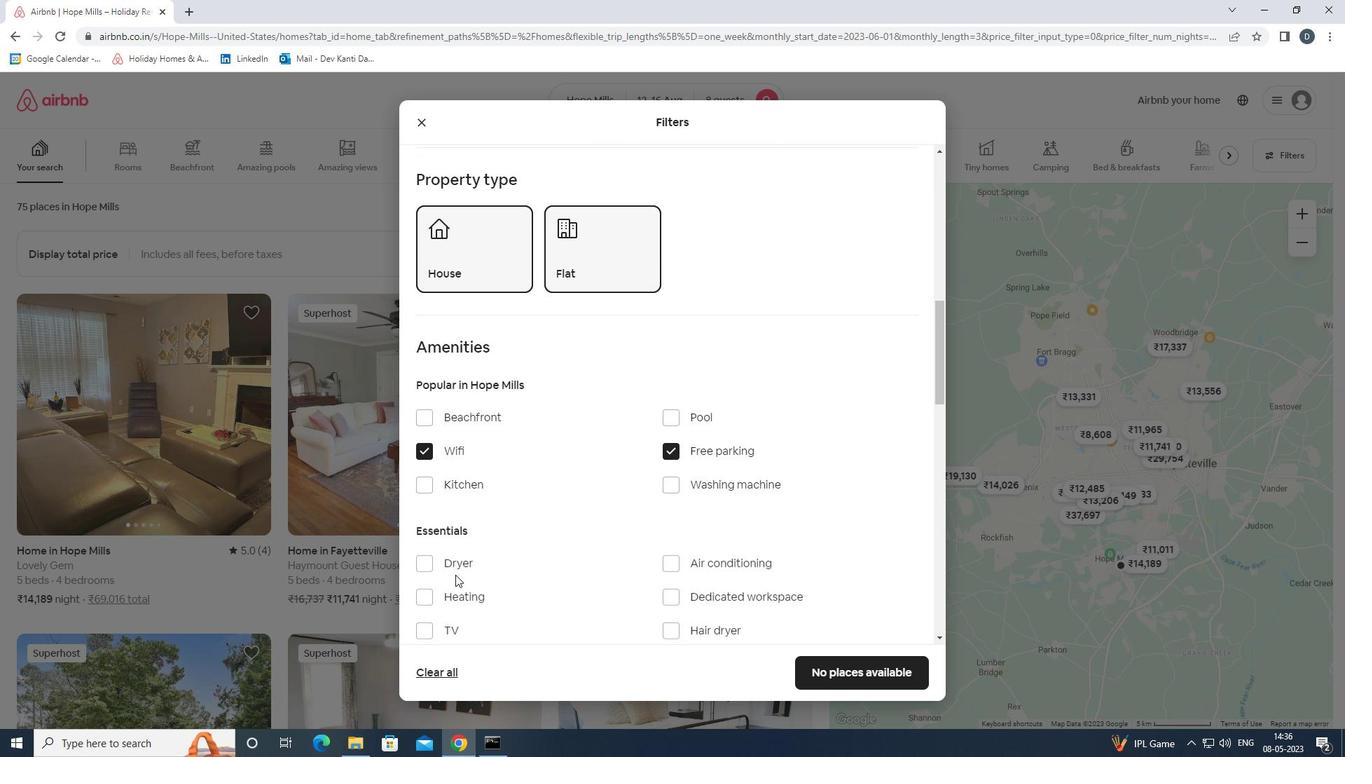 
Action: Mouse moved to (448, 484)
Screenshot: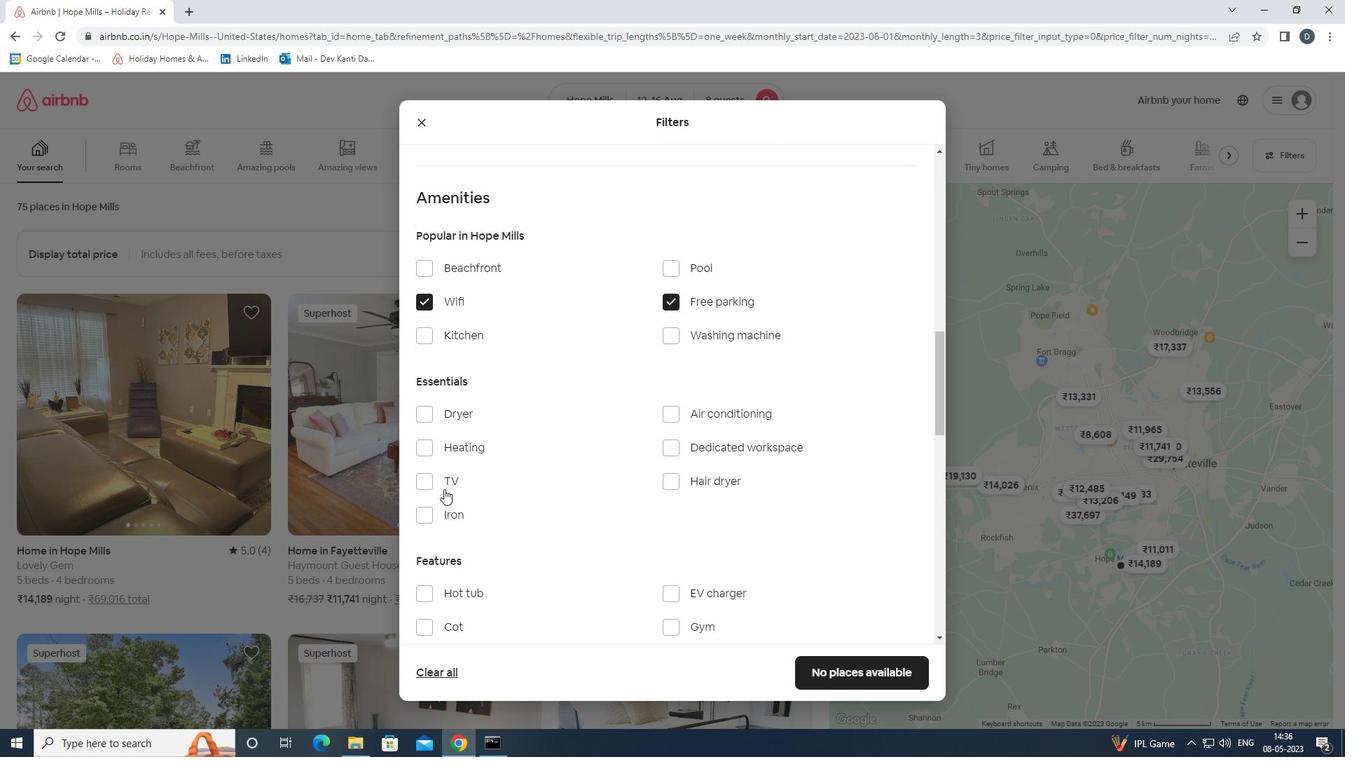 
Action: Mouse pressed left at (448, 484)
Screenshot: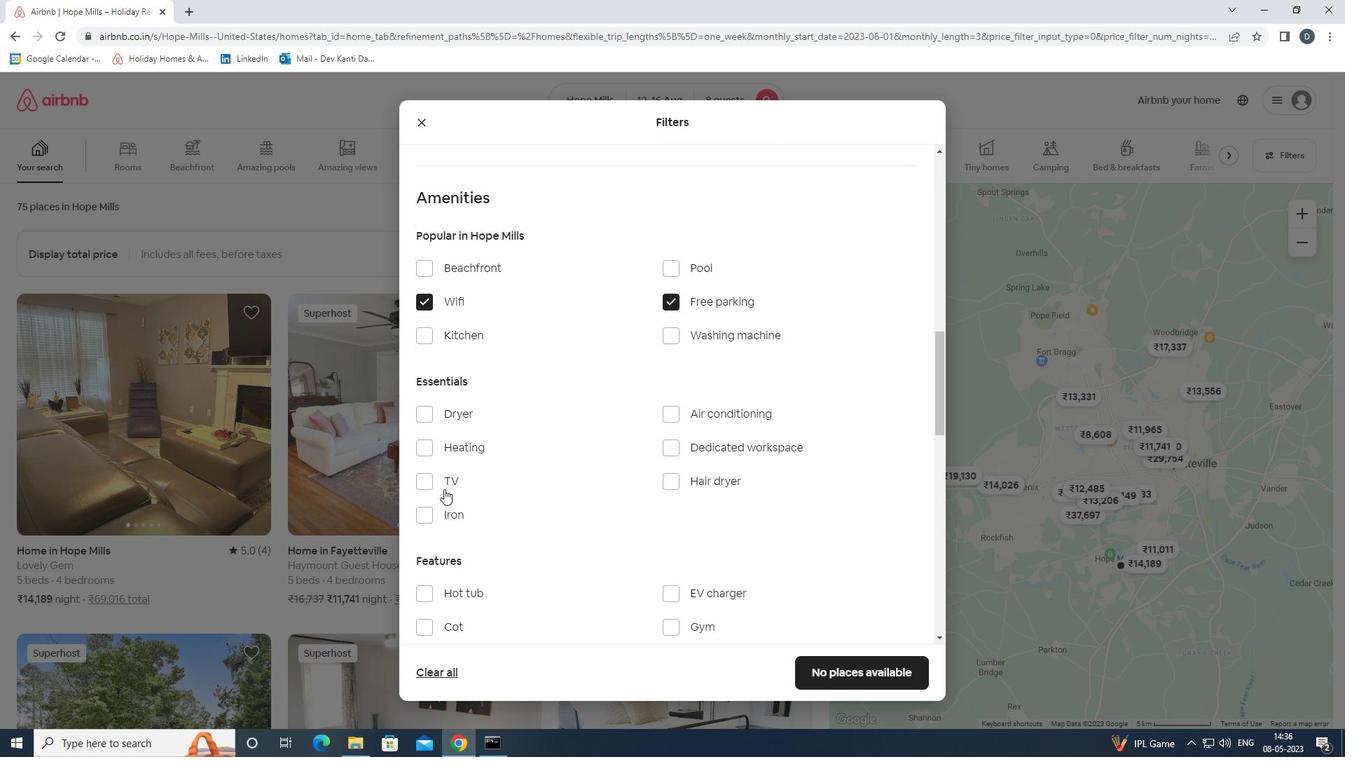 
Action: Mouse scrolled (448, 483) with delta (0, 0)
Screenshot: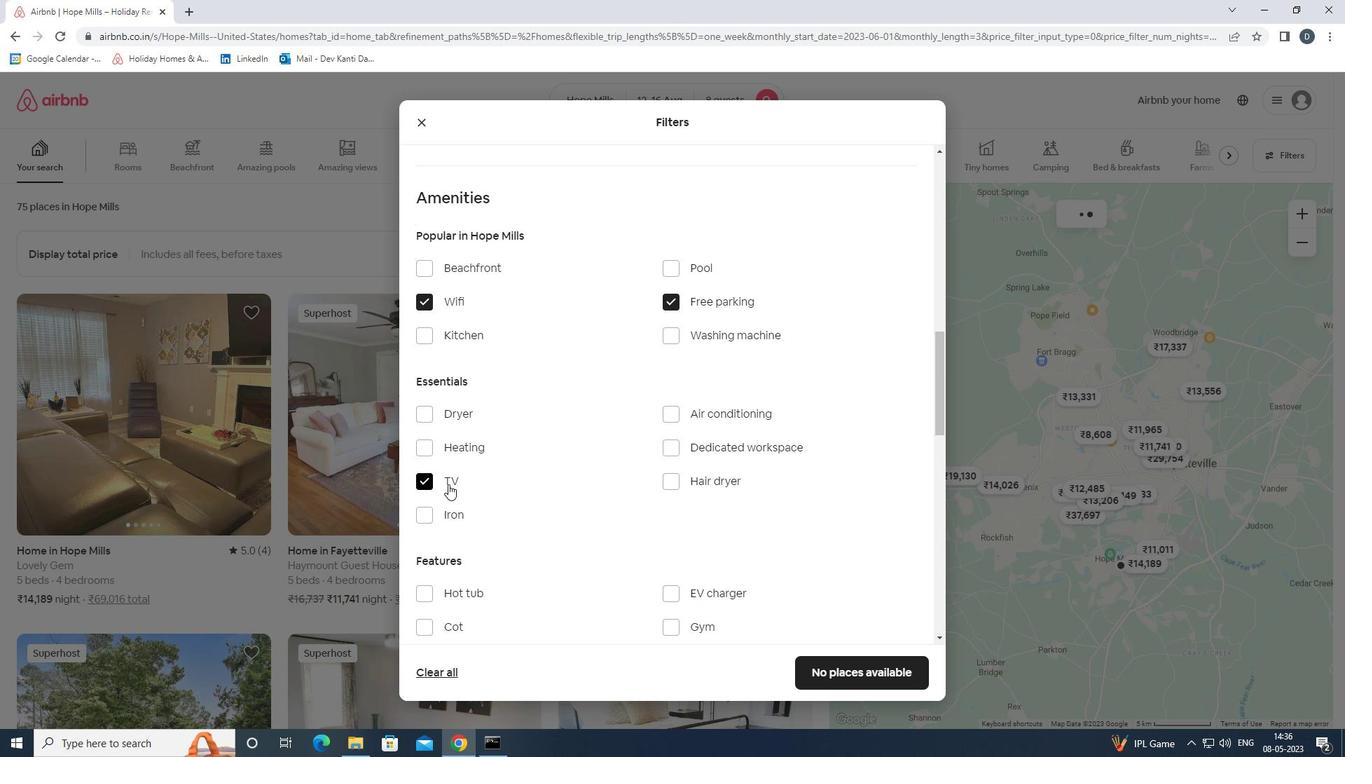 
Action: Mouse moved to (673, 559)
Screenshot: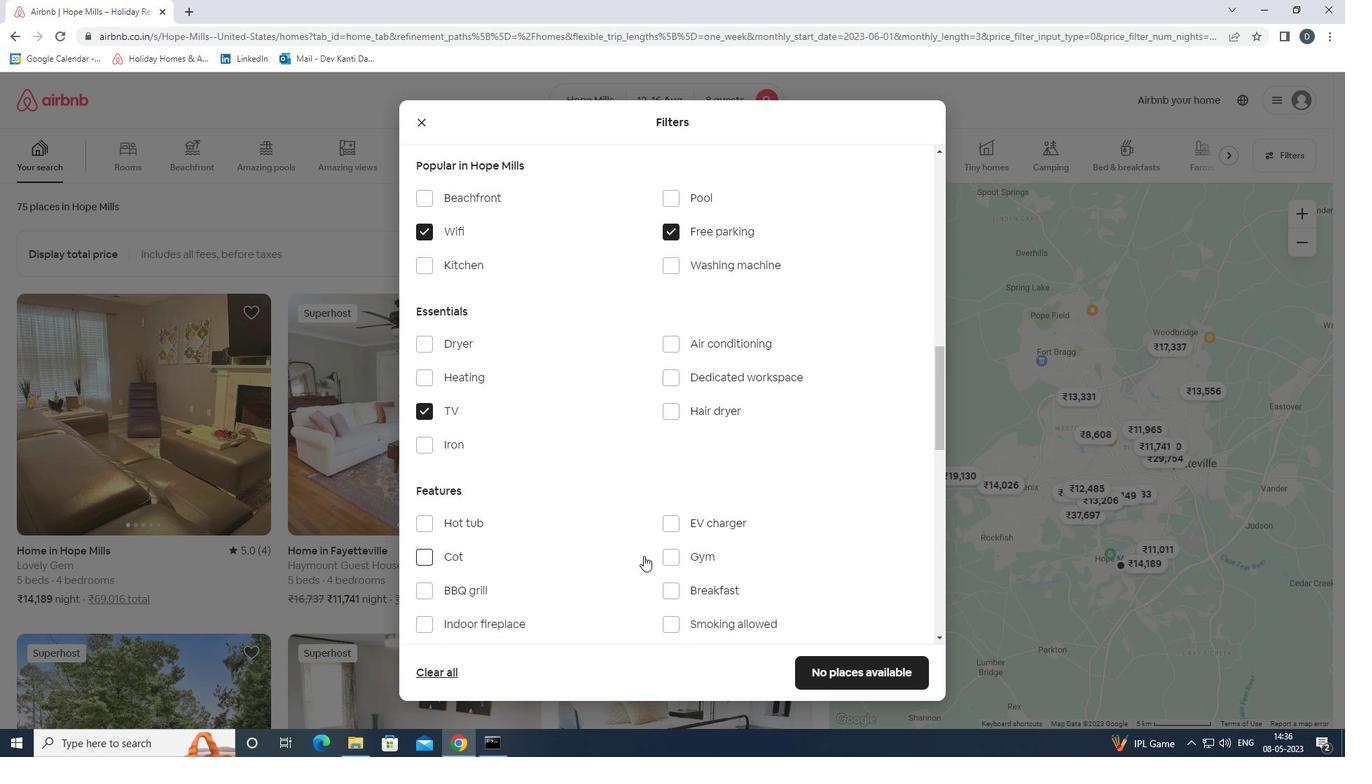 
Action: Mouse pressed left at (673, 559)
Screenshot: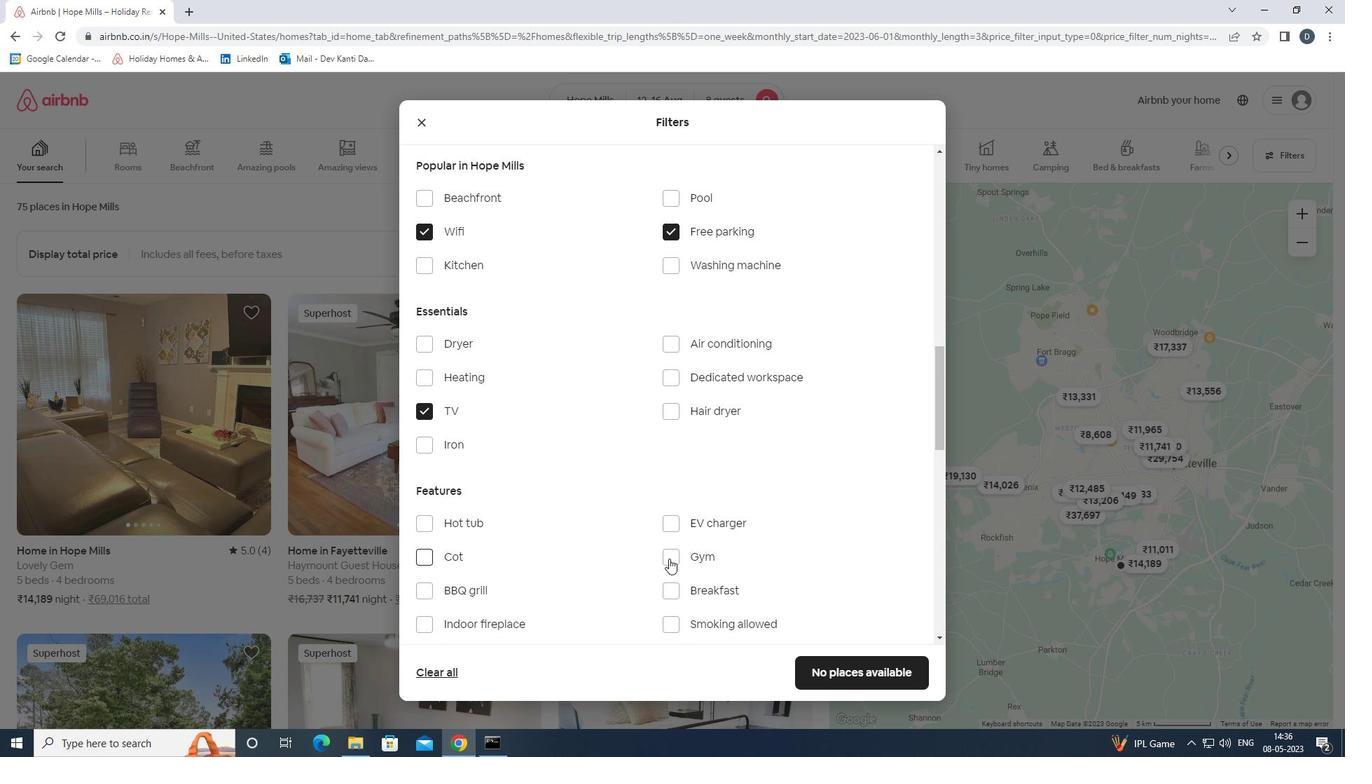 
Action: Mouse moved to (672, 586)
Screenshot: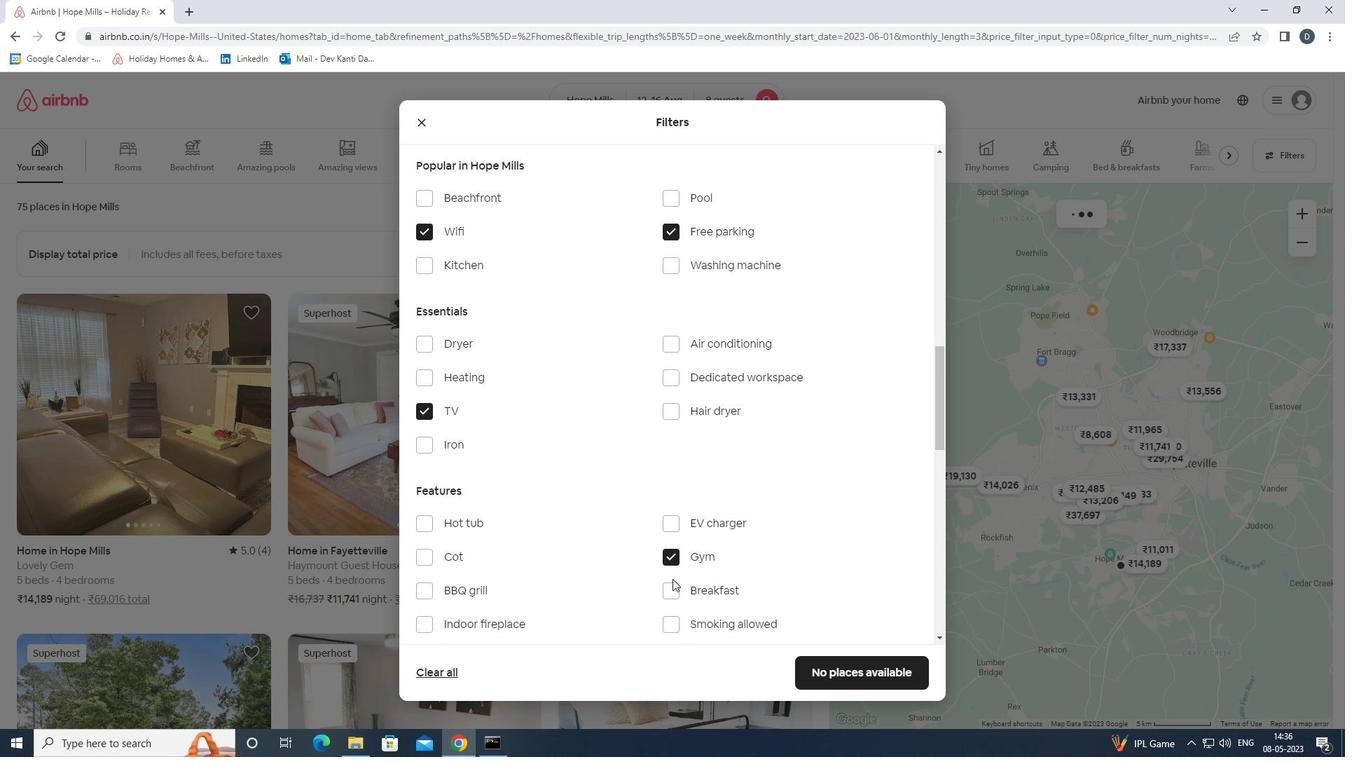 
Action: Mouse pressed left at (672, 586)
Screenshot: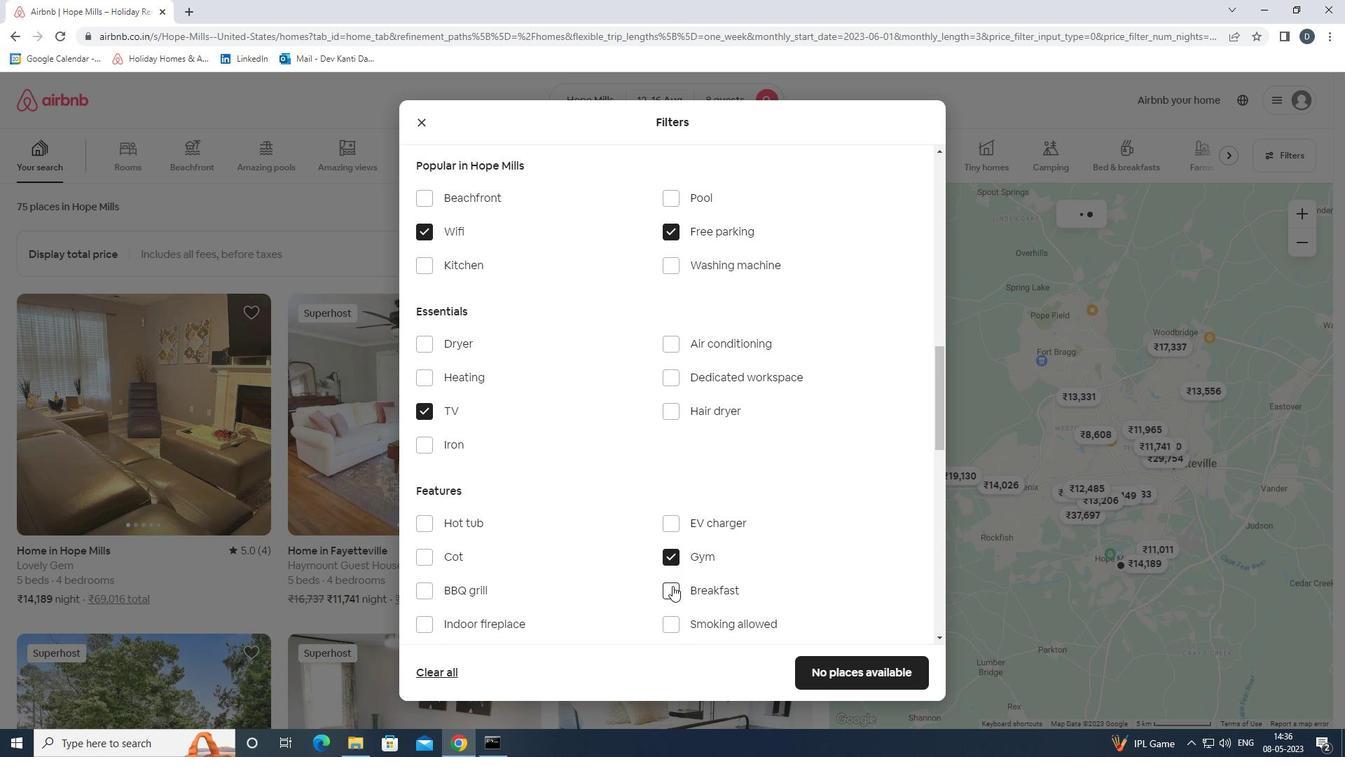 
Action: Mouse scrolled (672, 585) with delta (0, 0)
Screenshot: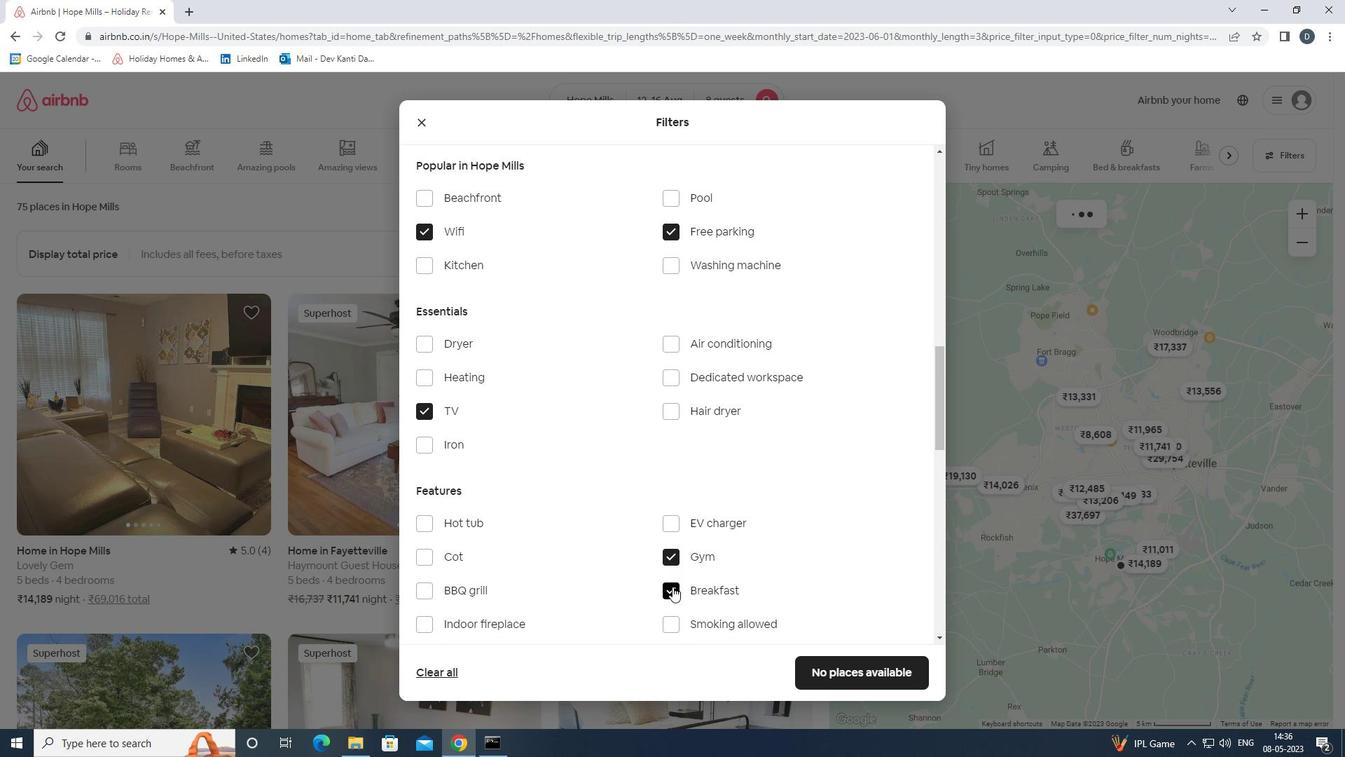 
Action: Mouse scrolled (672, 585) with delta (0, 0)
Screenshot: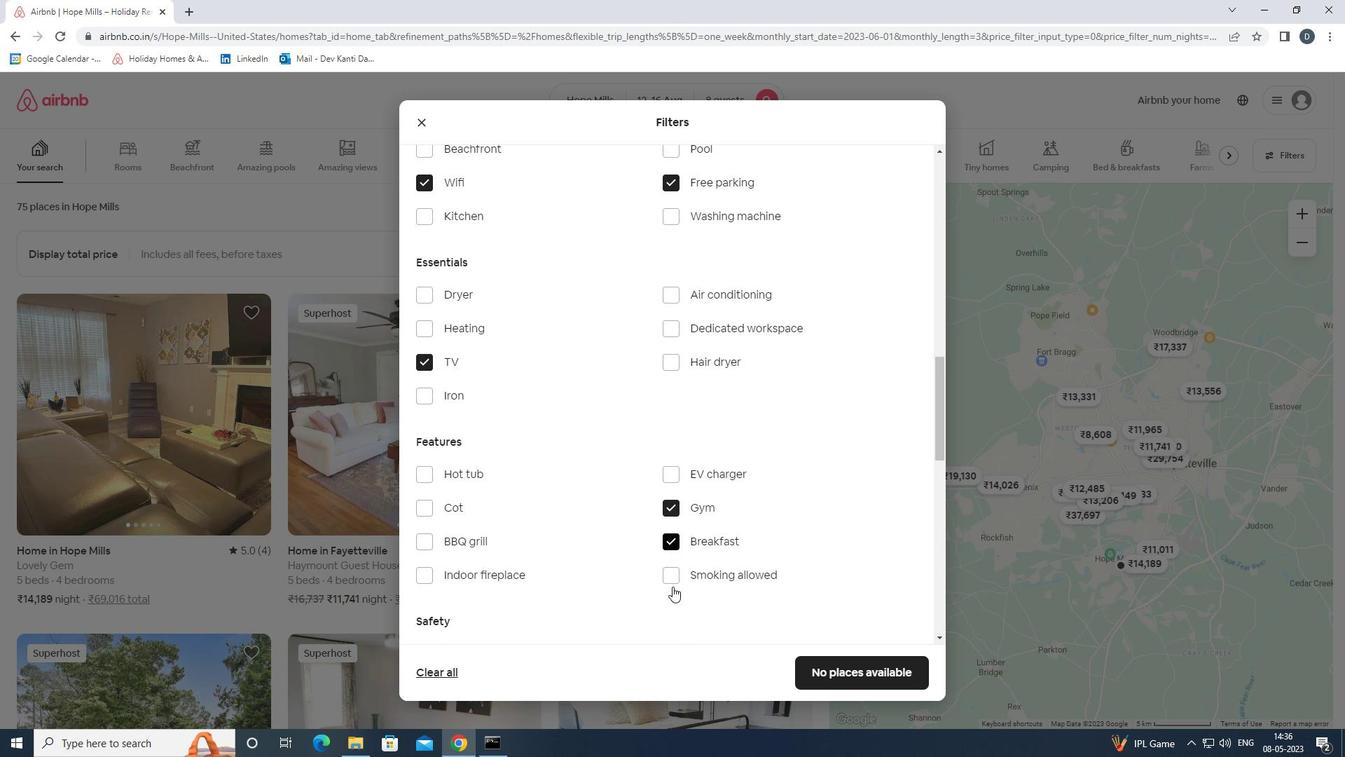 
Action: Mouse scrolled (672, 585) with delta (0, 0)
Screenshot: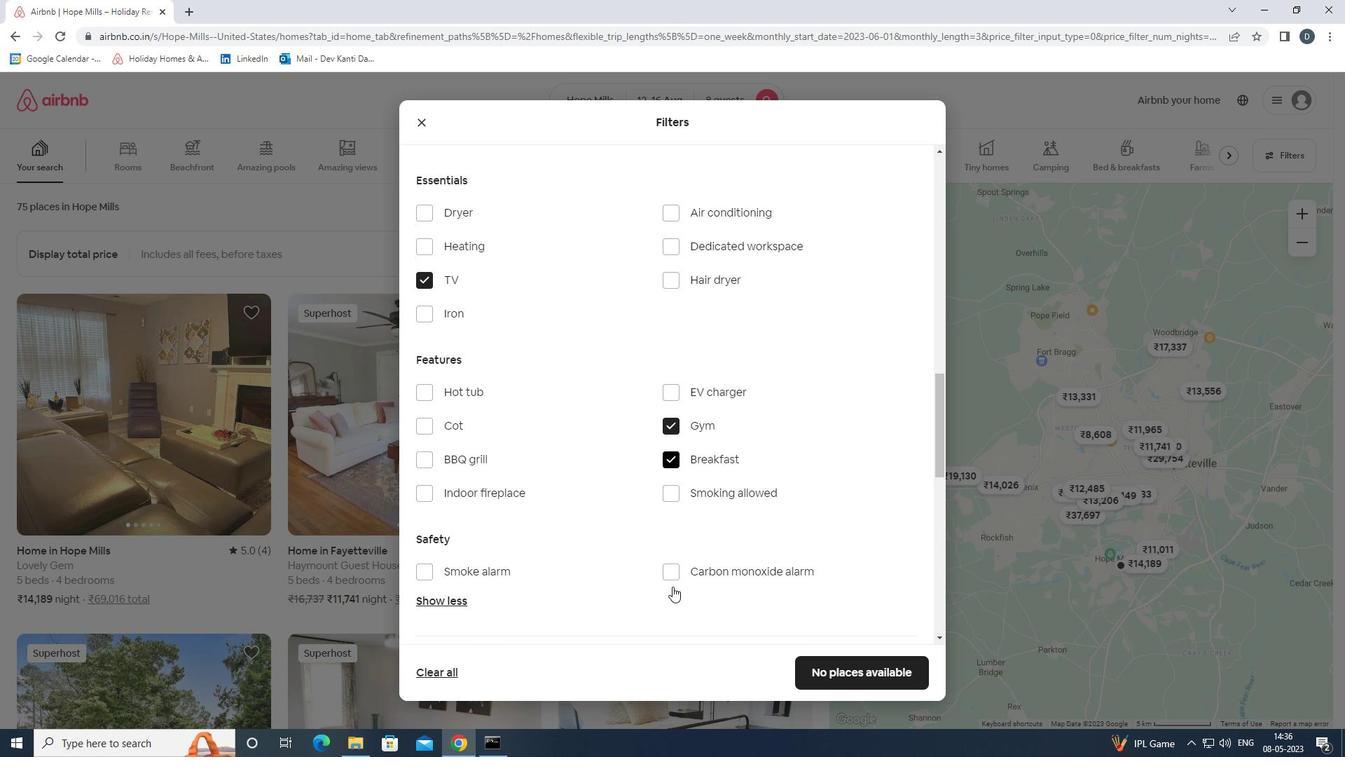 
Action: Mouse moved to (822, 553)
Screenshot: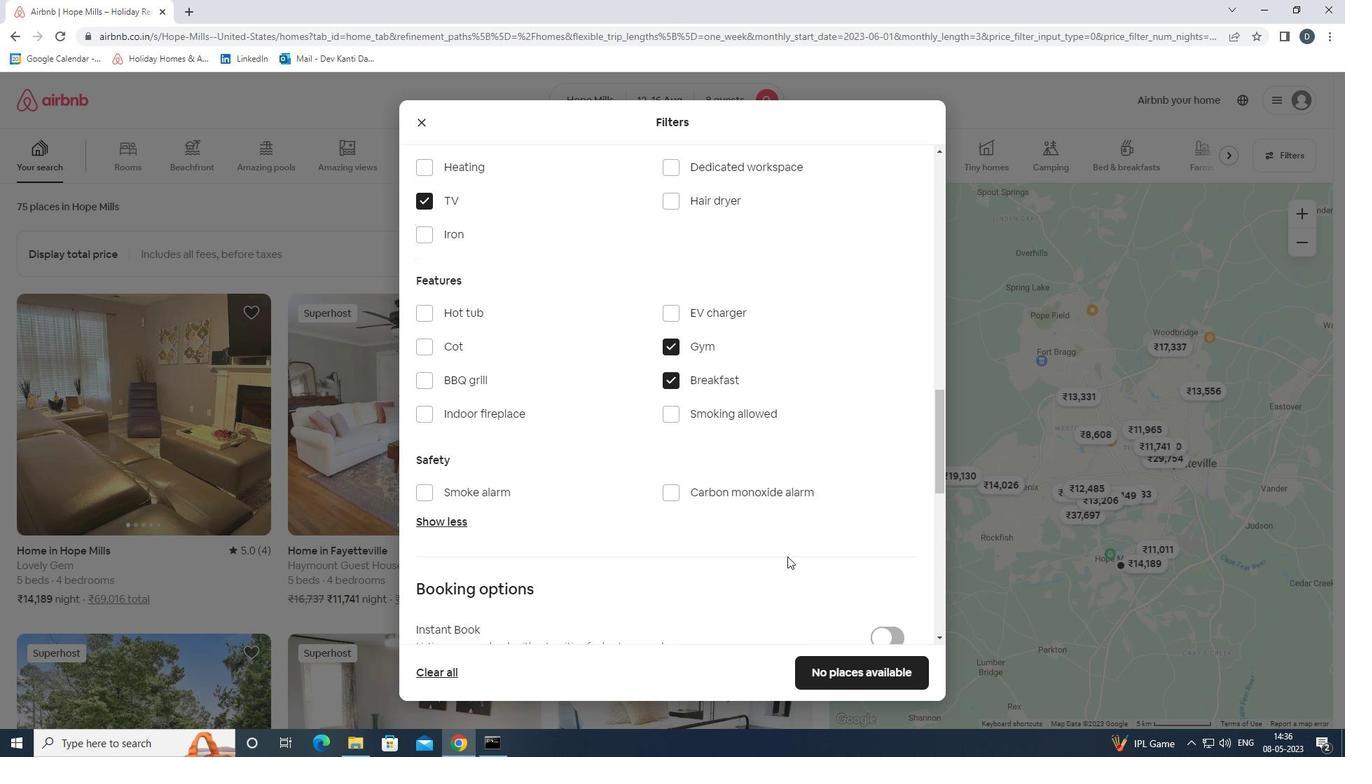 
Action: Mouse scrolled (822, 552) with delta (0, 0)
Screenshot: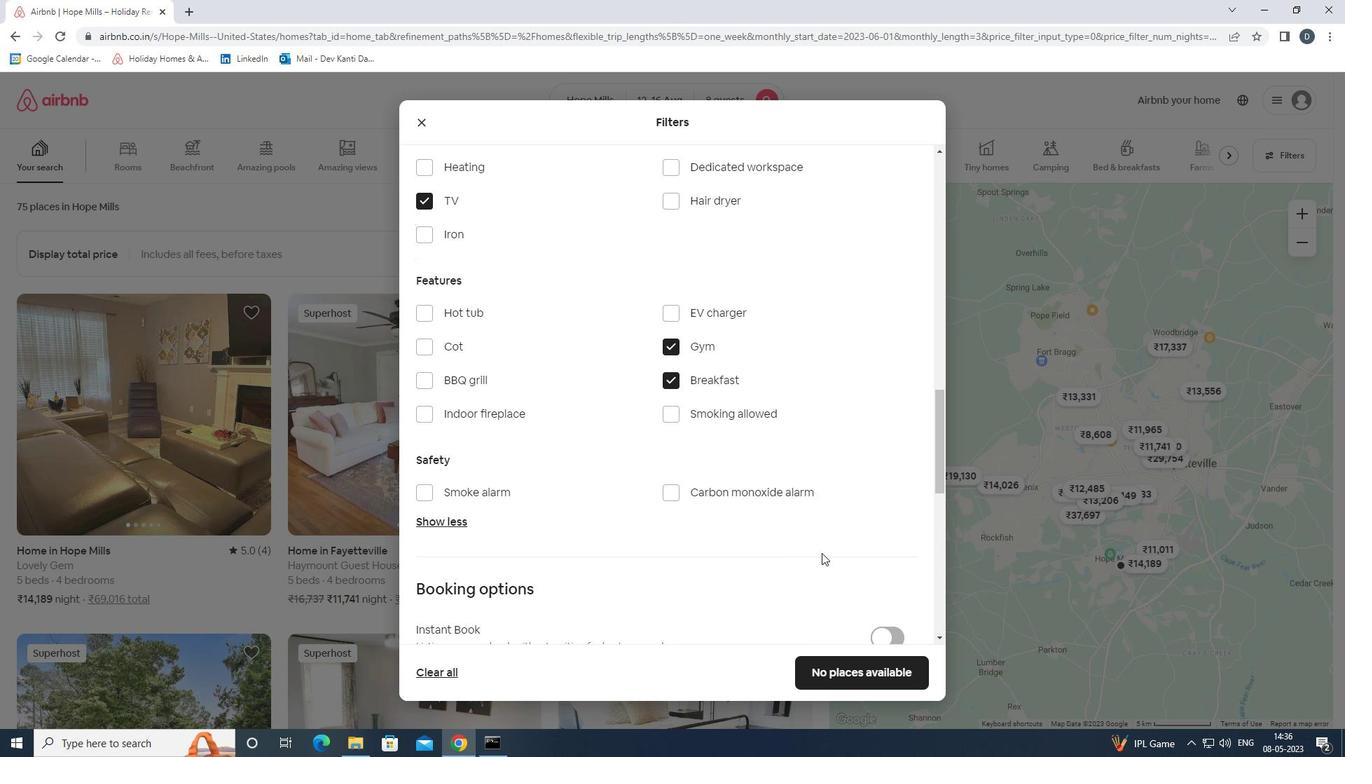 
Action: Mouse scrolled (822, 552) with delta (0, 0)
Screenshot: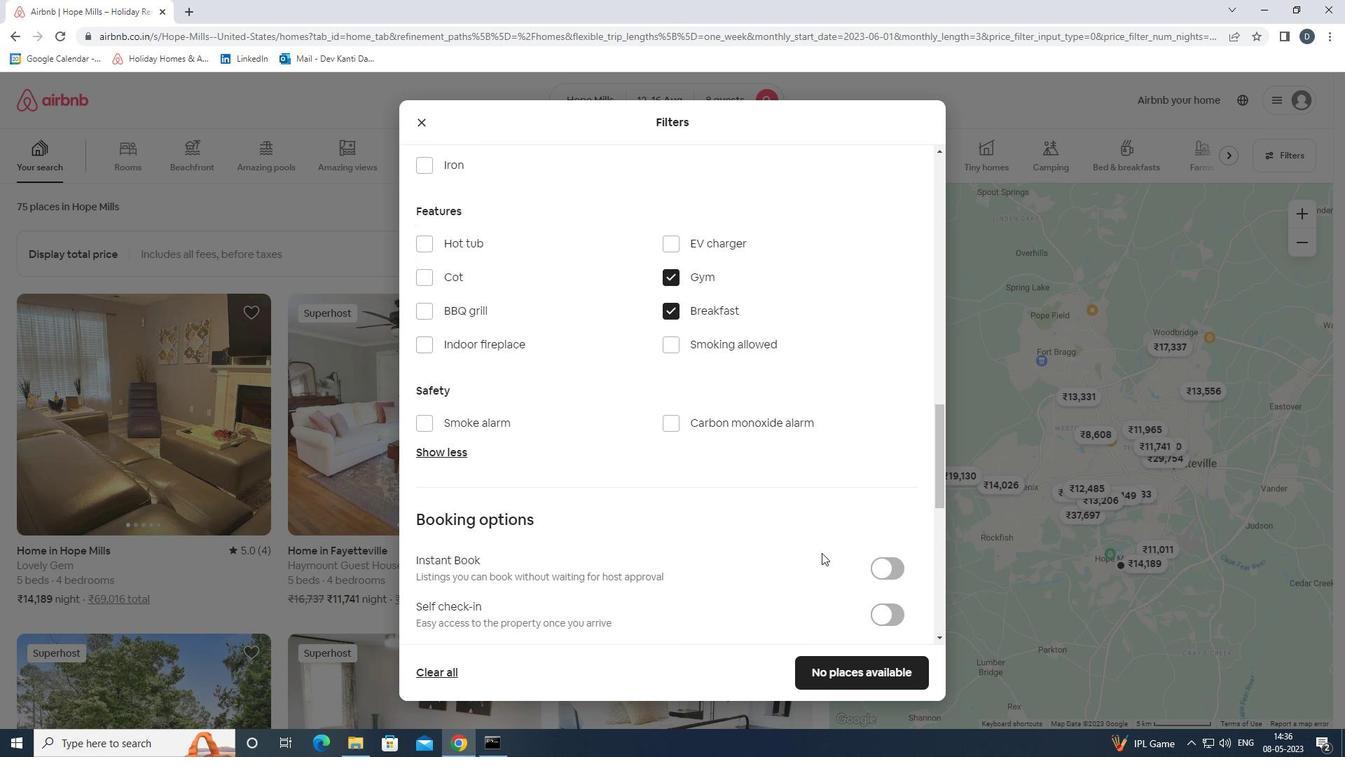 
Action: Mouse moved to (888, 537)
Screenshot: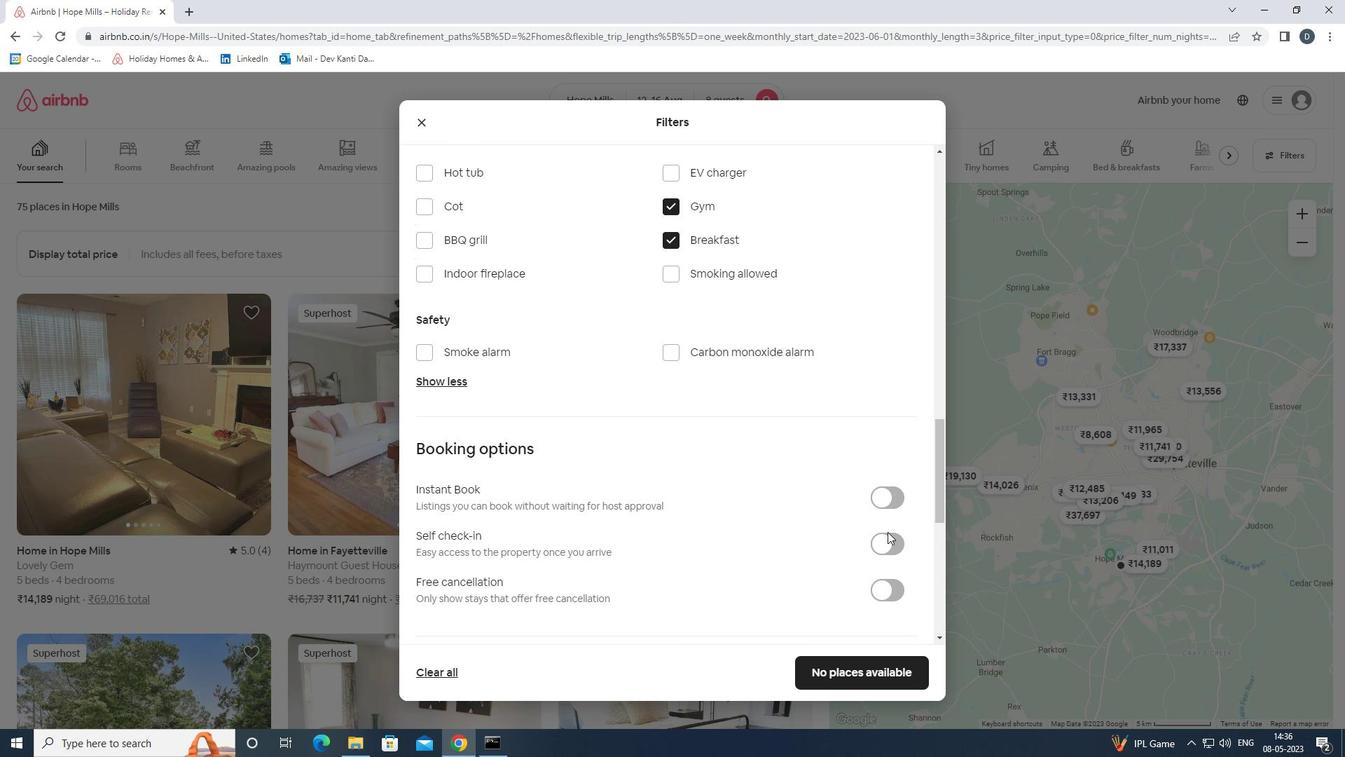 
Action: Mouse pressed left at (888, 537)
Screenshot: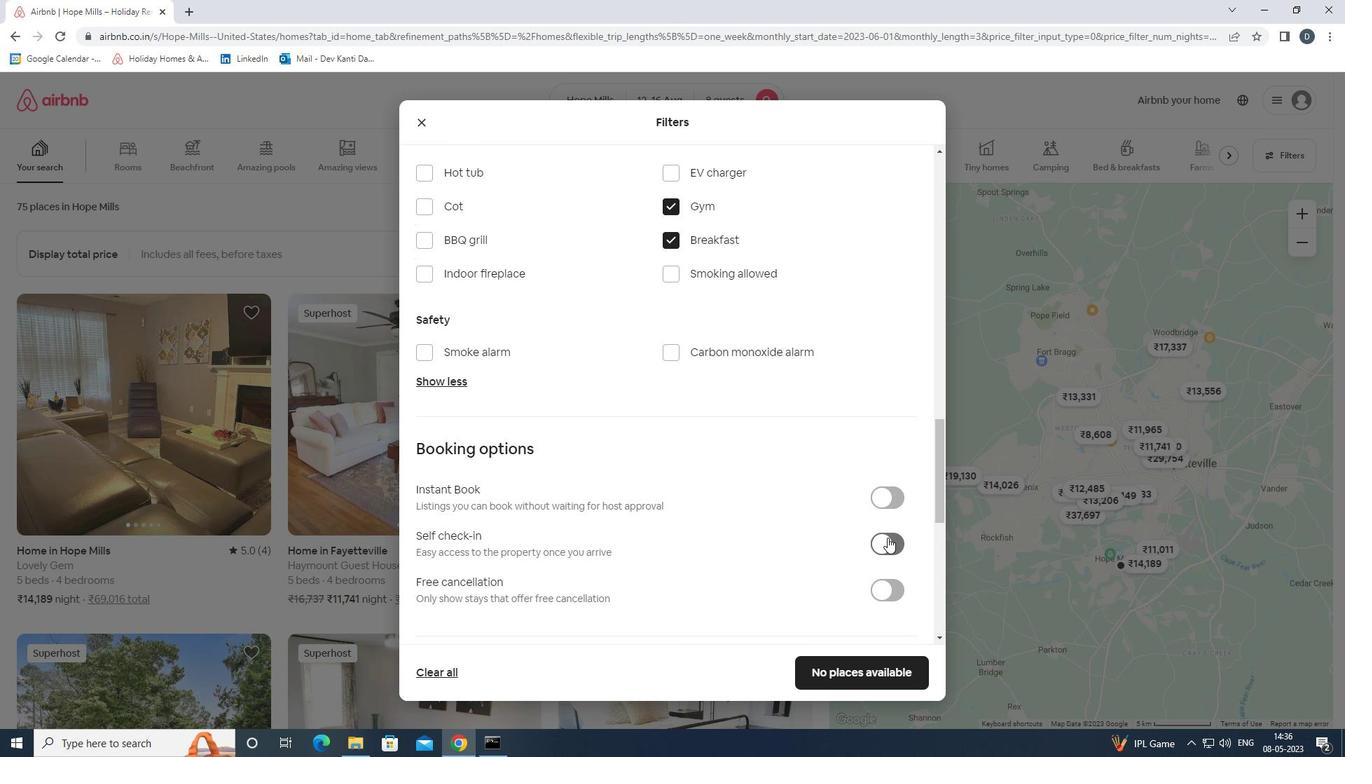 
Action: Mouse scrolled (888, 536) with delta (0, 0)
Screenshot: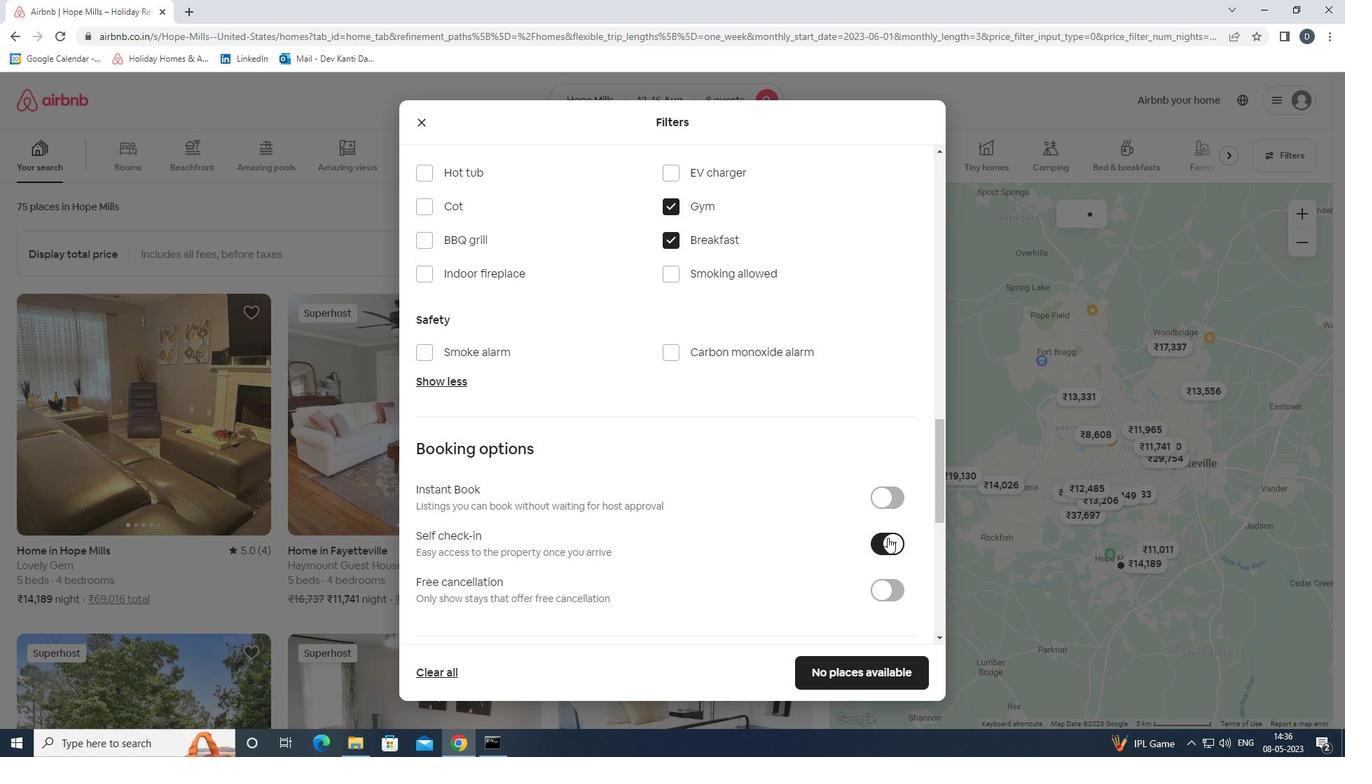 
Action: Mouse scrolled (888, 536) with delta (0, 0)
Screenshot: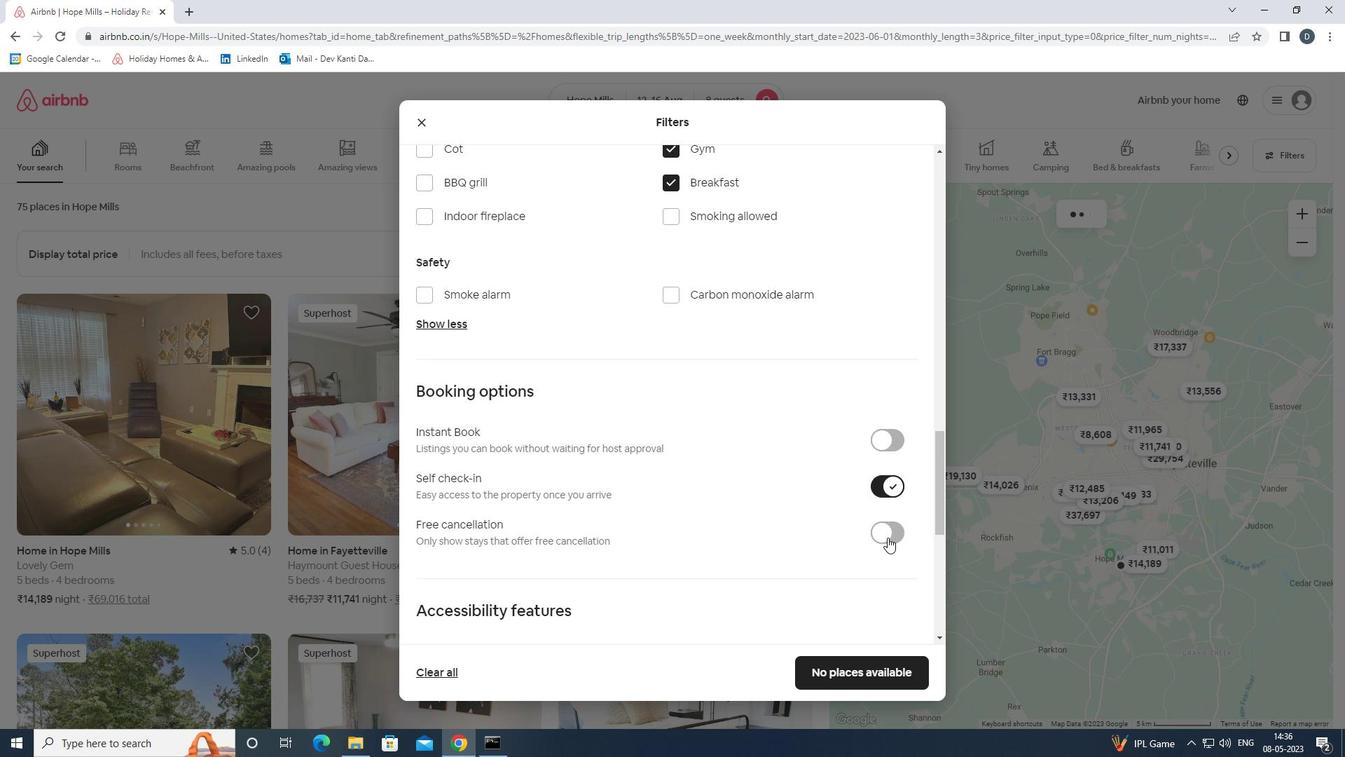 
Action: Mouse scrolled (888, 536) with delta (0, 0)
Screenshot: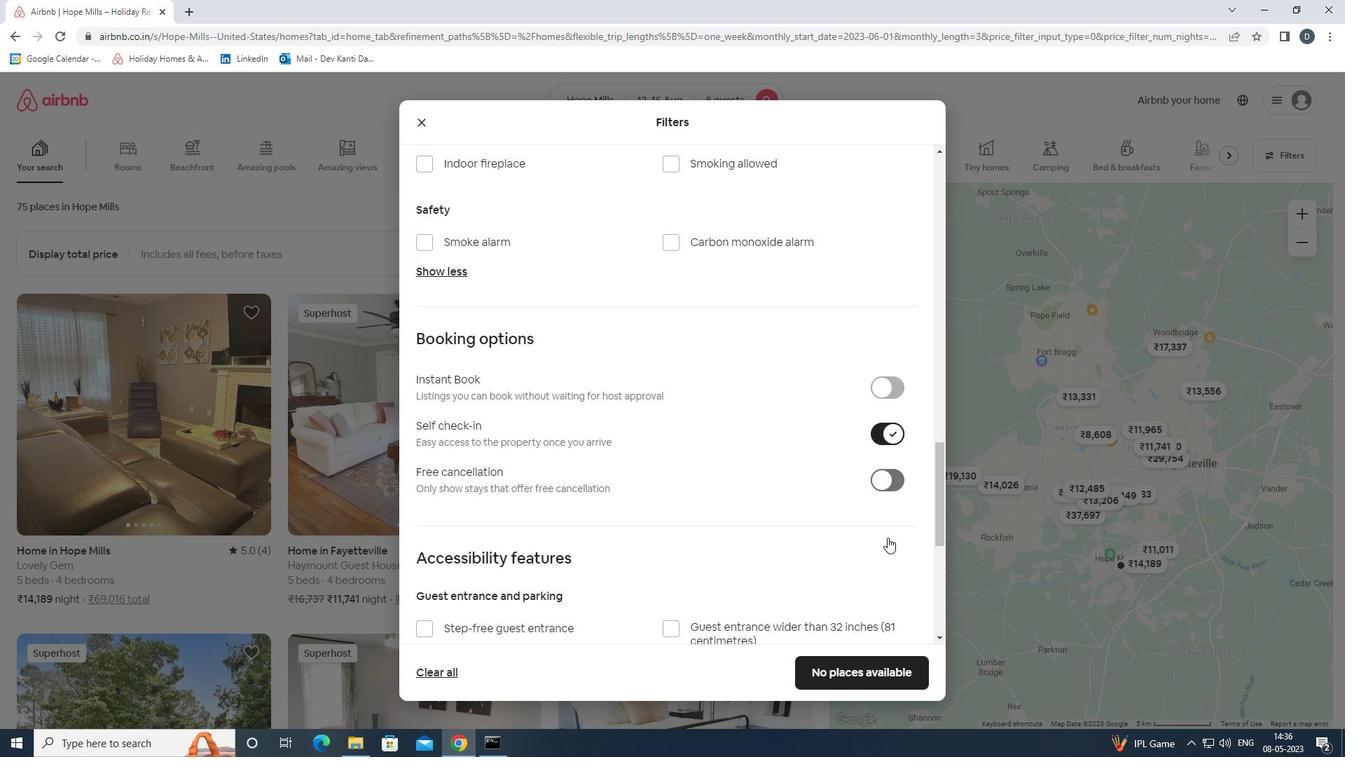 
Action: Mouse scrolled (888, 536) with delta (0, 0)
Screenshot: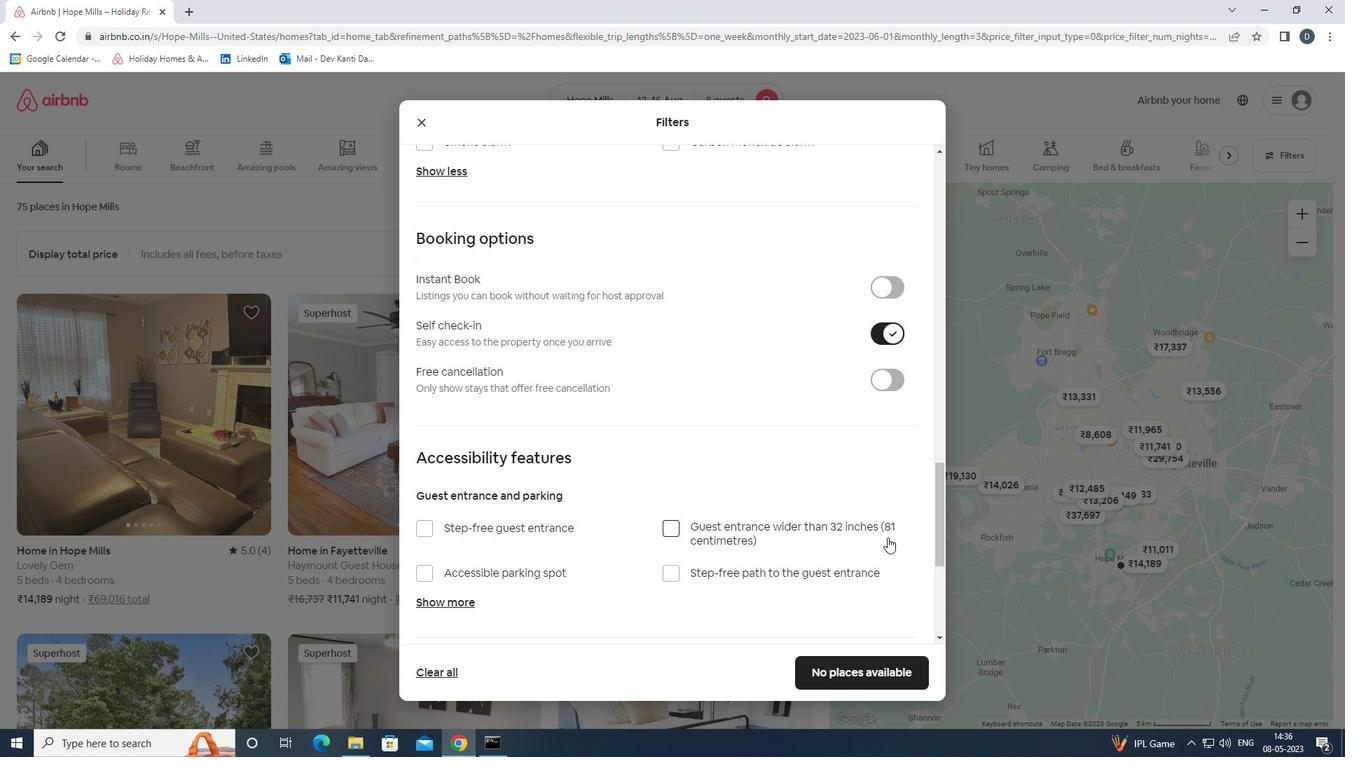 
Action: Mouse moved to (887, 539)
Screenshot: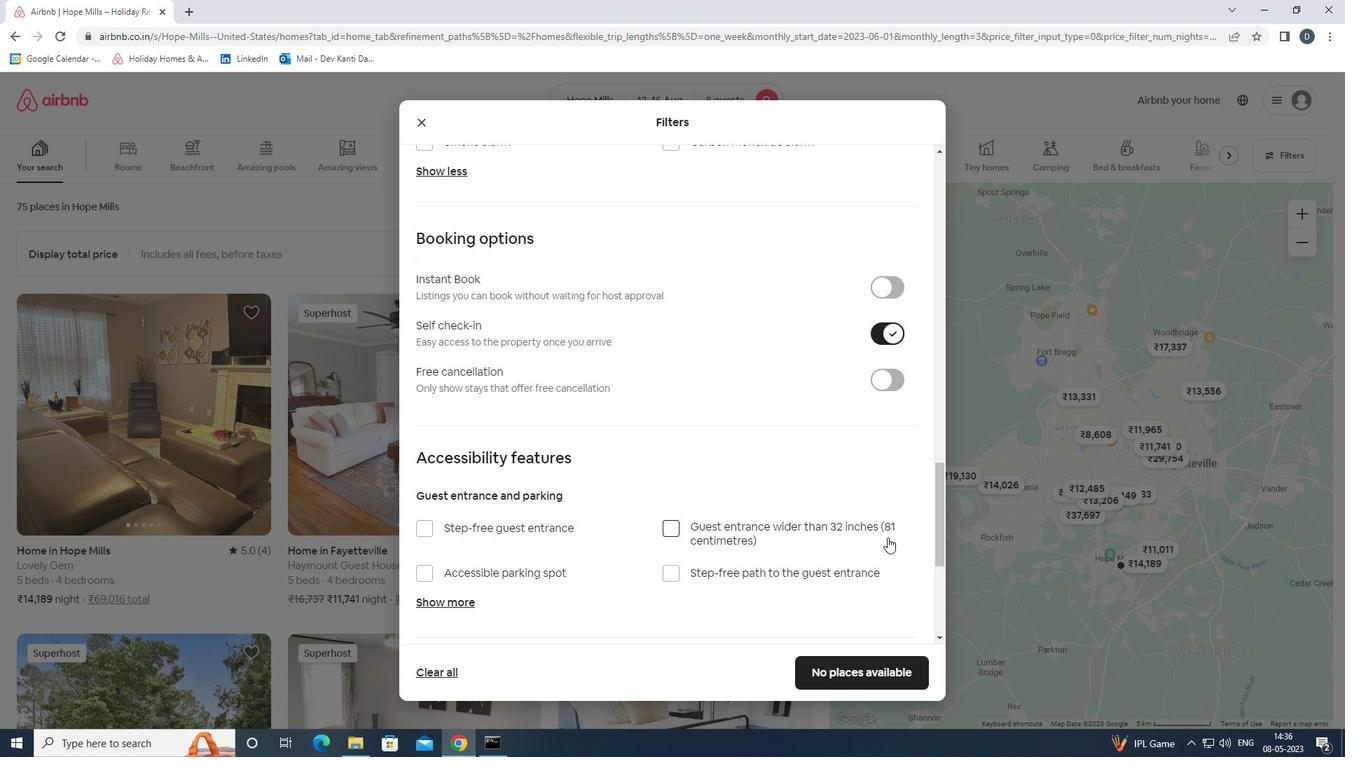 
Action: Mouse scrolled (887, 538) with delta (0, 0)
Screenshot: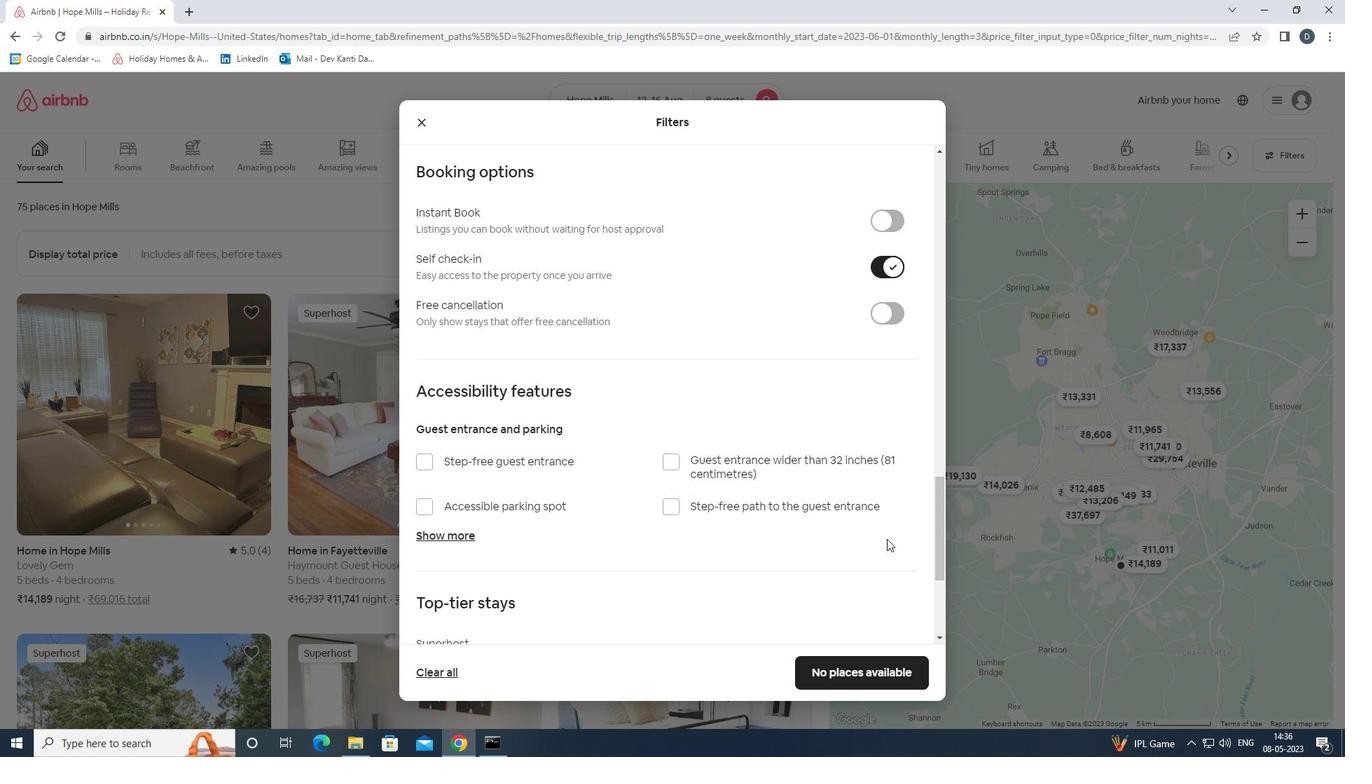 
Action: Mouse scrolled (887, 538) with delta (0, 0)
Screenshot: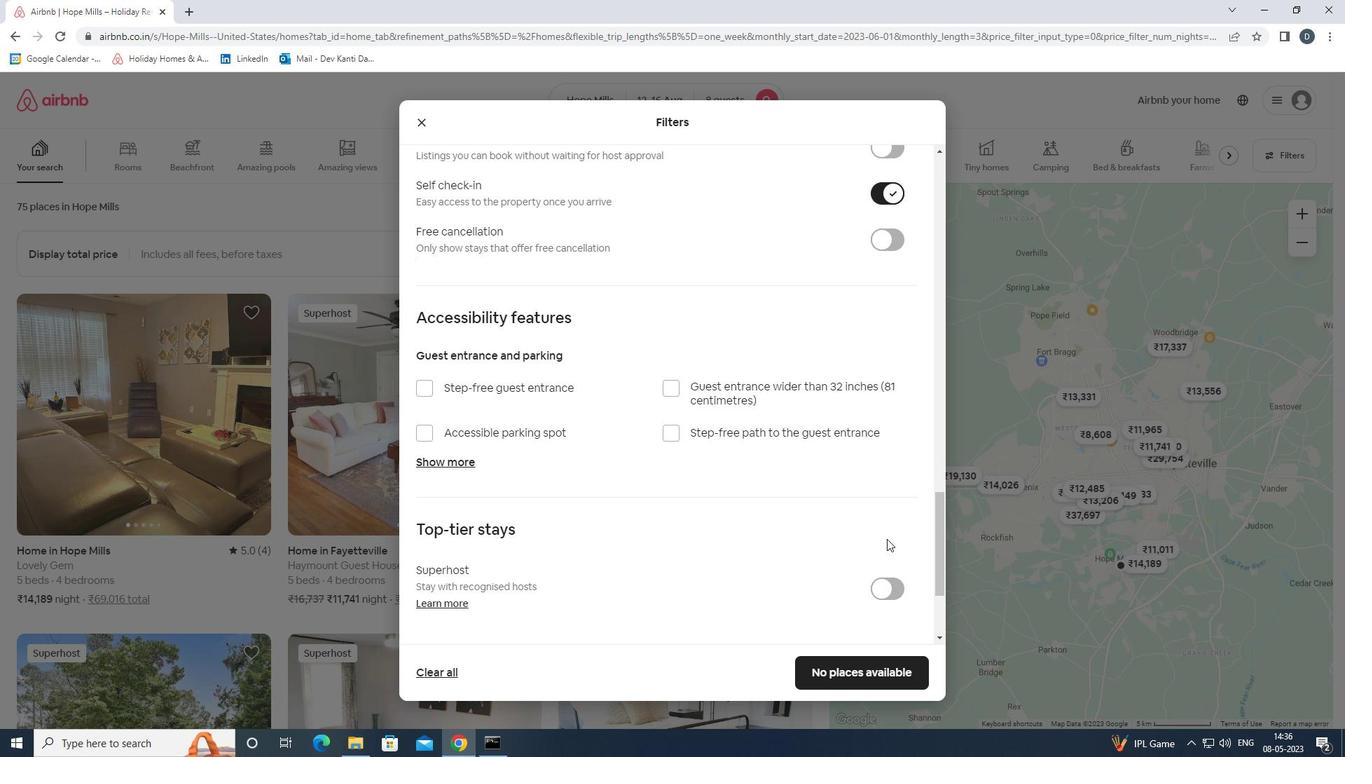 
Action: Mouse scrolled (887, 538) with delta (0, 0)
Screenshot: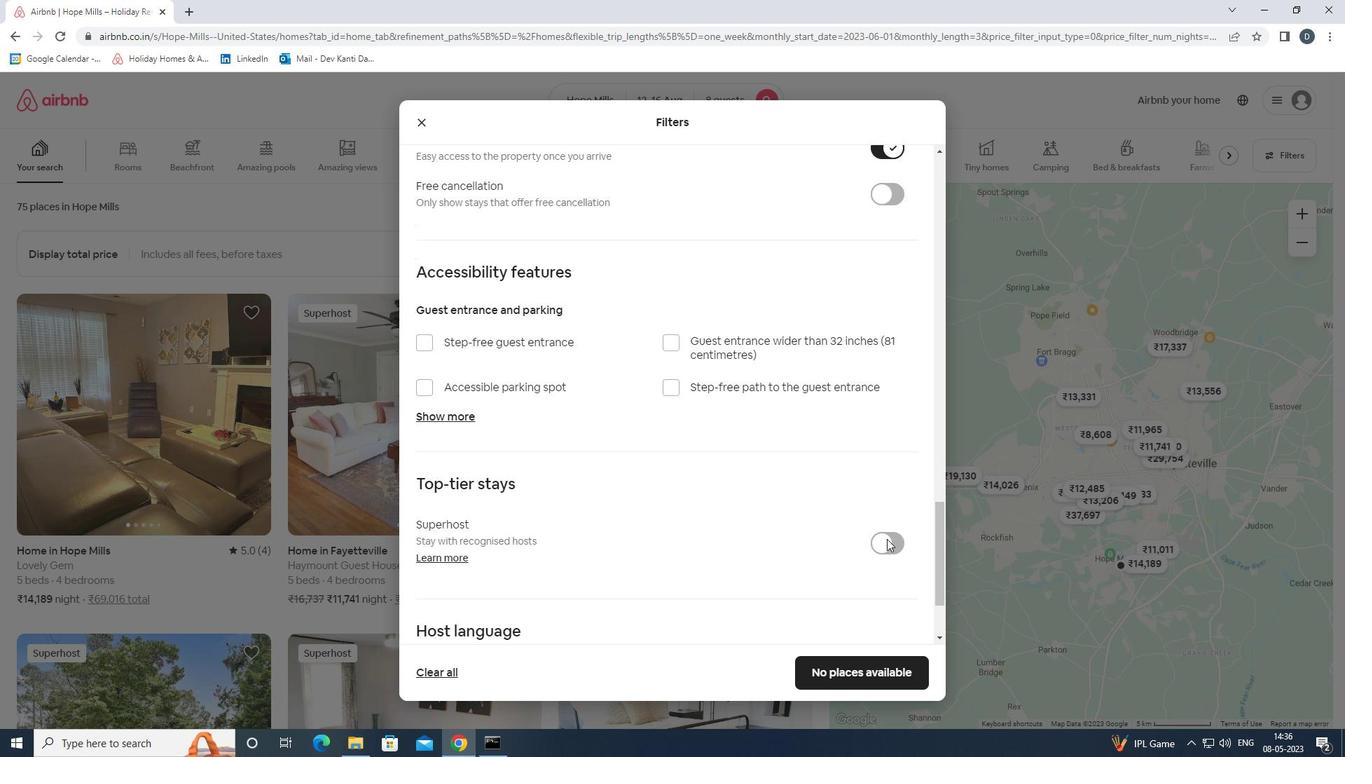
Action: Mouse scrolled (887, 538) with delta (0, 0)
Screenshot: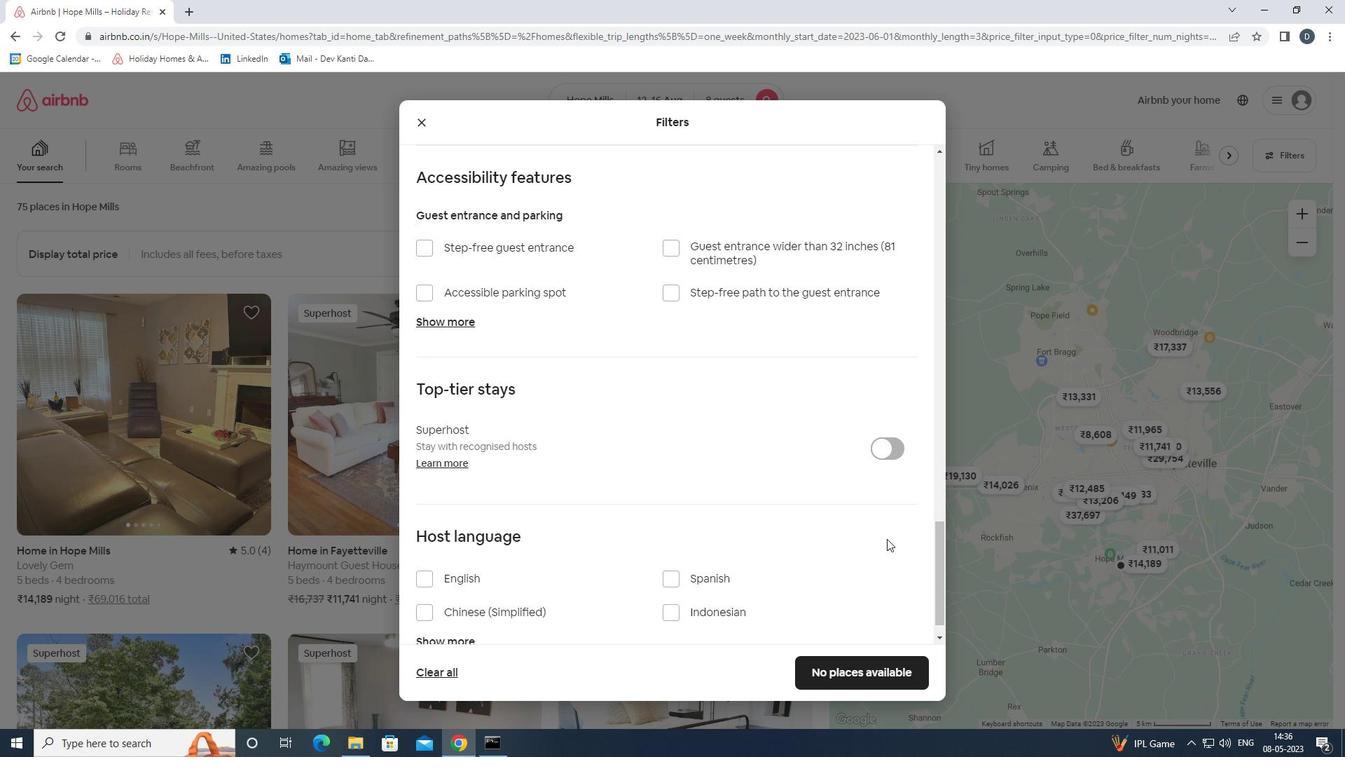 
Action: Mouse moved to (482, 543)
Screenshot: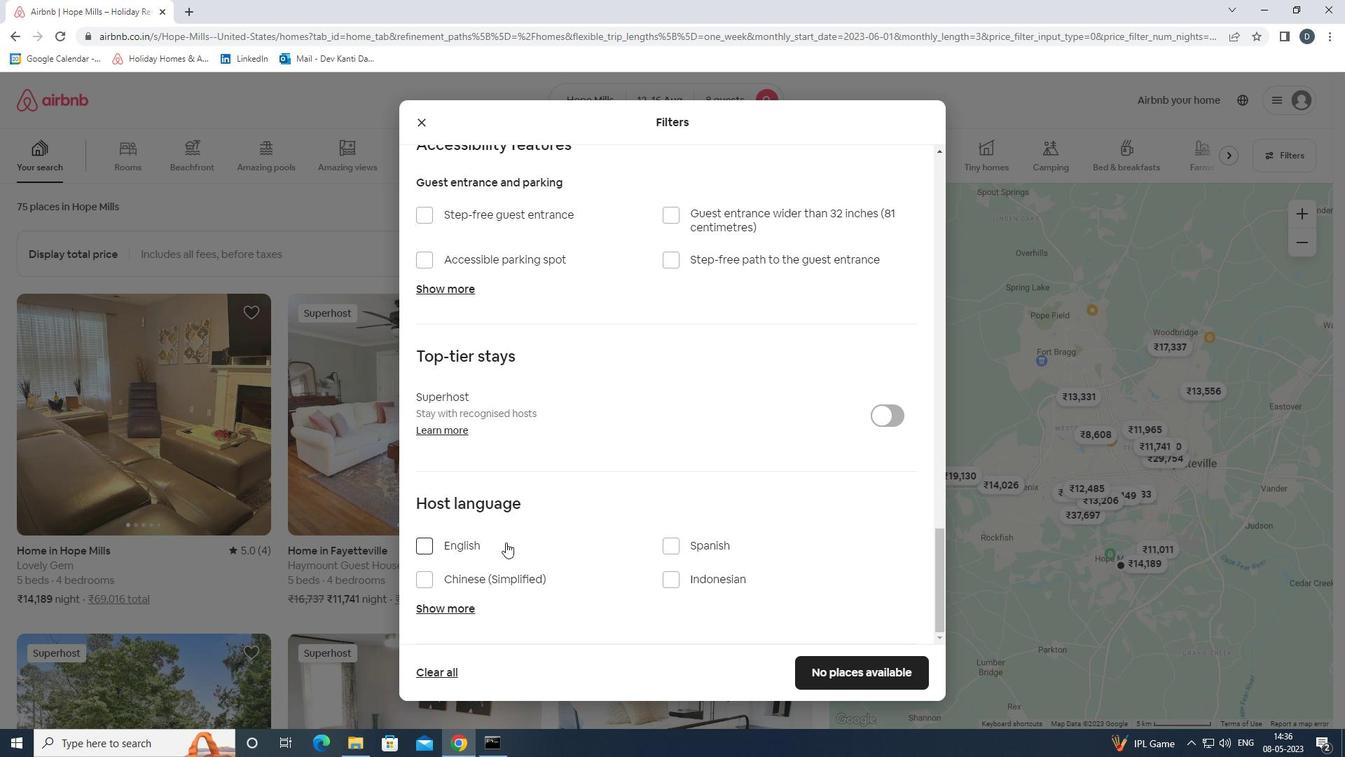 
Action: Mouse pressed left at (482, 543)
Screenshot: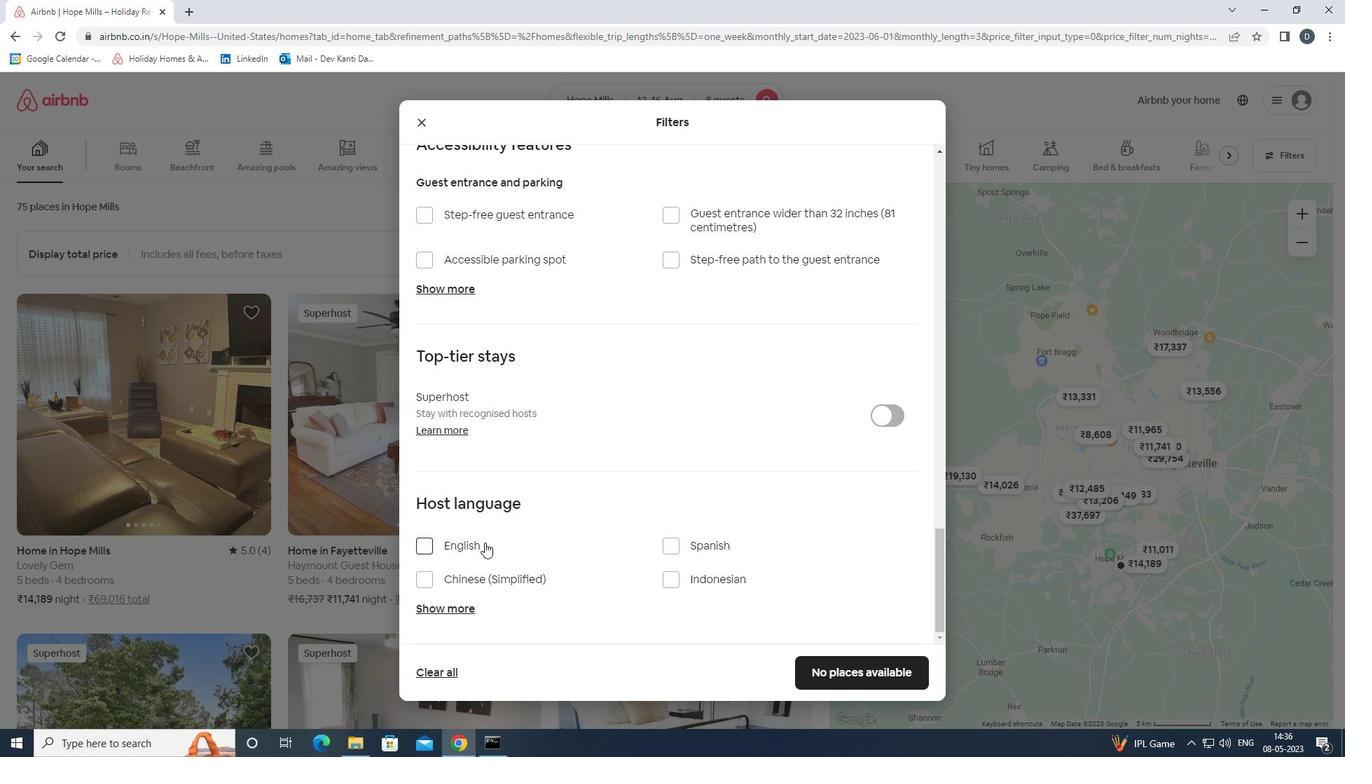 
Action: Mouse moved to (847, 665)
Screenshot: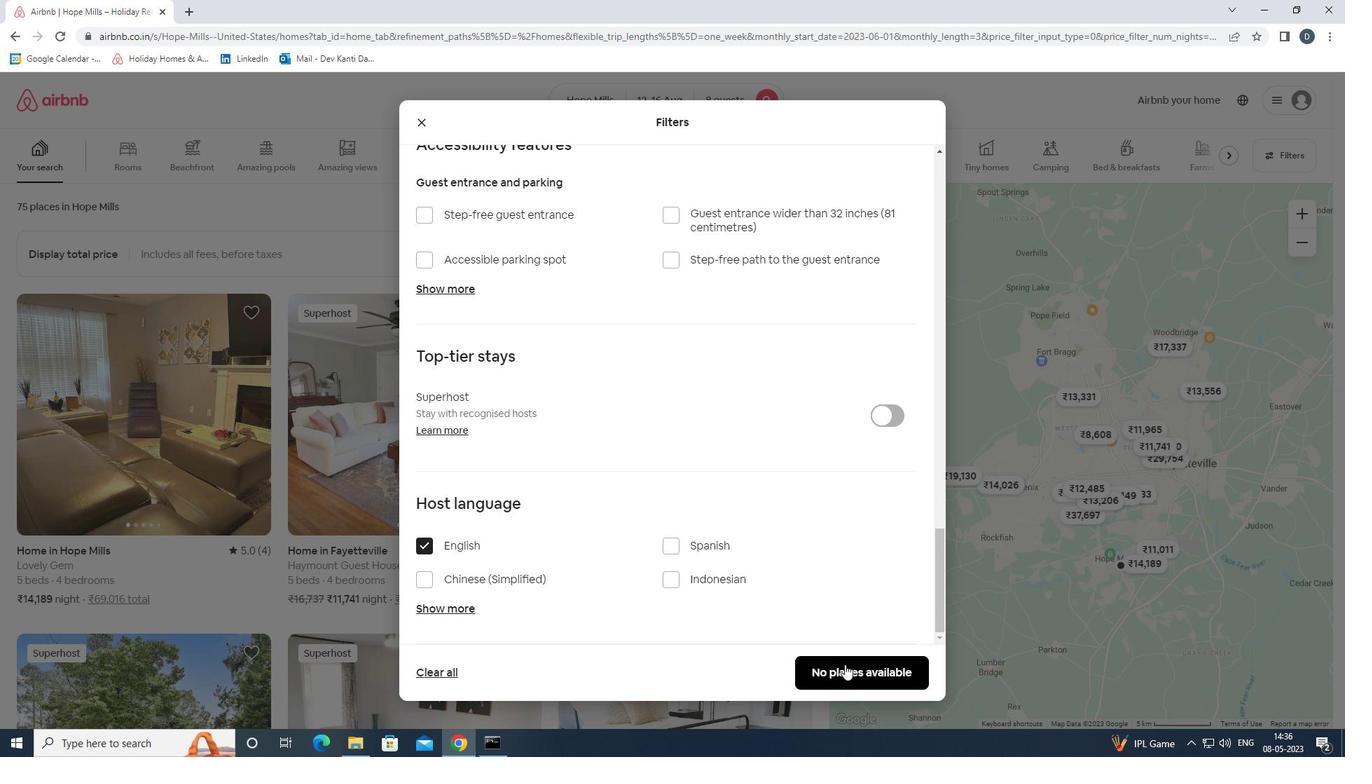
Action: Mouse pressed left at (847, 665)
Screenshot: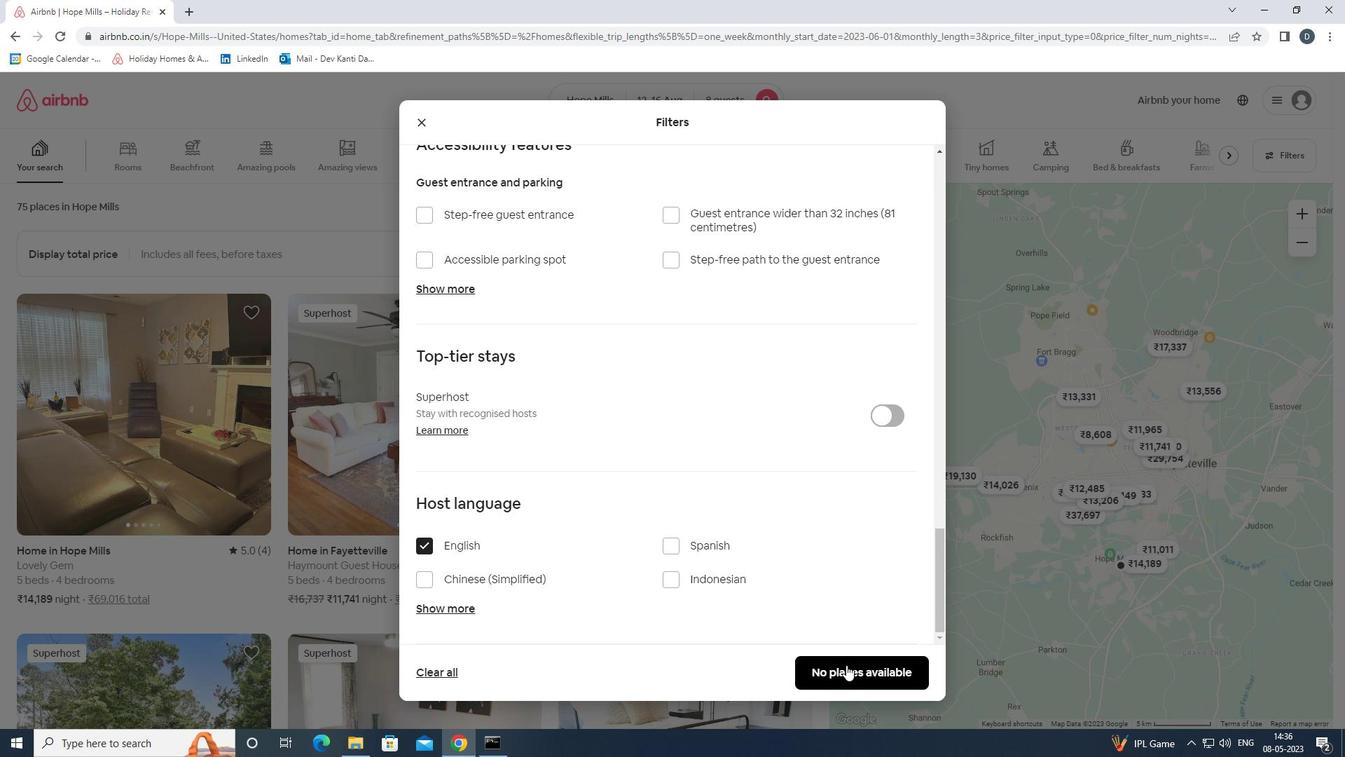 
Action: Mouse moved to (854, 656)
Screenshot: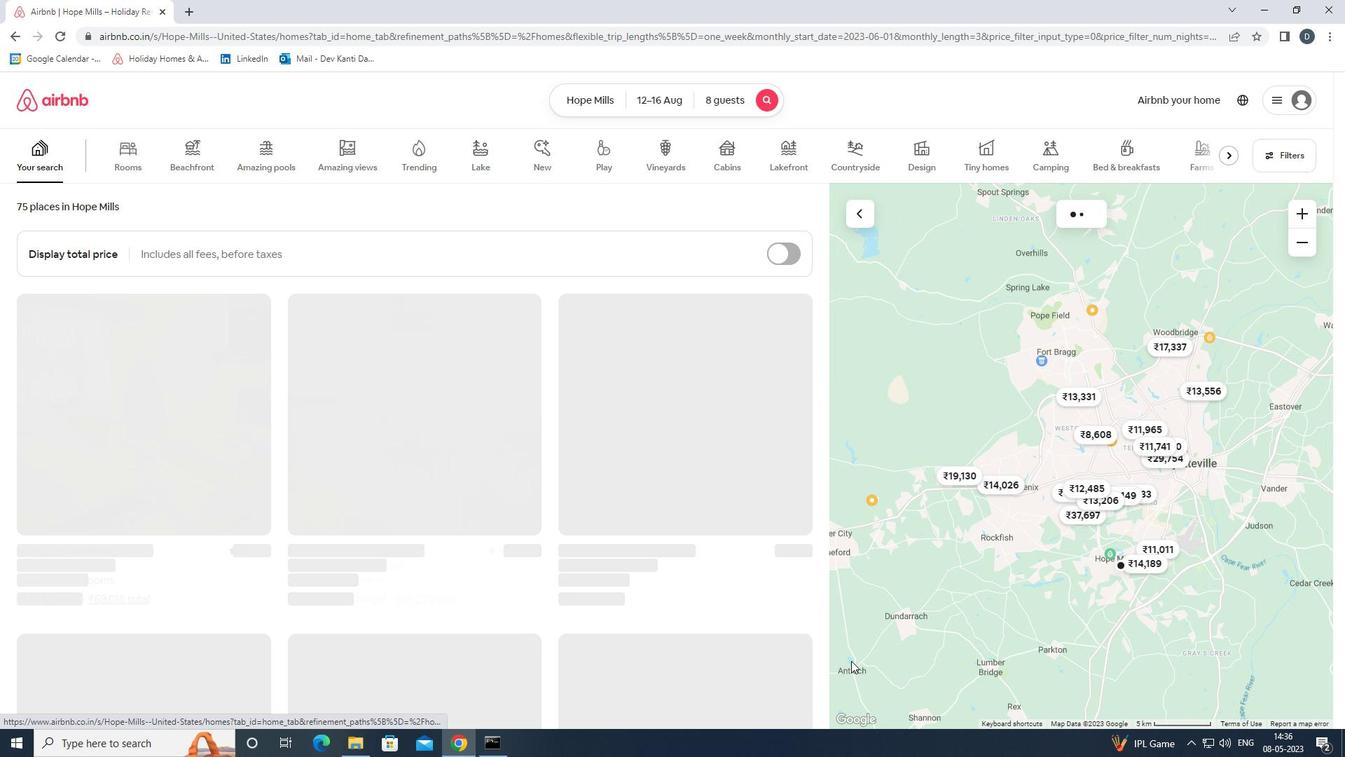 
